 Task: Find a house in Dziadowo, Poland, for 2 adults and 1 pet from June 2 to June 15, with a price range of ₹10,000 to ₹15,000, and enable 'Instant Book'.
Action: Mouse pressed left at (510, 90)
Screenshot: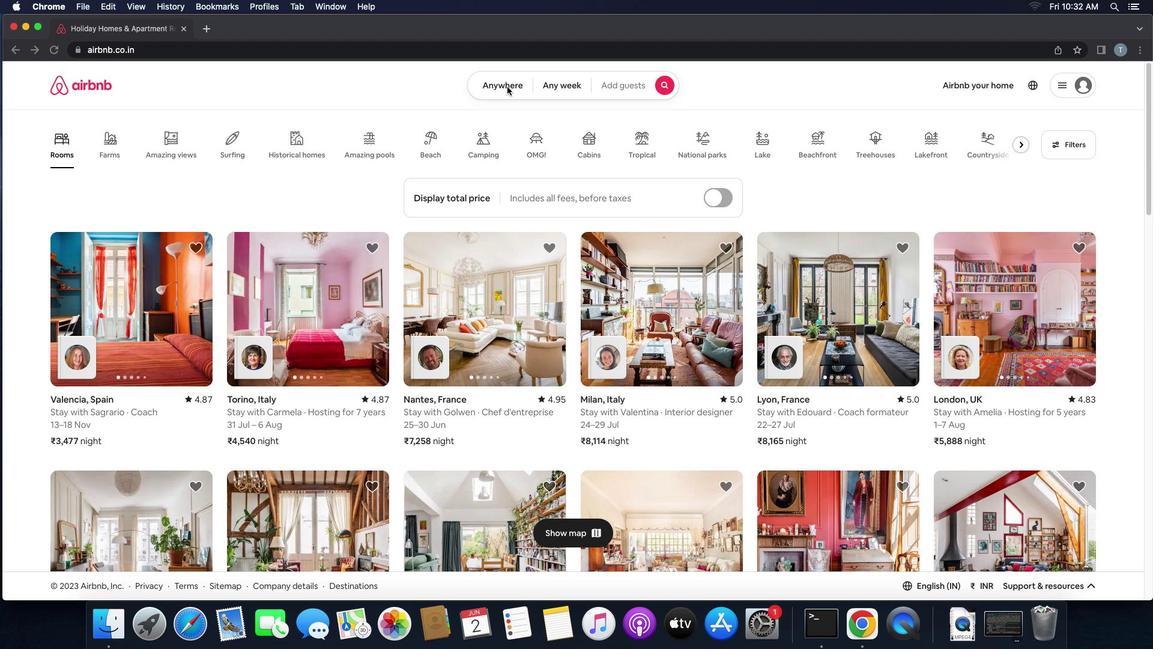 
Action: Mouse pressed left at (510, 90)
Screenshot: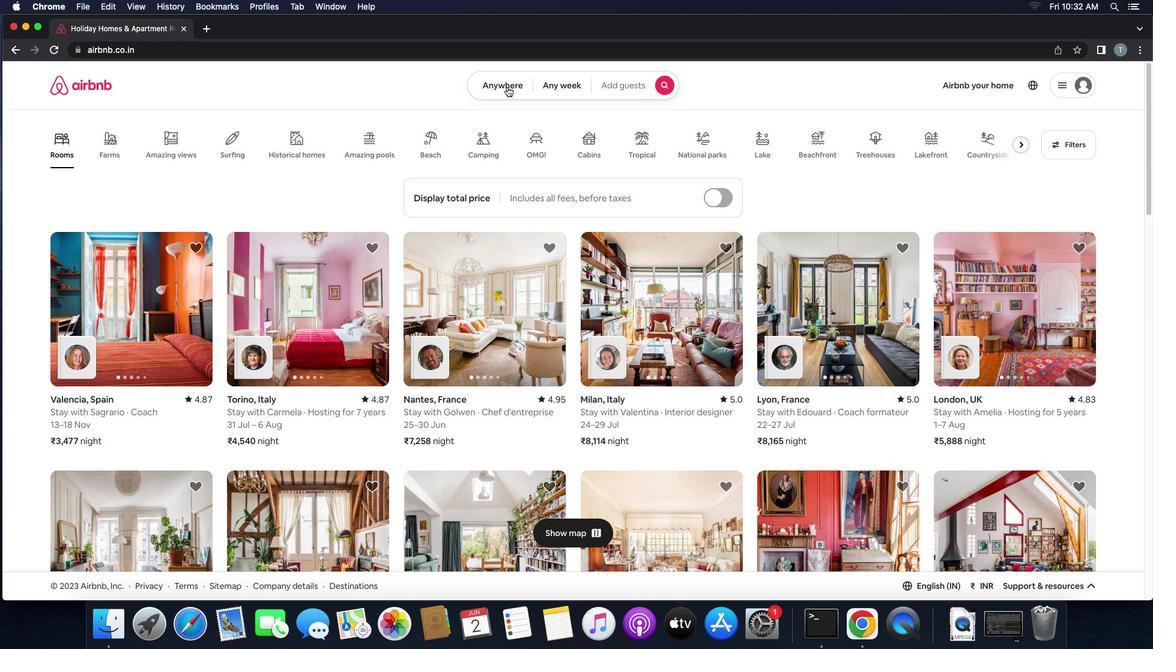 
Action: Mouse moved to (476, 136)
Screenshot: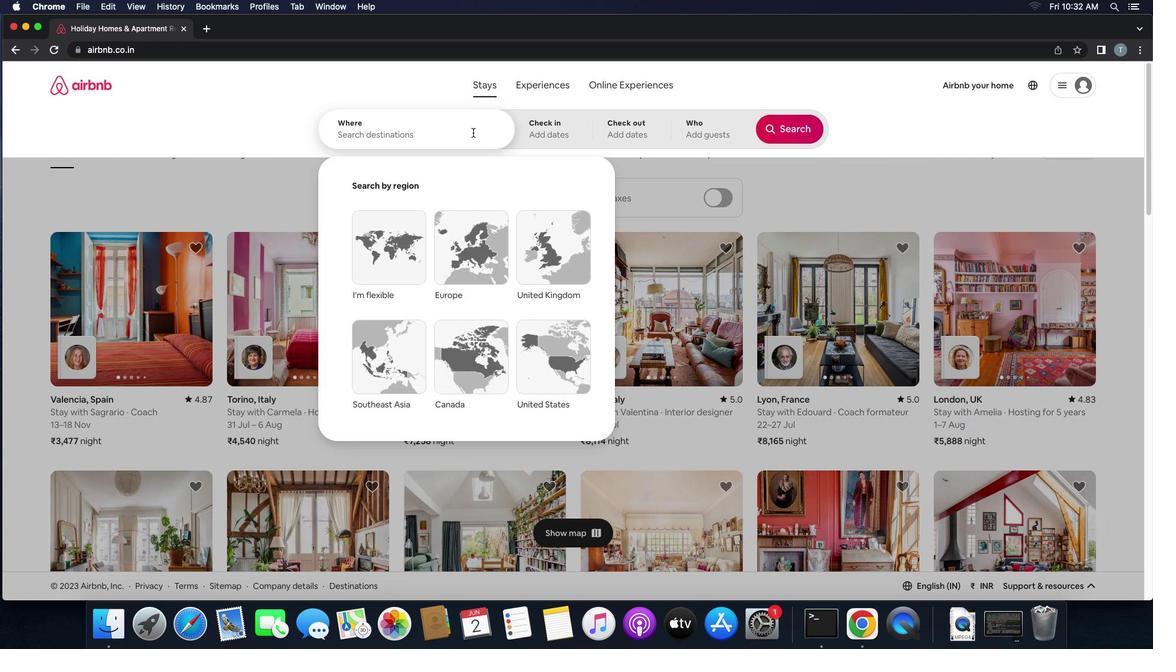 
Action: Mouse pressed left at (476, 136)
Screenshot: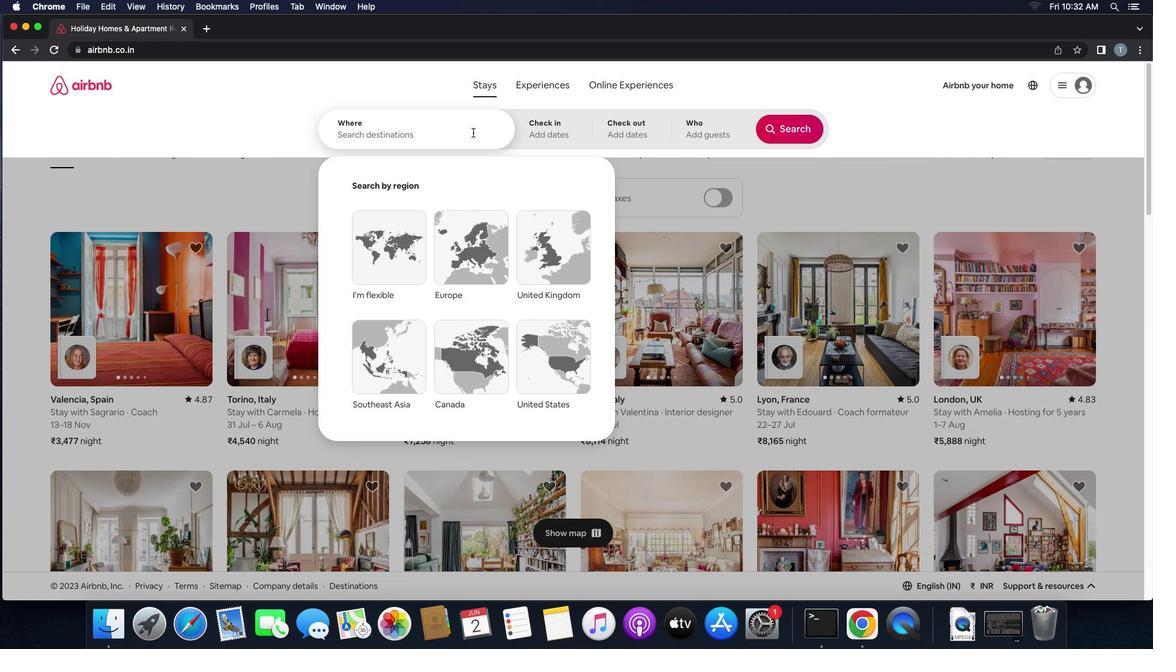 
Action: Key pressed 'd''z''i''a''t''d''o''w''o'',''p''o''l''a''n''d'Key.enter
Screenshot: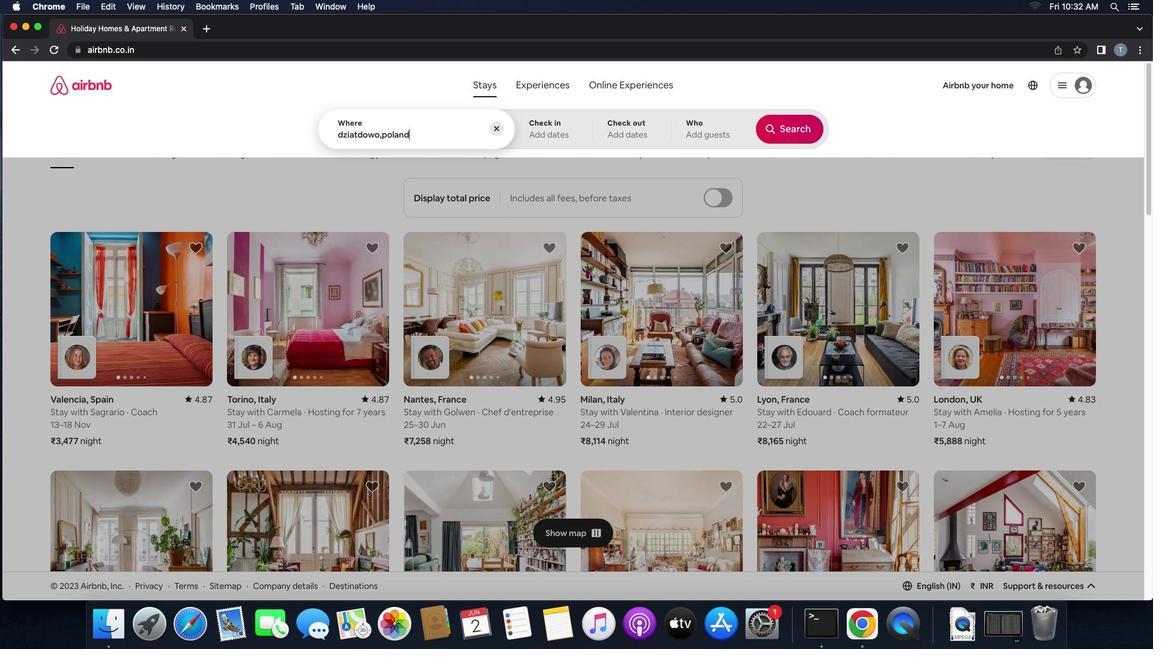 
Action: Mouse moved to (522, 280)
Screenshot: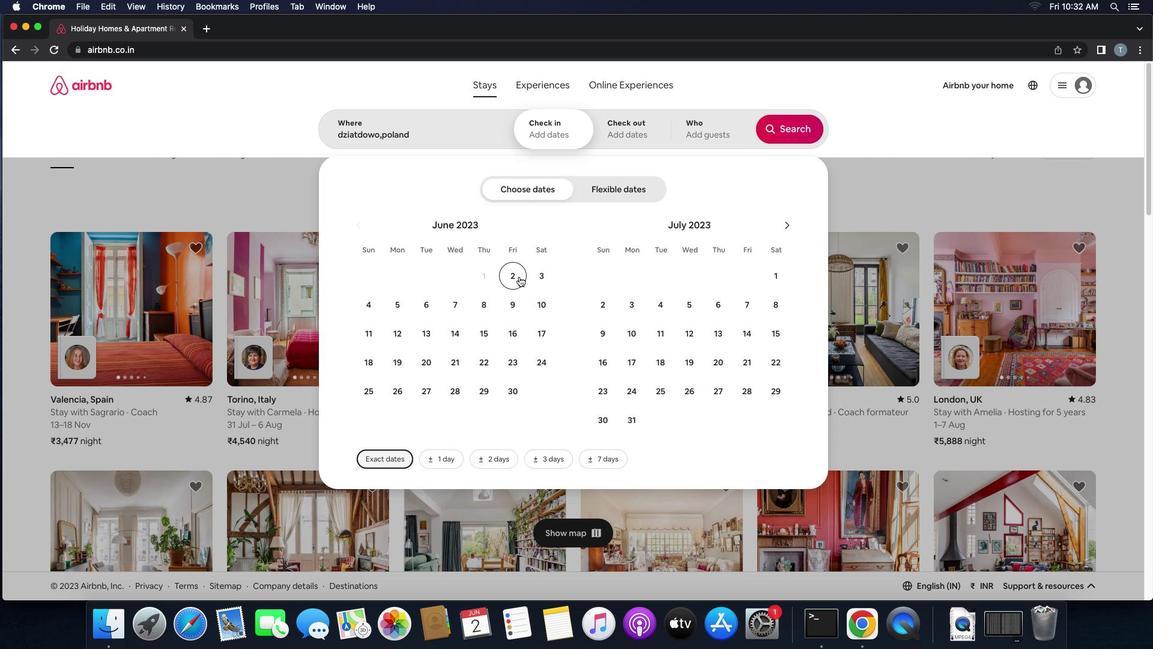 
Action: Mouse pressed left at (522, 280)
Screenshot: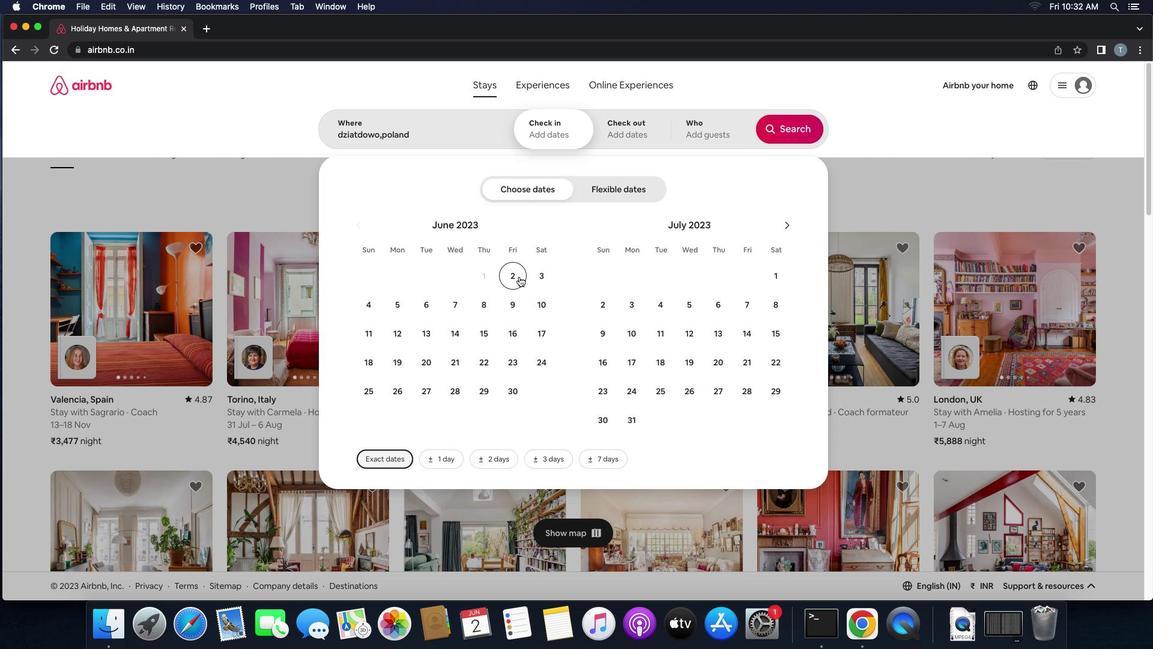 
Action: Mouse moved to (489, 334)
Screenshot: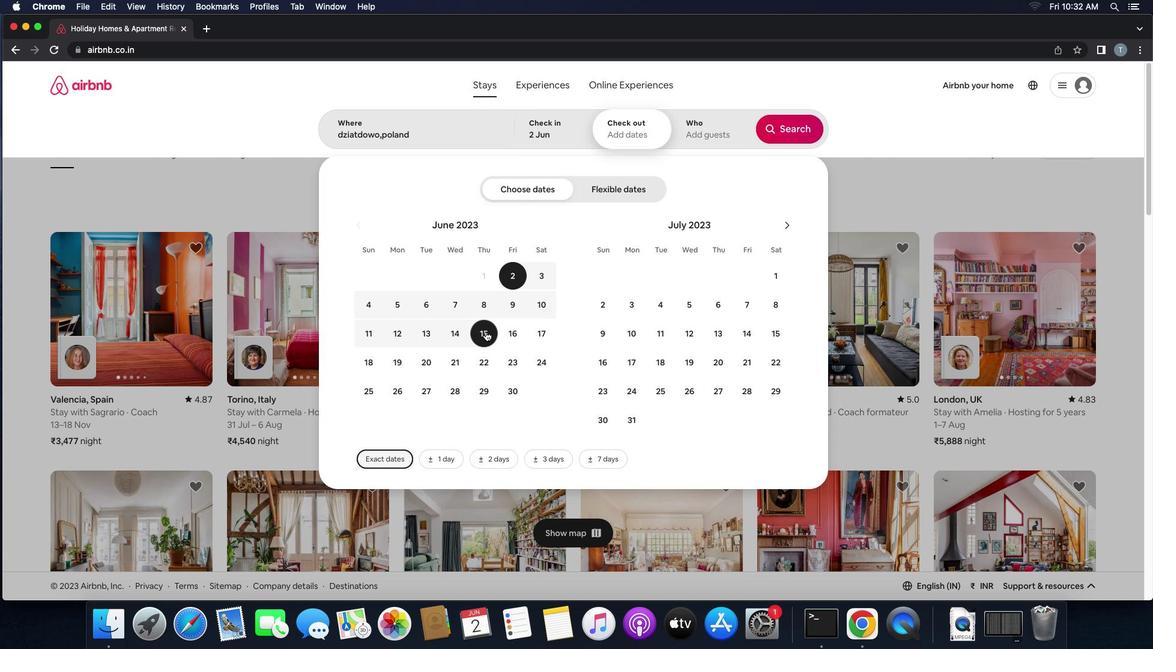 
Action: Mouse pressed left at (489, 334)
Screenshot: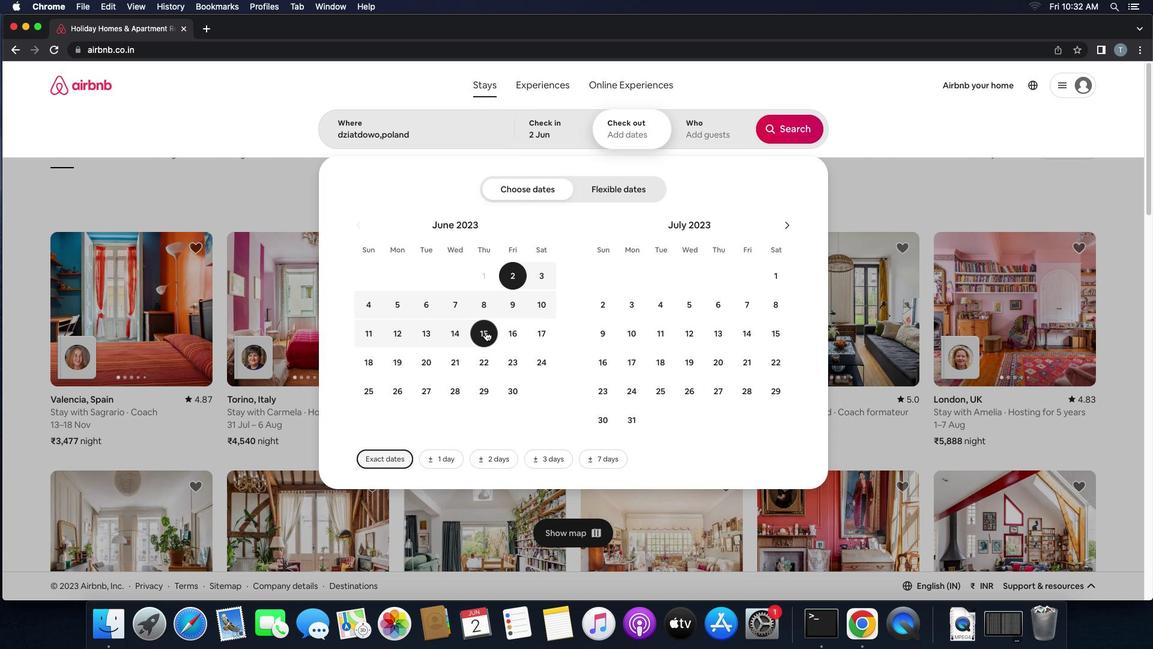 
Action: Mouse moved to (703, 149)
Screenshot: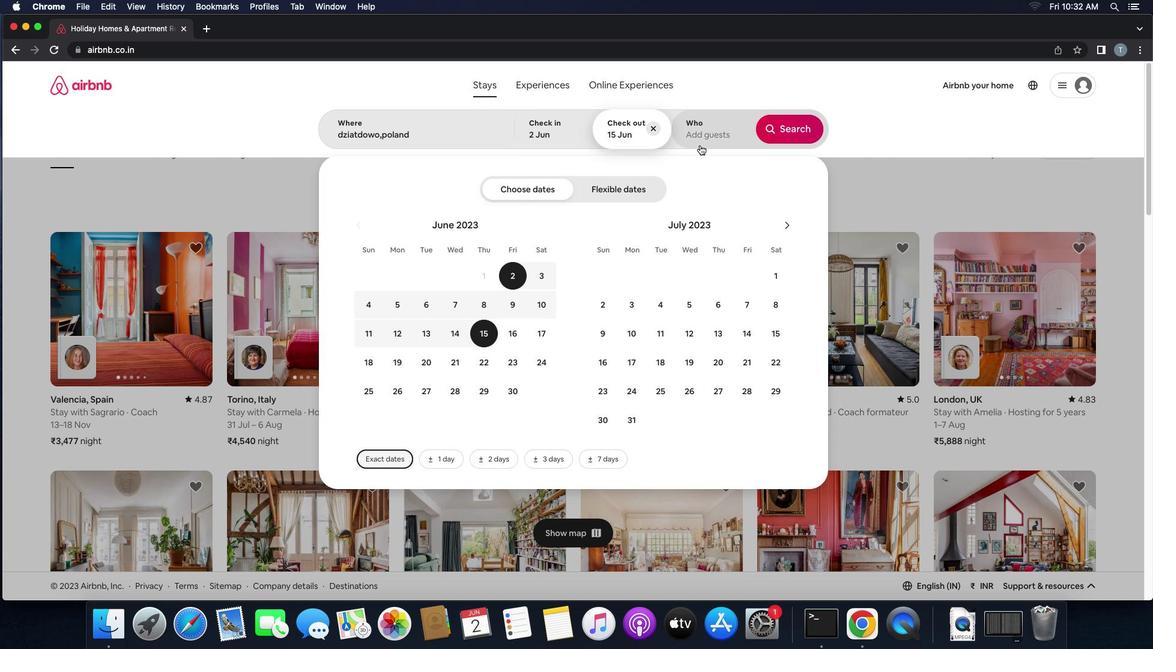 
Action: Mouse pressed left at (703, 149)
Screenshot: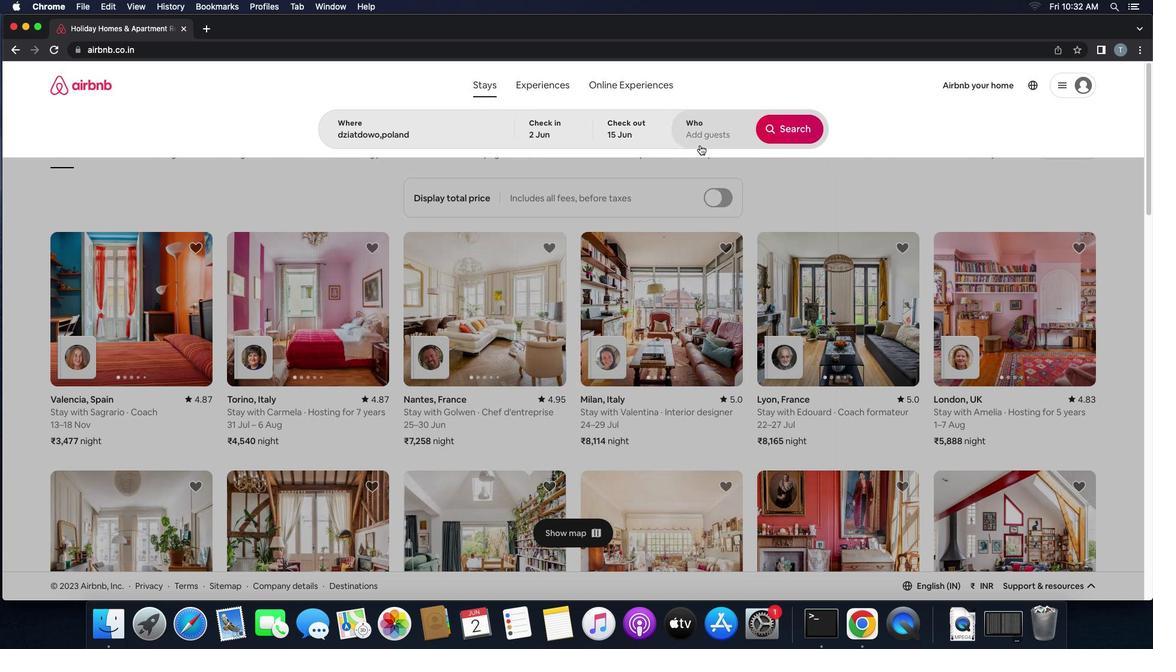 
Action: Mouse moved to (801, 200)
Screenshot: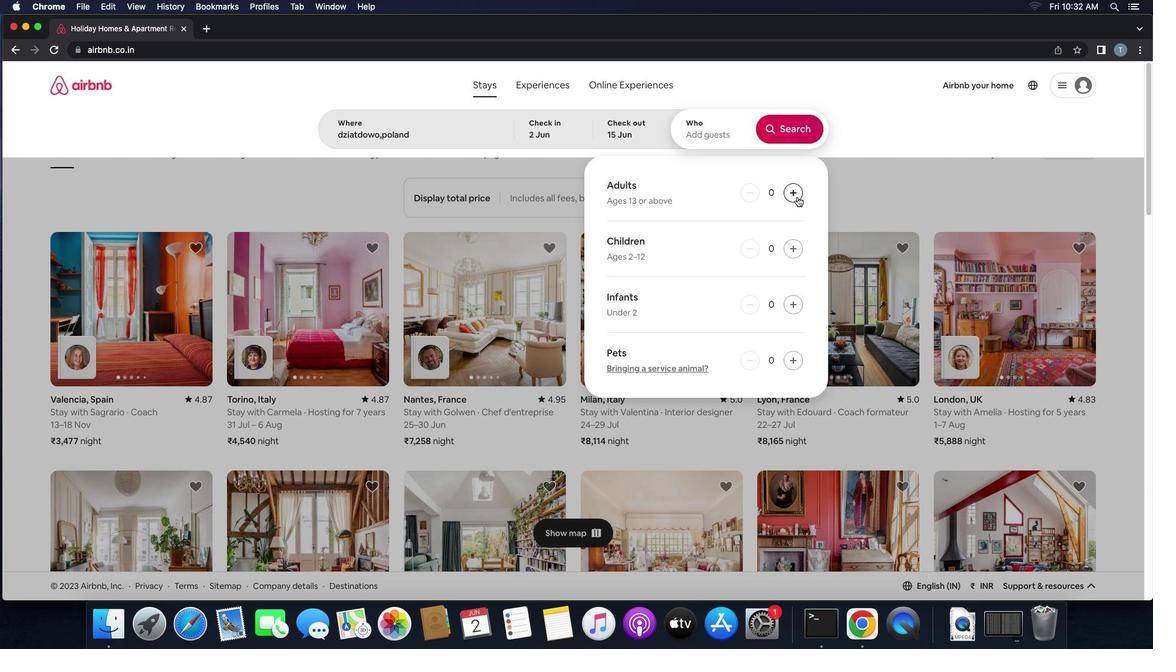 
Action: Mouse pressed left at (801, 200)
Screenshot: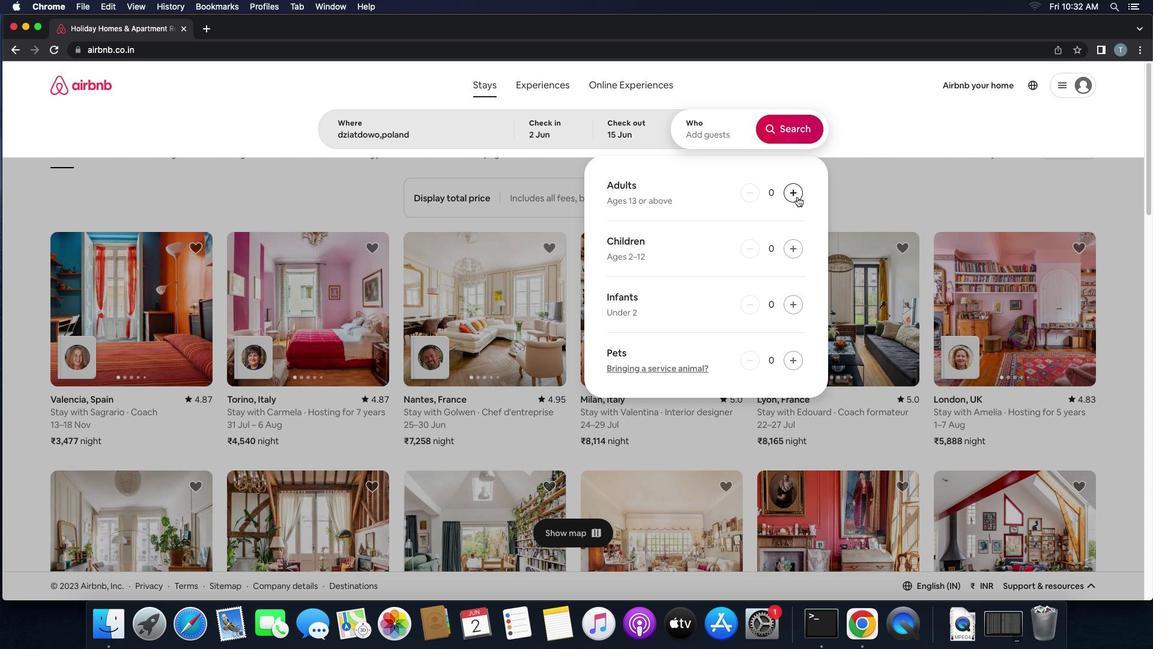 
Action: Mouse moved to (801, 200)
Screenshot: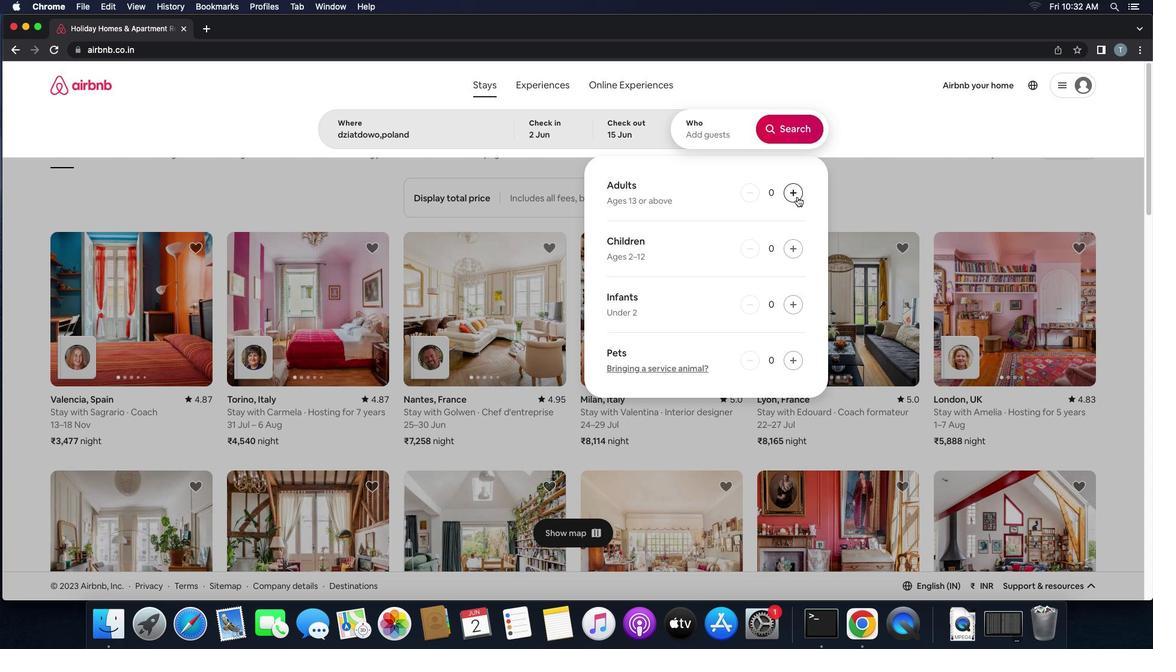 
Action: Mouse pressed left at (801, 200)
Screenshot: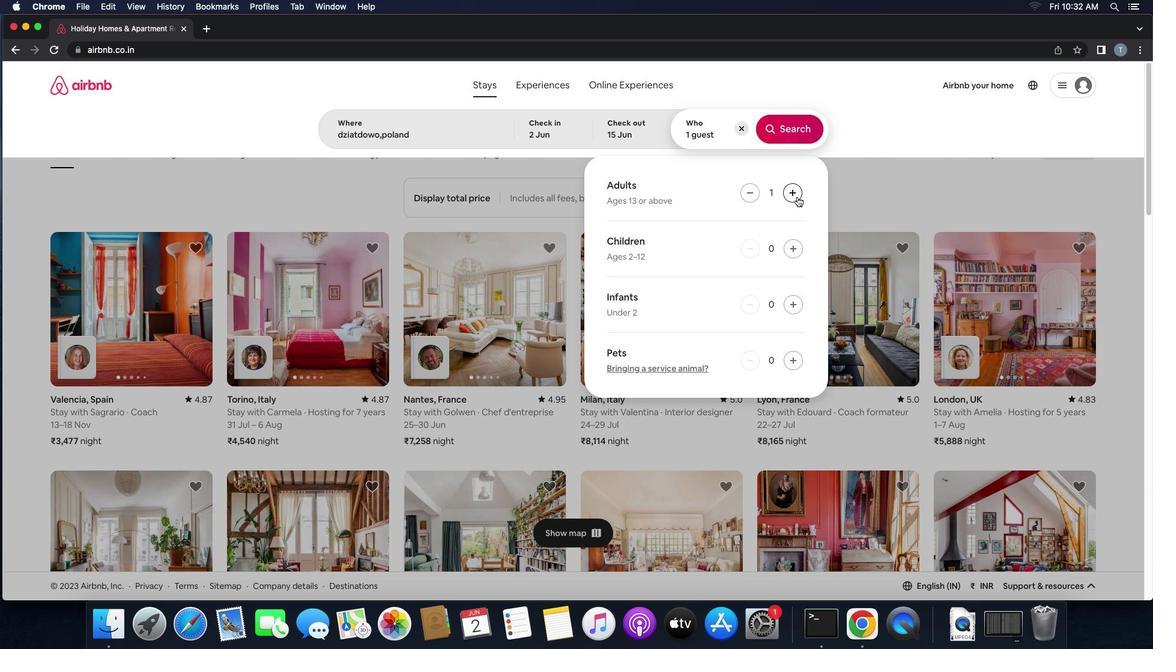 
Action: Mouse moved to (795, 373)
Screenshot: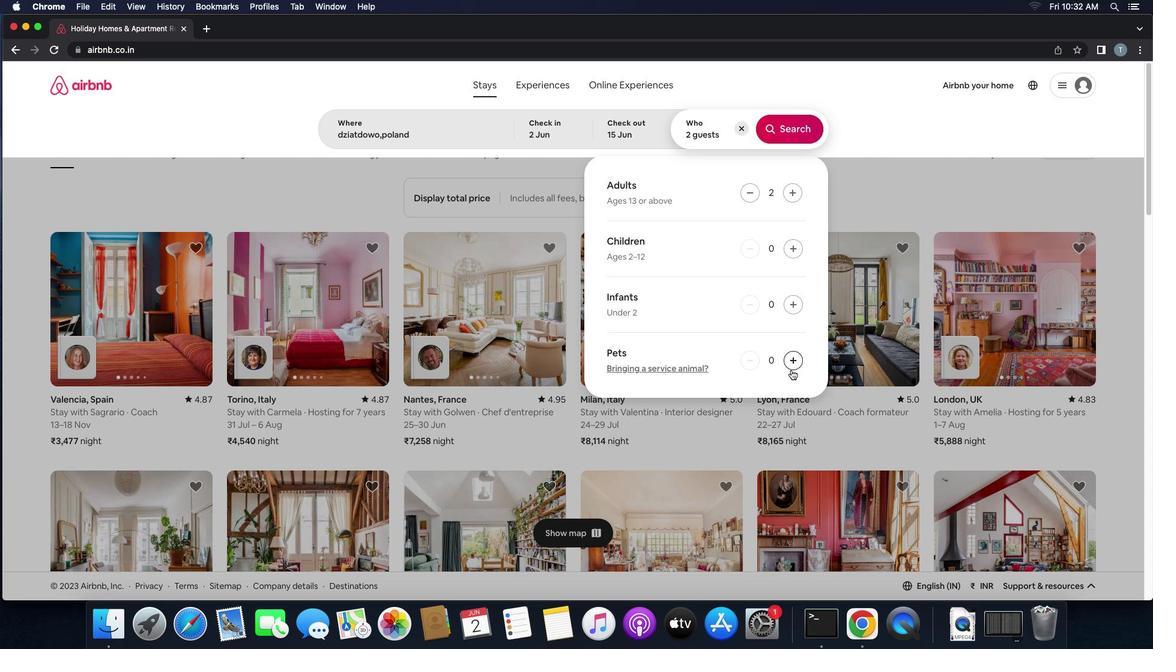 
Action: Mouse pressed left at (795, 373)
Screenshot: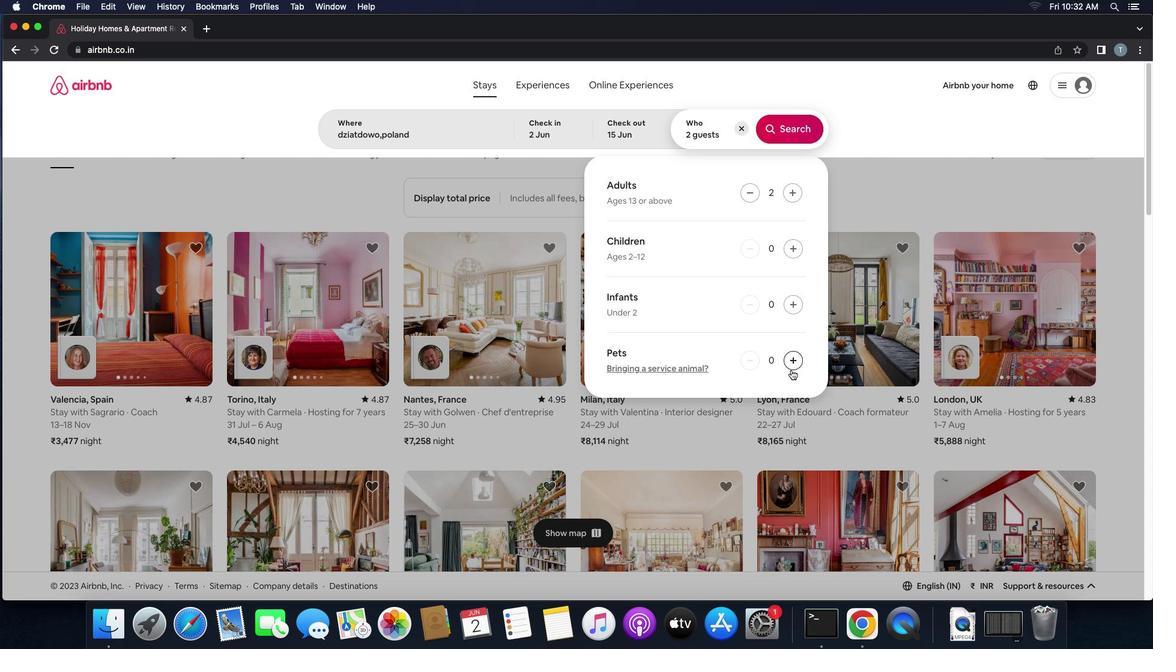
Action: Mouse moved to (802, 135)
Screenshot: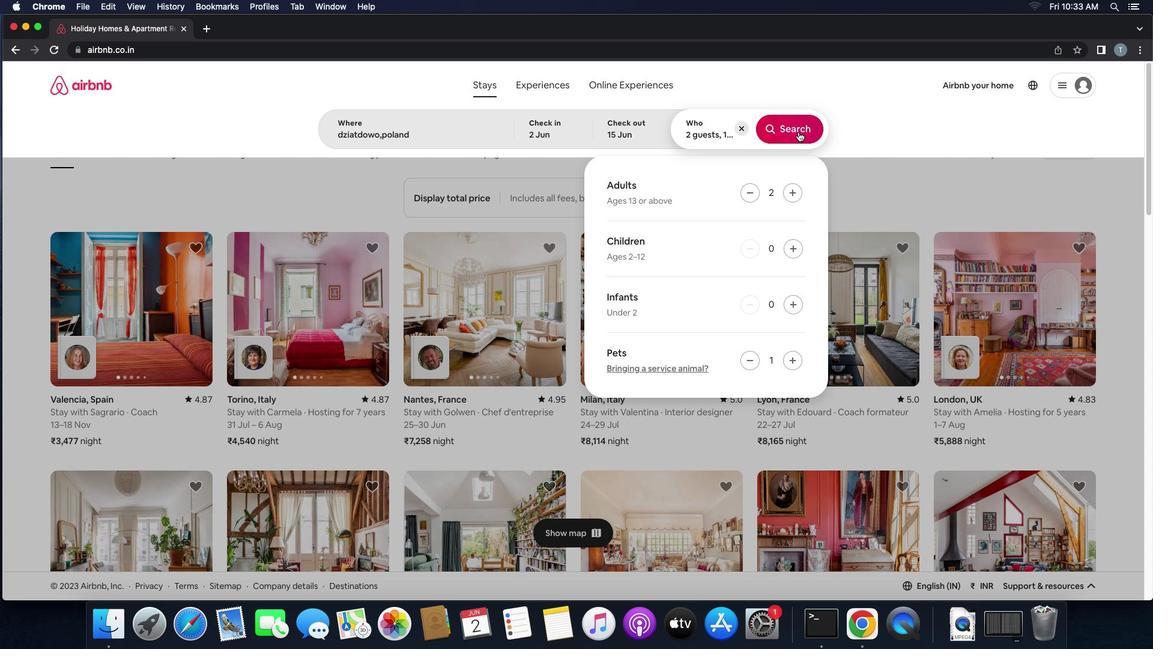 
Action: Mouse pressed left at (802, 135)
Screenshot: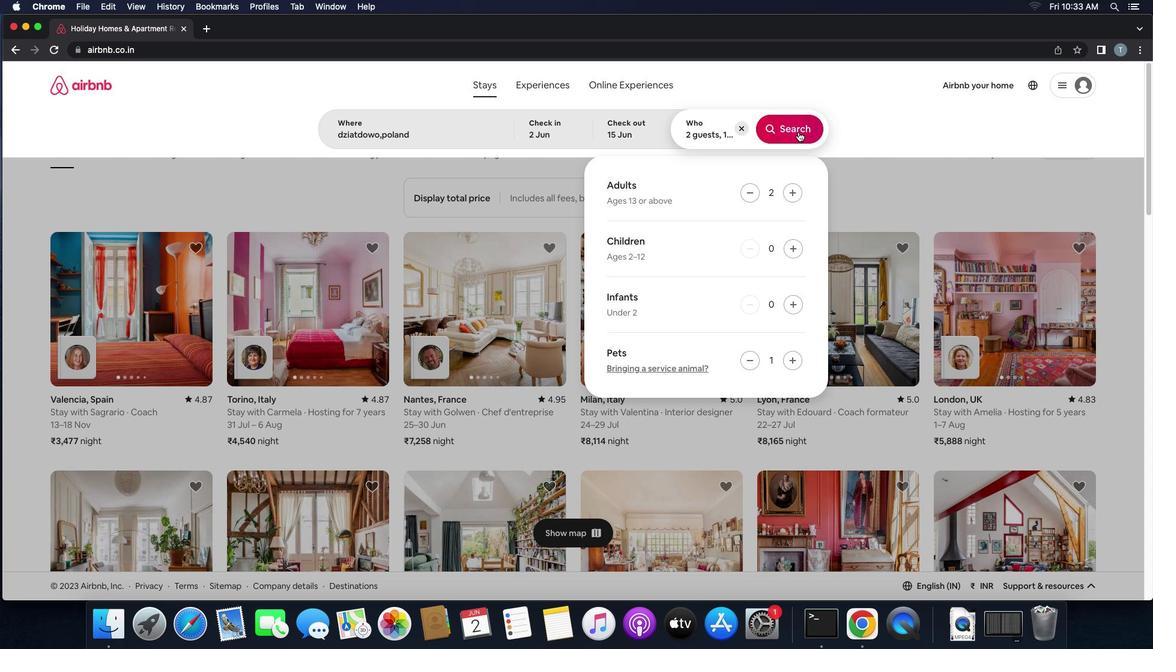 
Action: Mouse moved to (1121, 129)
Screenshot: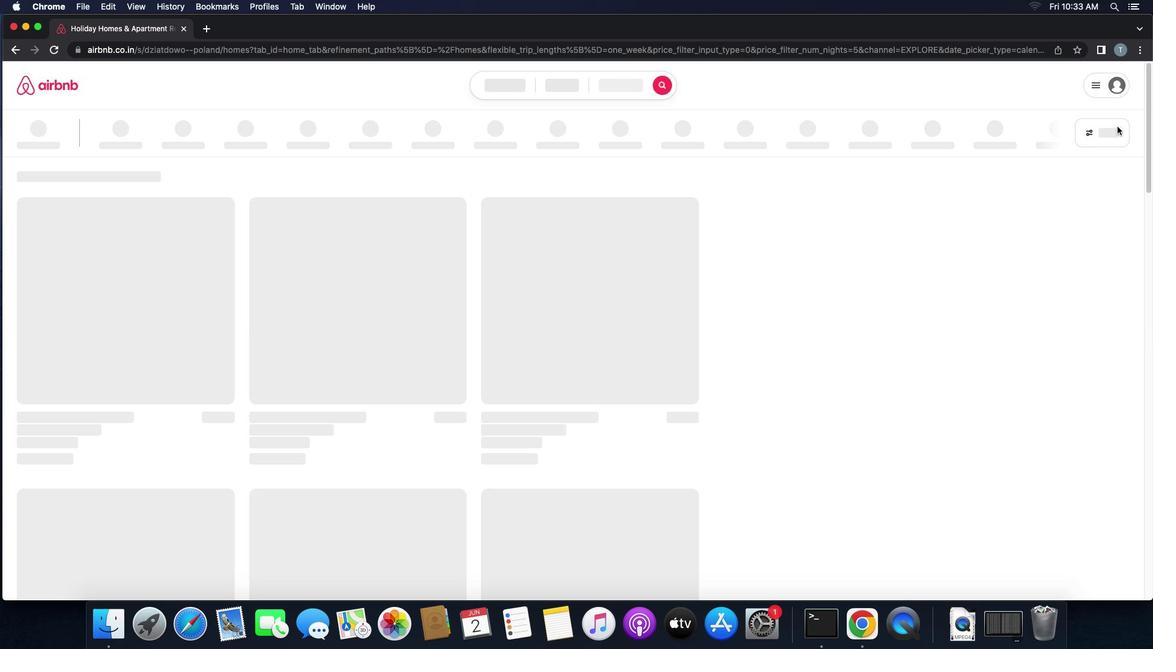
Action: Mouse pressed left at (1121, 129)
Screenshot: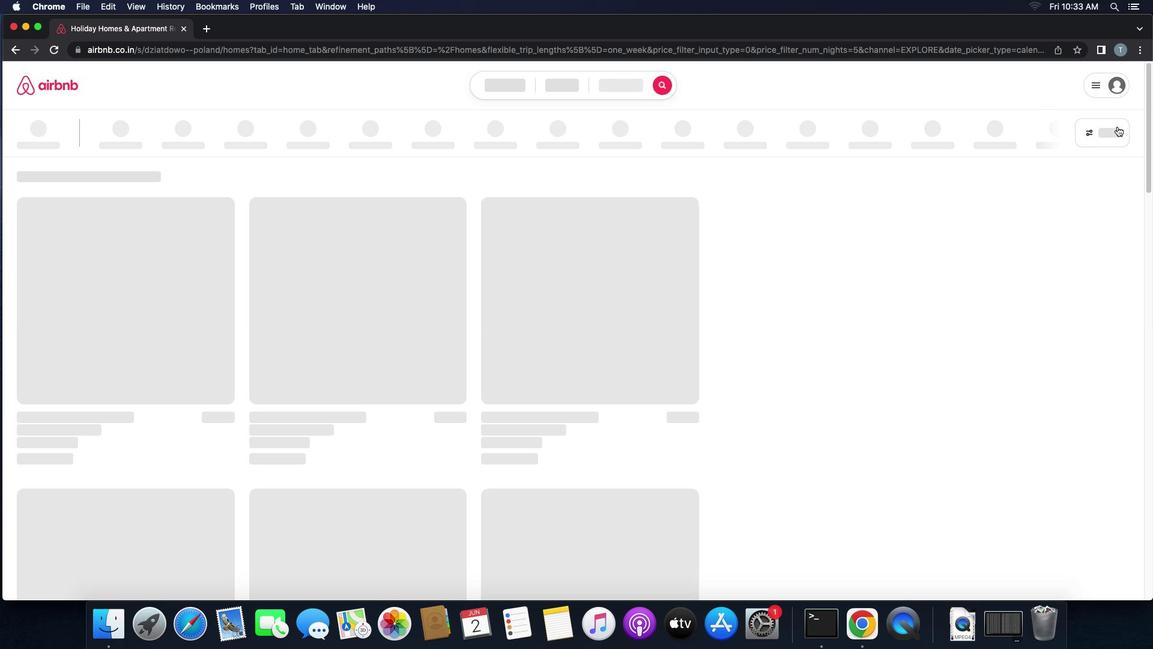 
Action: Mouse moved to (1116, 131)
Screenshot: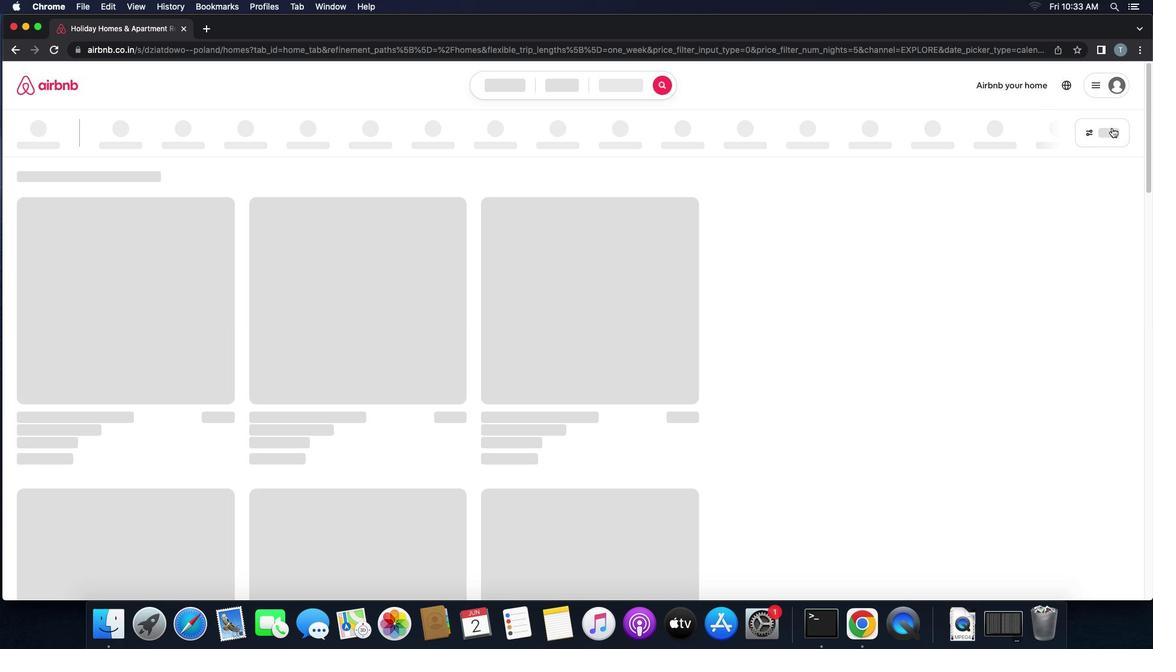 
Action: Mouse pressed left at (1116, 131)
Screenshot: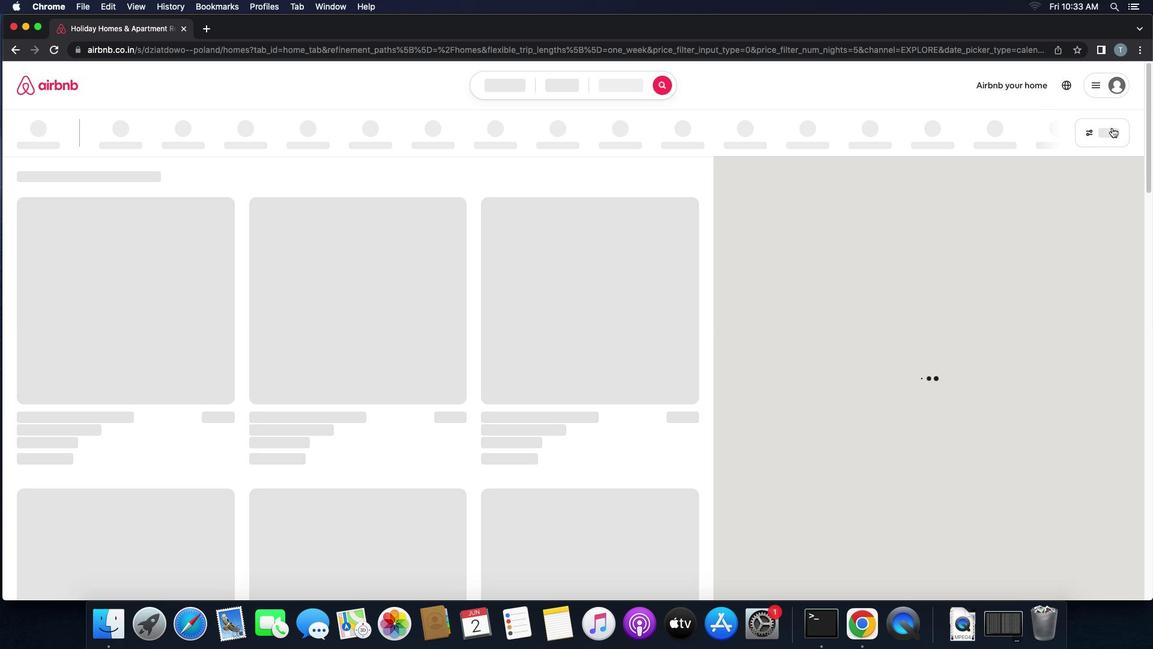 
Action: Mouse pressed left at (1116, 131)
Screenshot: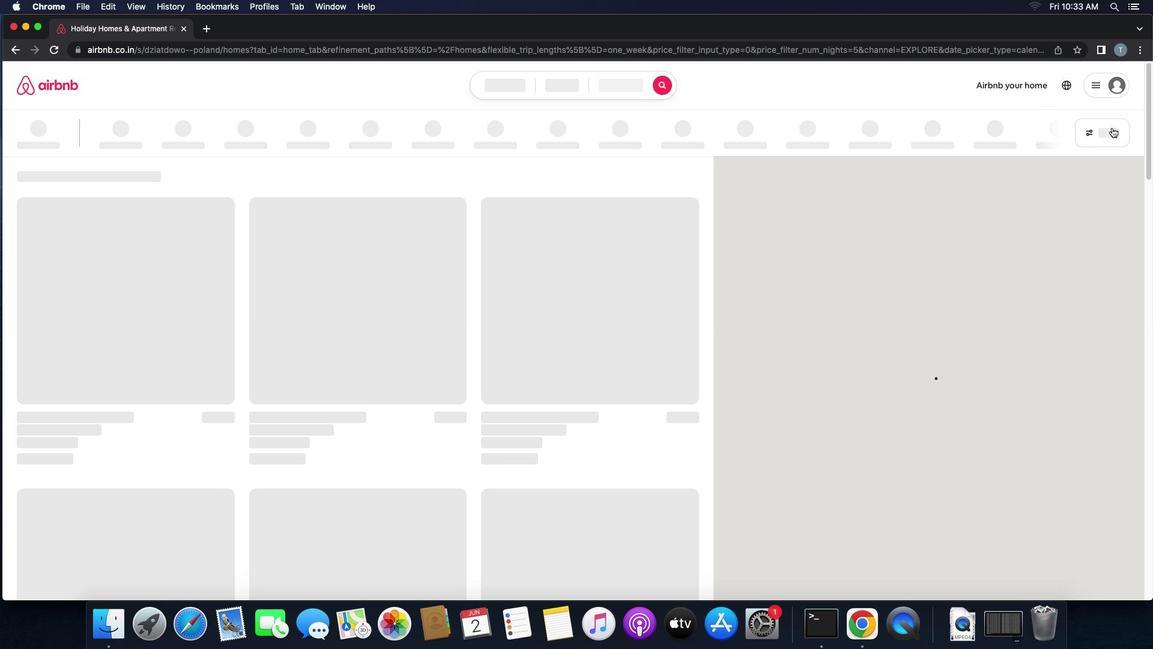 
Action: Mouse moved to (1112, 132)
Screenshot: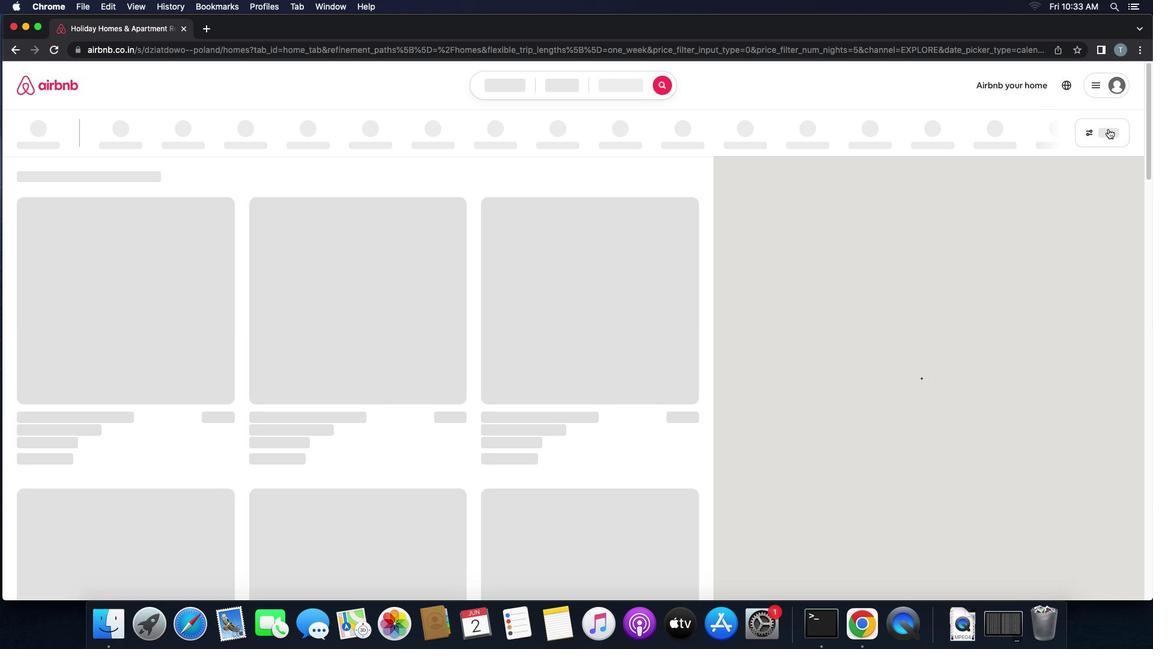 
Action: Mouse pressed left at (1112, 132)
Screenshot: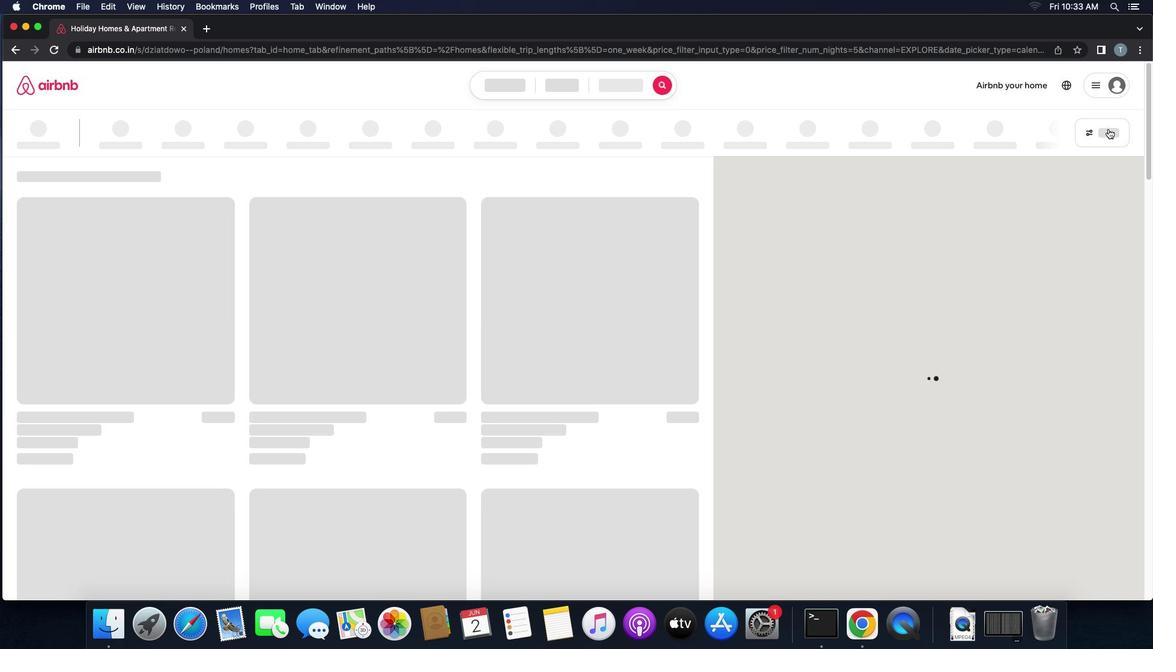 
Action: Mouse pressed left at (1112, 132)
Screenshot: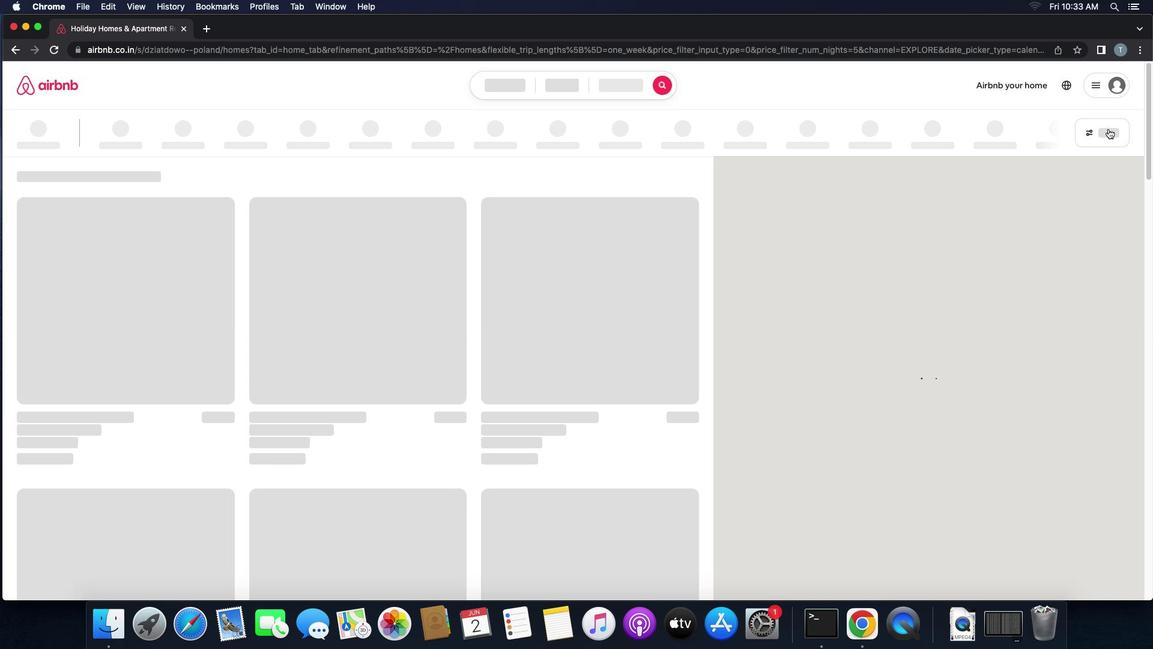 
Action: Mouse moved to (1104, 147)
Screenshot: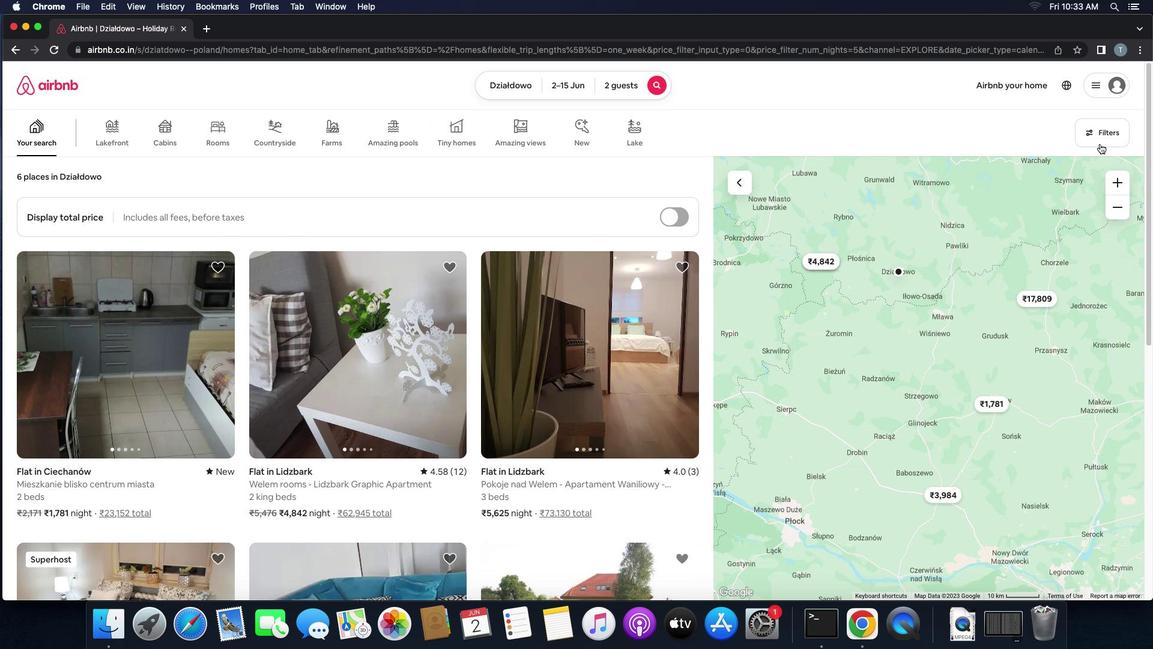 
Action: Mouse pressed left at (1104, 147)
Screenshot: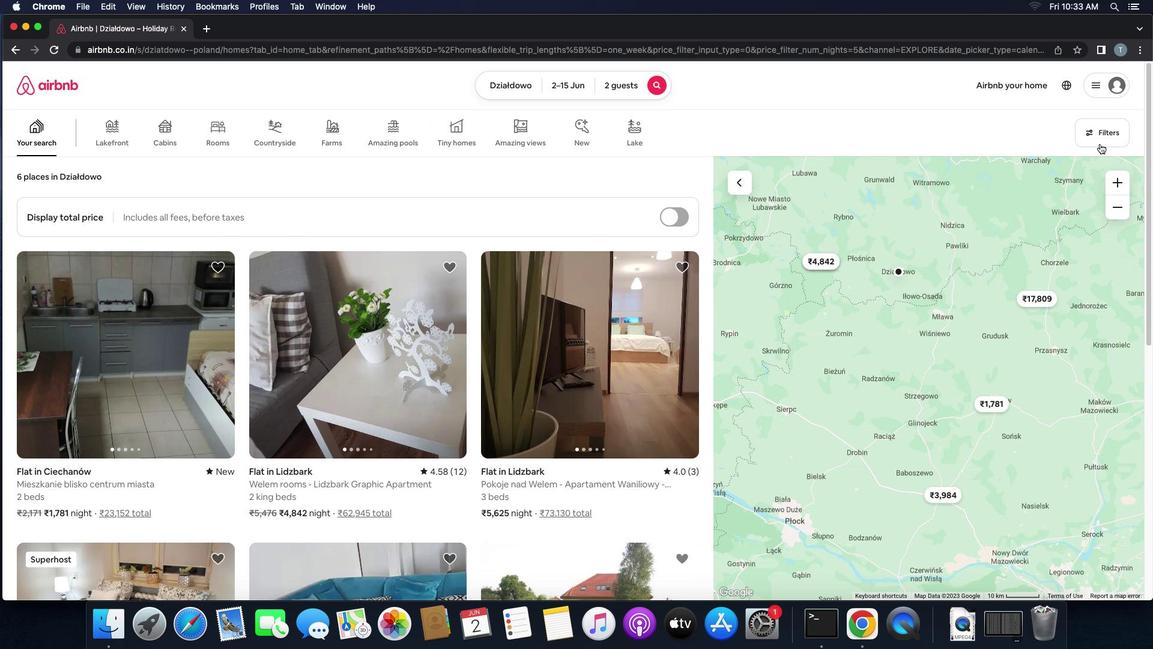 
Action: Mouse moved to (454, 430)
Screenshot: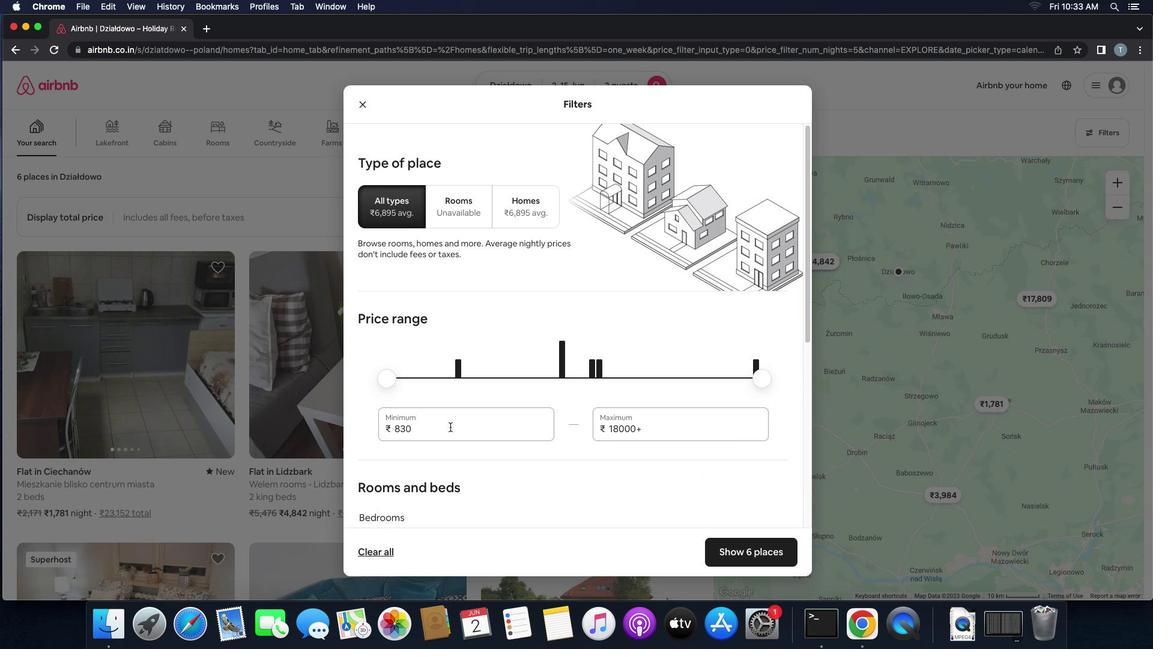 
Action: Mouse pressed left at (454, 430)
Screenshot: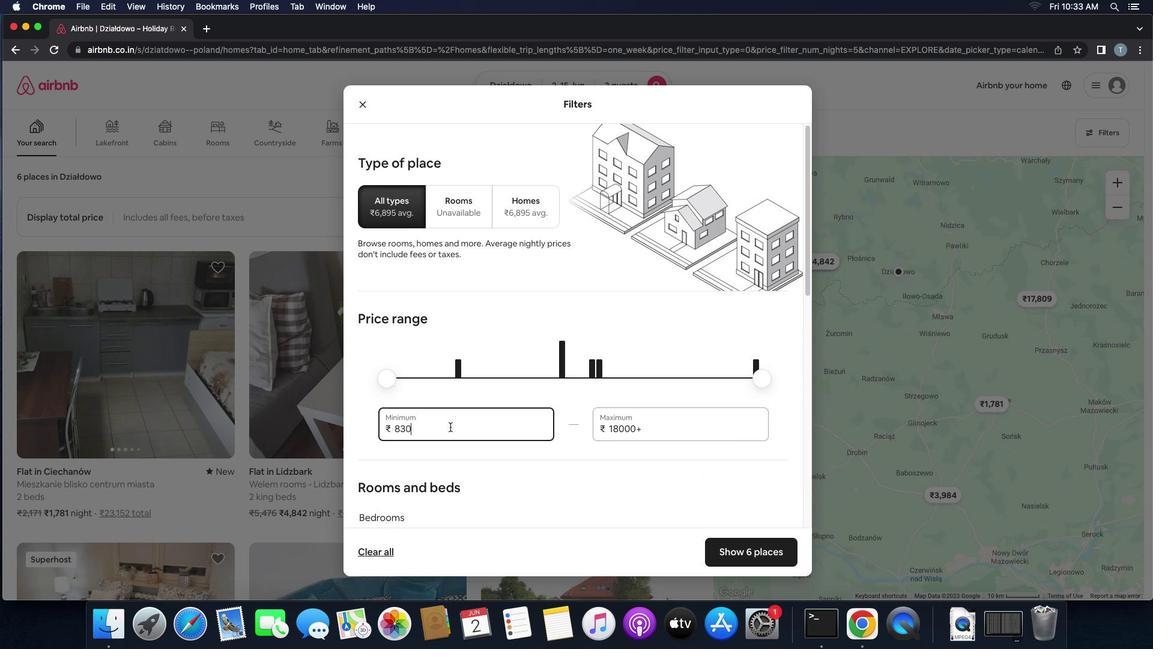 
Action: Key pressed Key.backspaceKey.backspaceKey.backspaceKey.backspaceKey.backspaceKey.backspace'1''0''0''0''0'
Screenshot: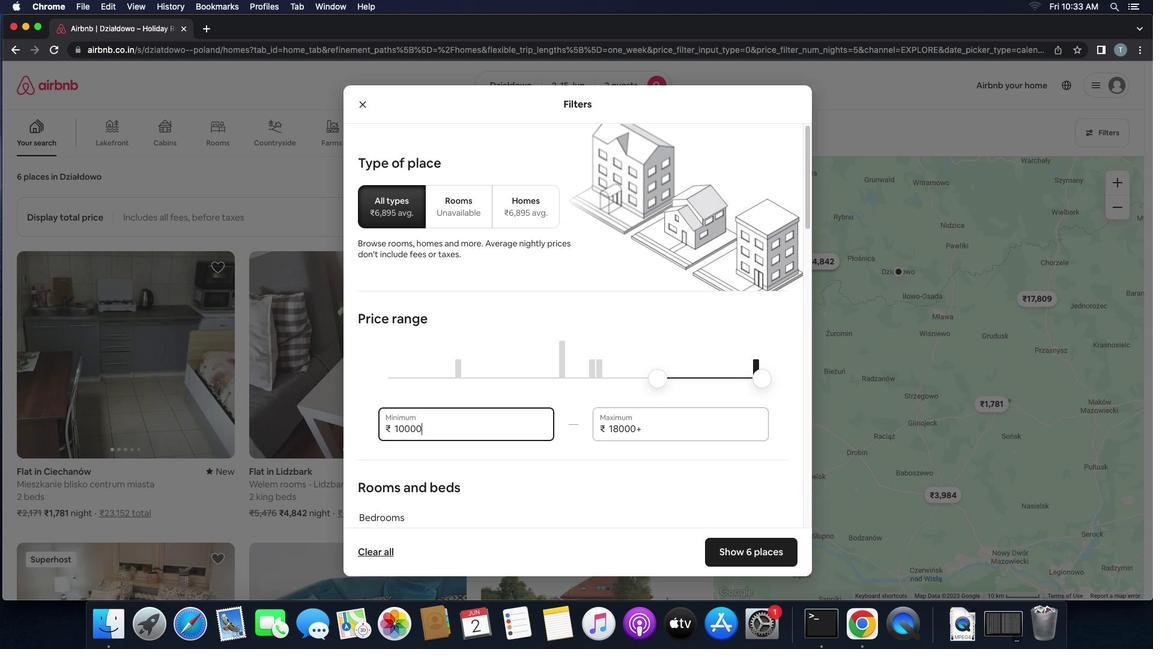 
Action: Mouse moved to (659, 435)
Screenshot: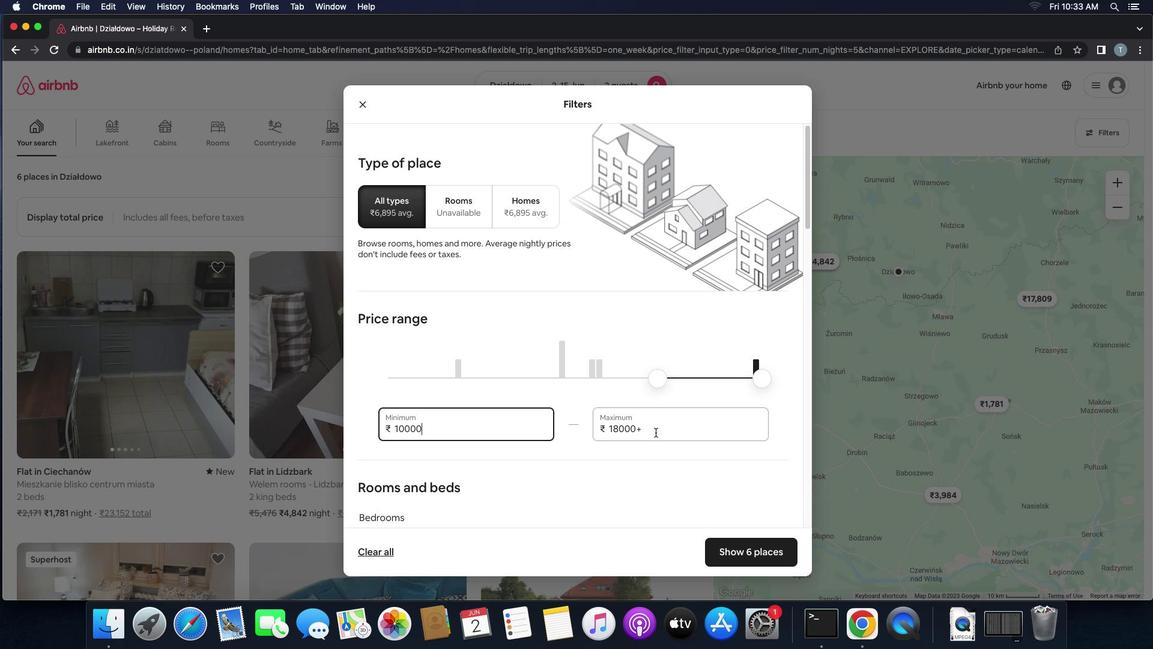 
Action: Mouse pressed left at (659, 435)
Screenshot: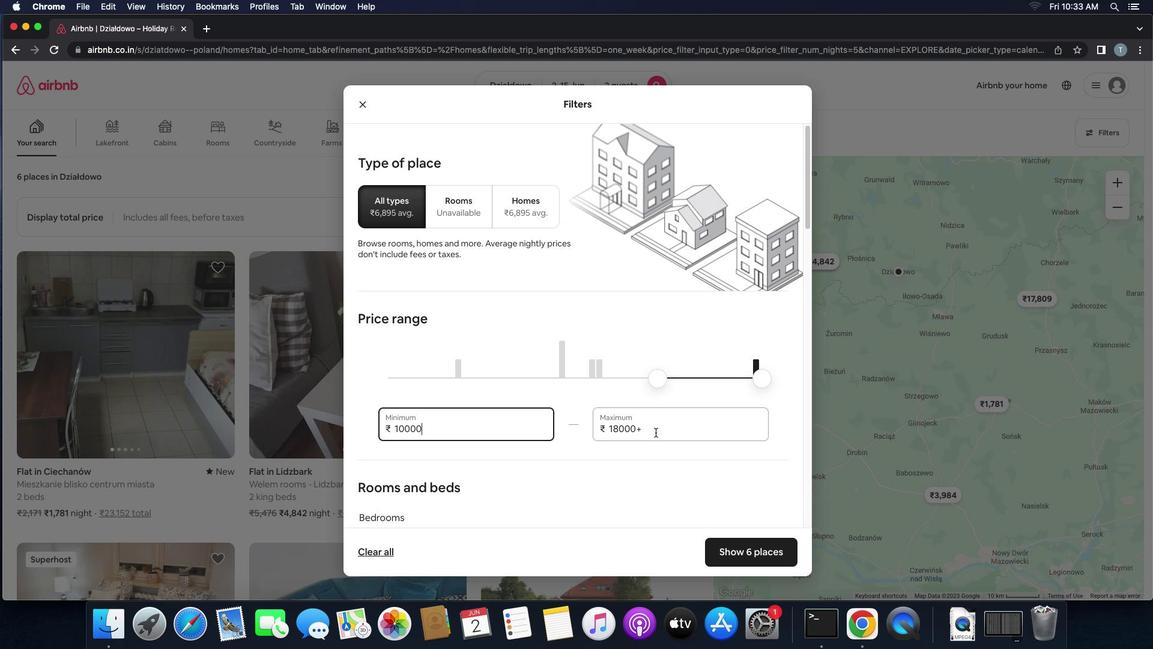 
Action: Mouse moved to (658, 436)
Screenshot: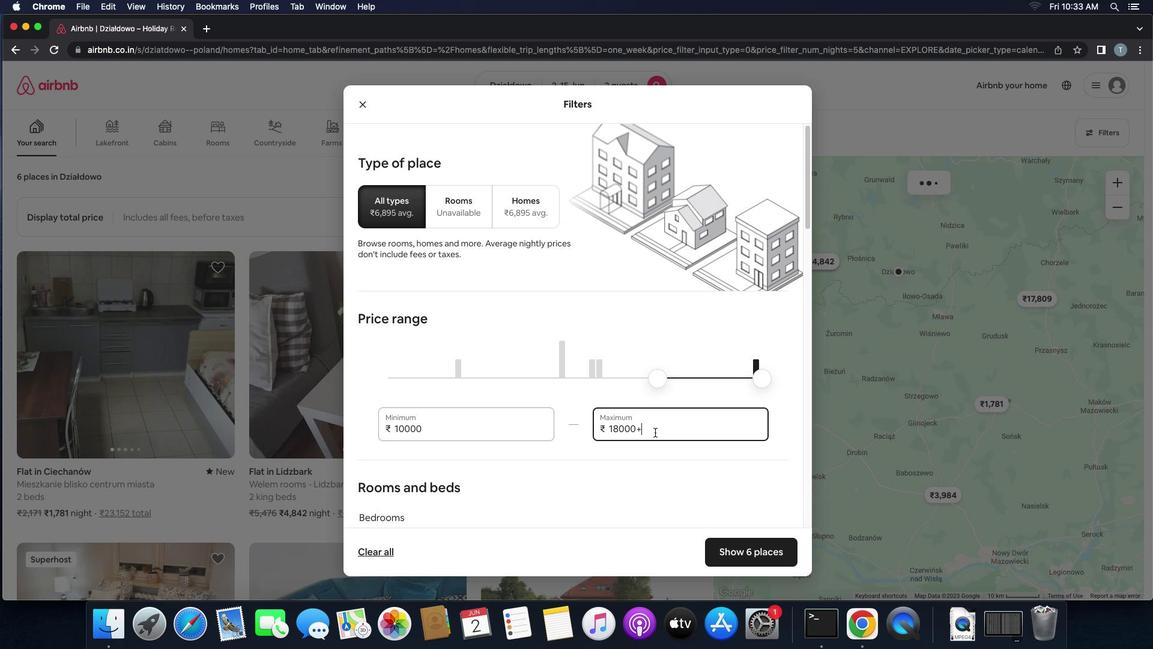 
Action: Key pressed Key.backspaceKey.backspaceKey.backspaceKey.backspaceKey.backspaceKey.backspace'1''5''0''0''0'
Screenshot: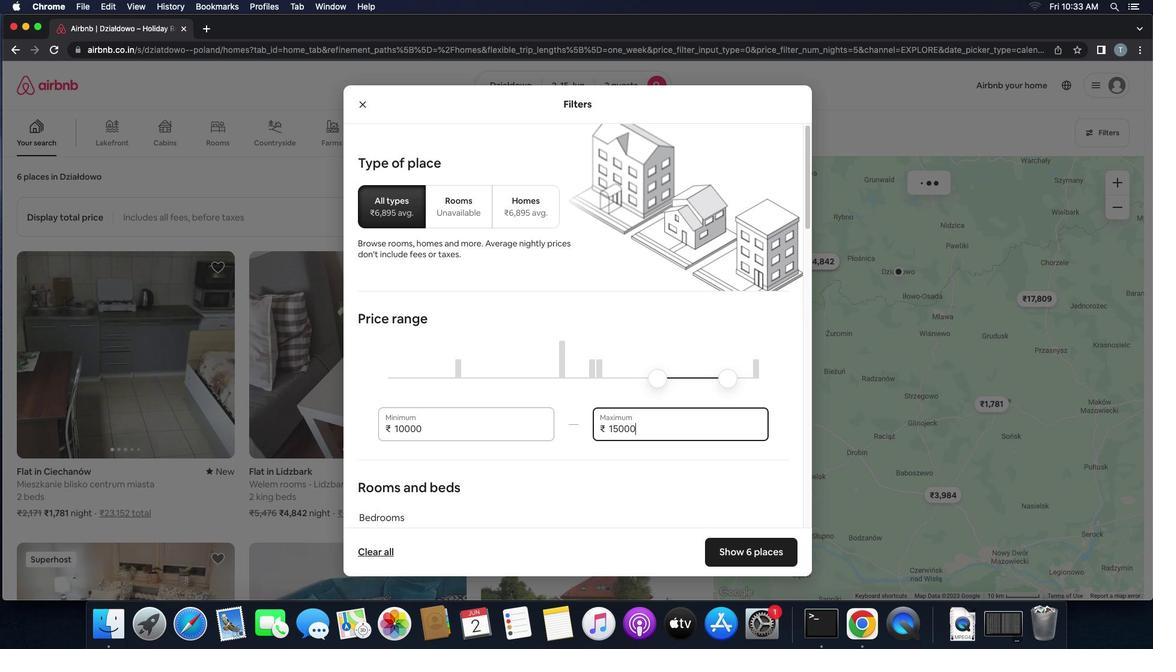 
Action: Mouse moved to (655, 477)
Screenshot: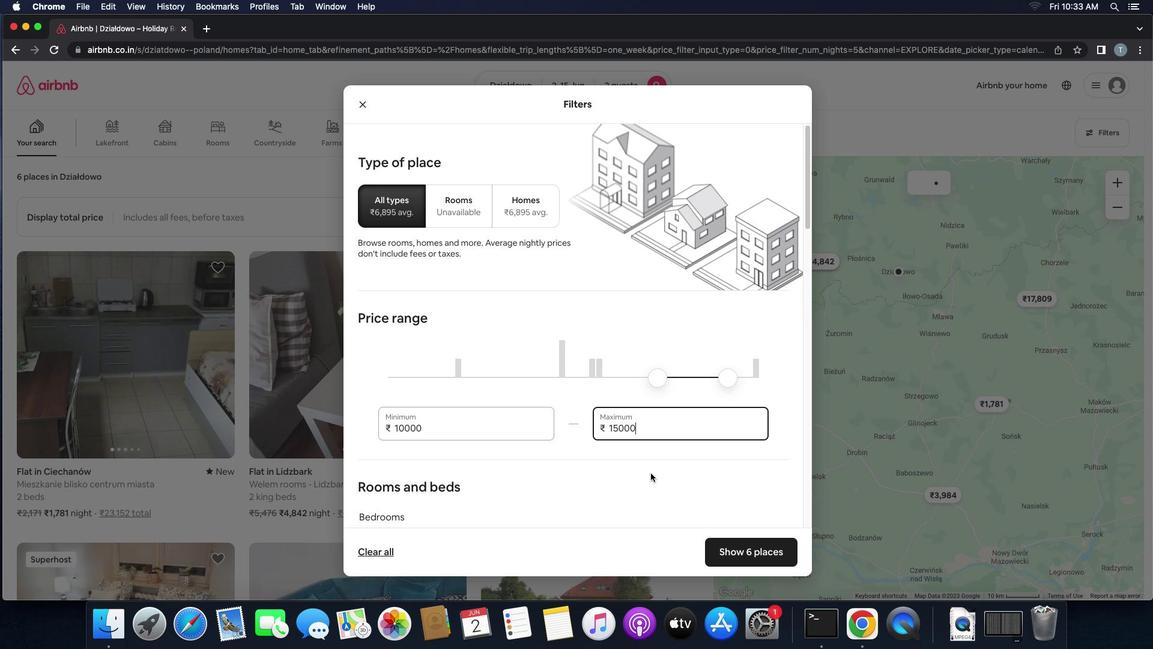 
Action: Mouse scrolled (655, 477) with delta (3, 3)
Screenshot: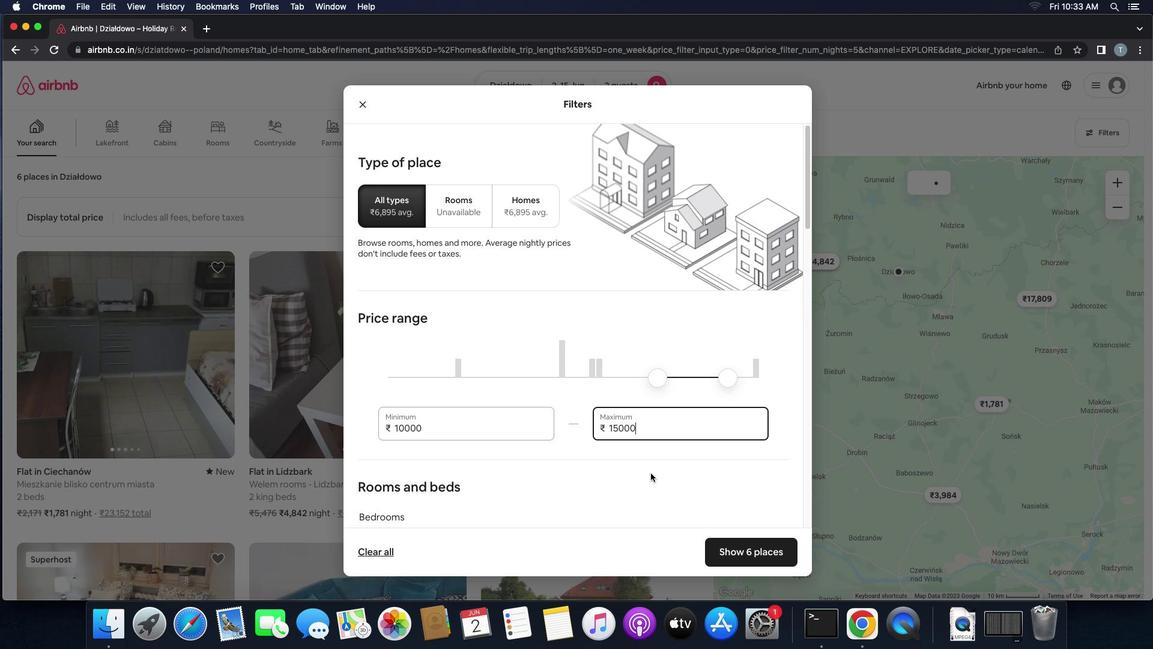 
Action: Mouse scrolled (655, 477) with delta (3, 3)
Screenshot: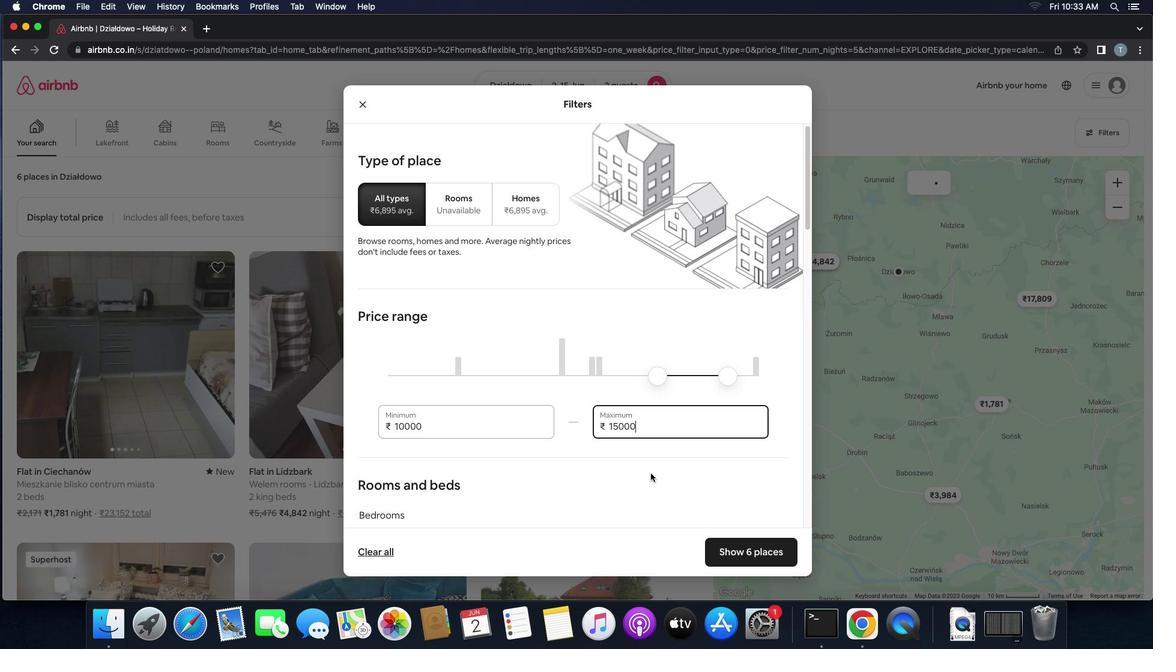 
Action: Mouse scrolled (655, 477) with delta (3, 2)
Screenshot: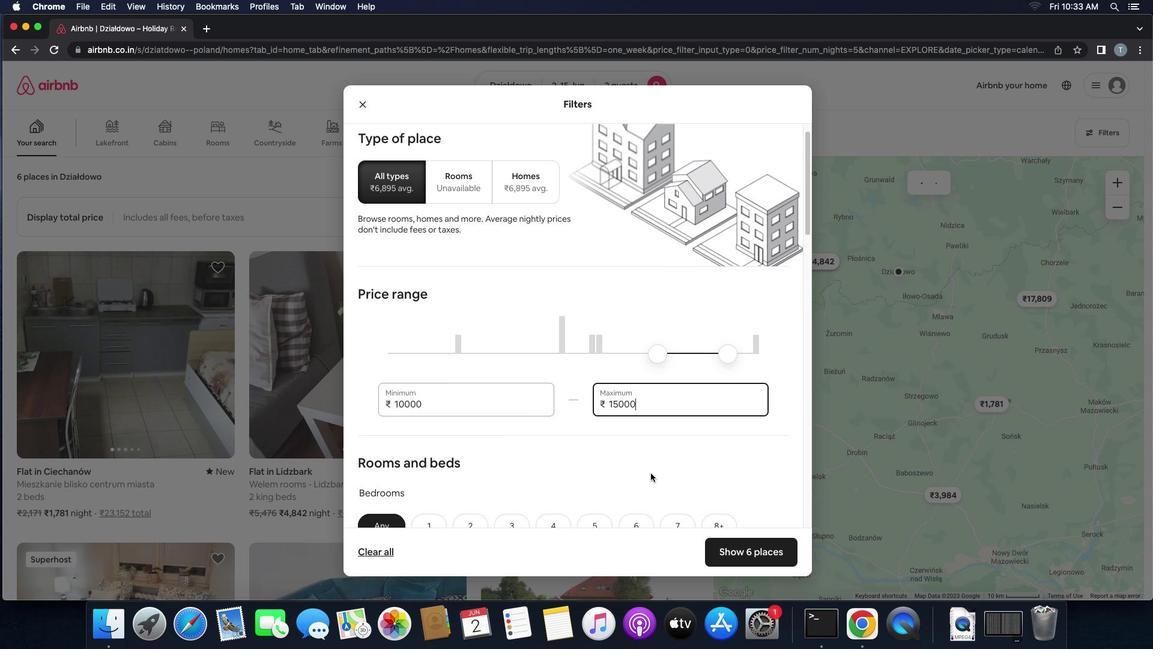 
Action: Mouse moved to (655, 476)
Screenshot: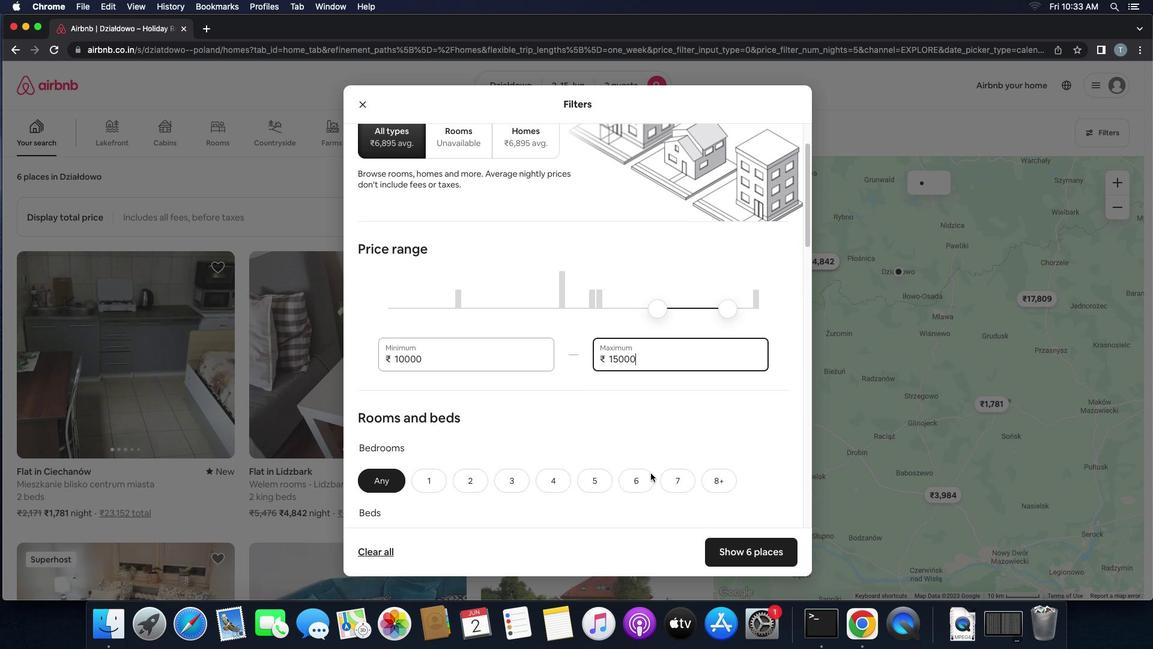 
Action: Mouse scrolled (655, 476) with delta (3, 3)
Screenshot: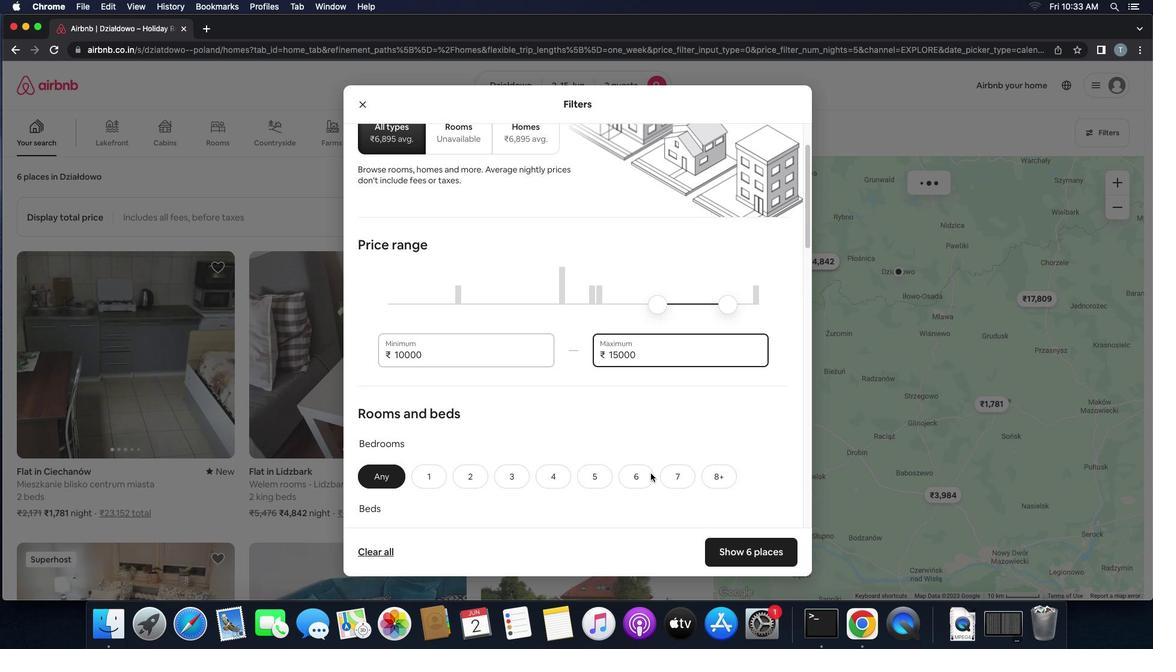 
Action: Mouse scrolled (655, 476) with delta (3, 3)
Screenshot: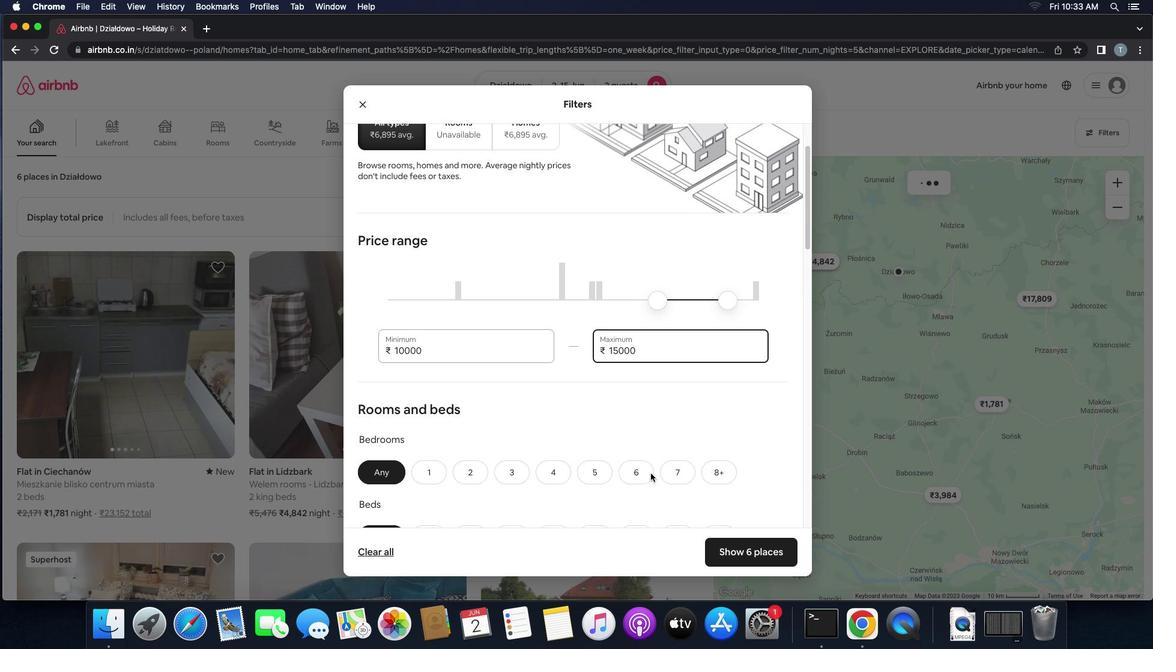 
Action: Mouse scrolled (655, 476) with delta (3, 3)
Screenshot: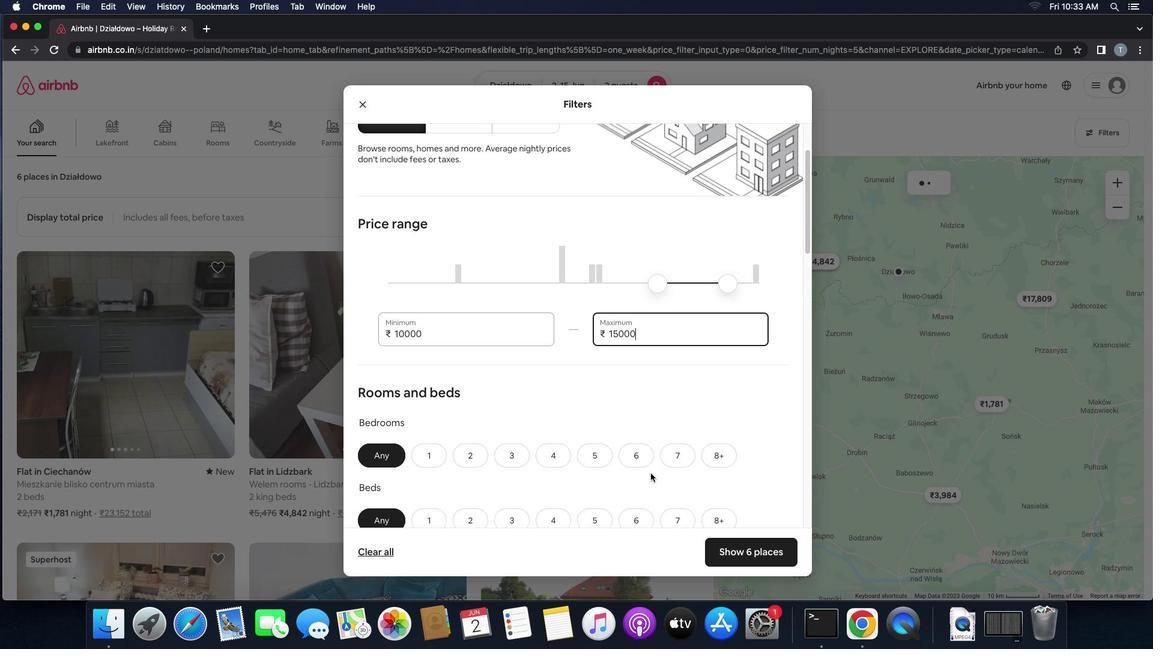 
Action: Mouse scrolled (655, 476) with delta (3, 3)
Screenshot: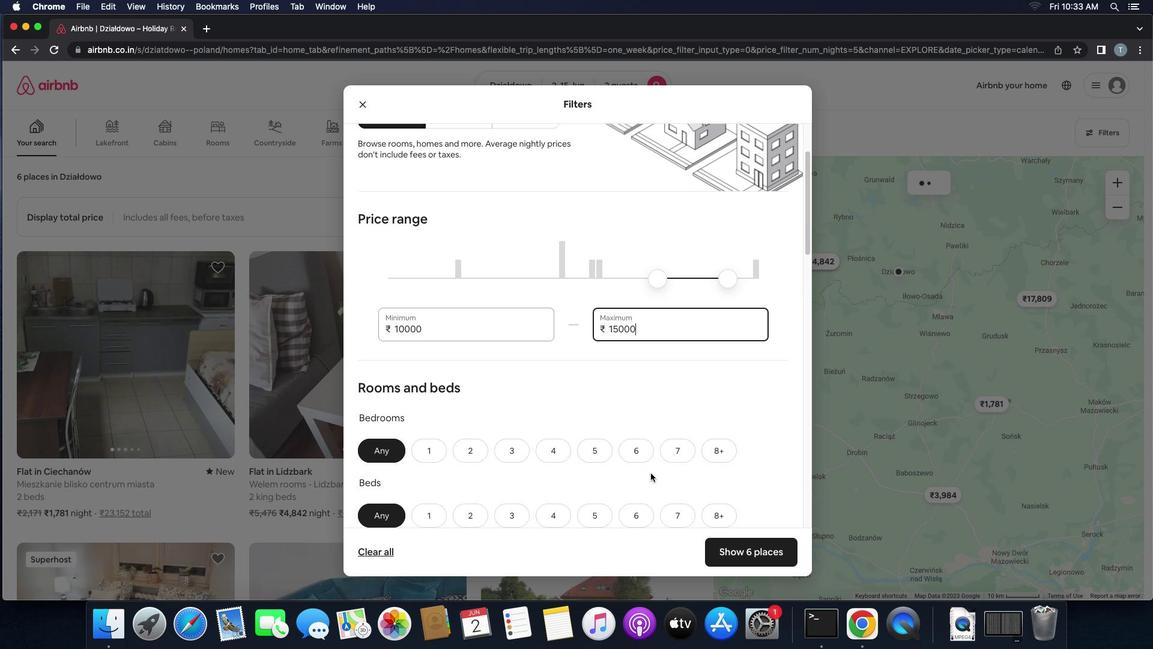 
Action: Mouse scrolled (655, 476) with delta (3, 3)
Screenshot: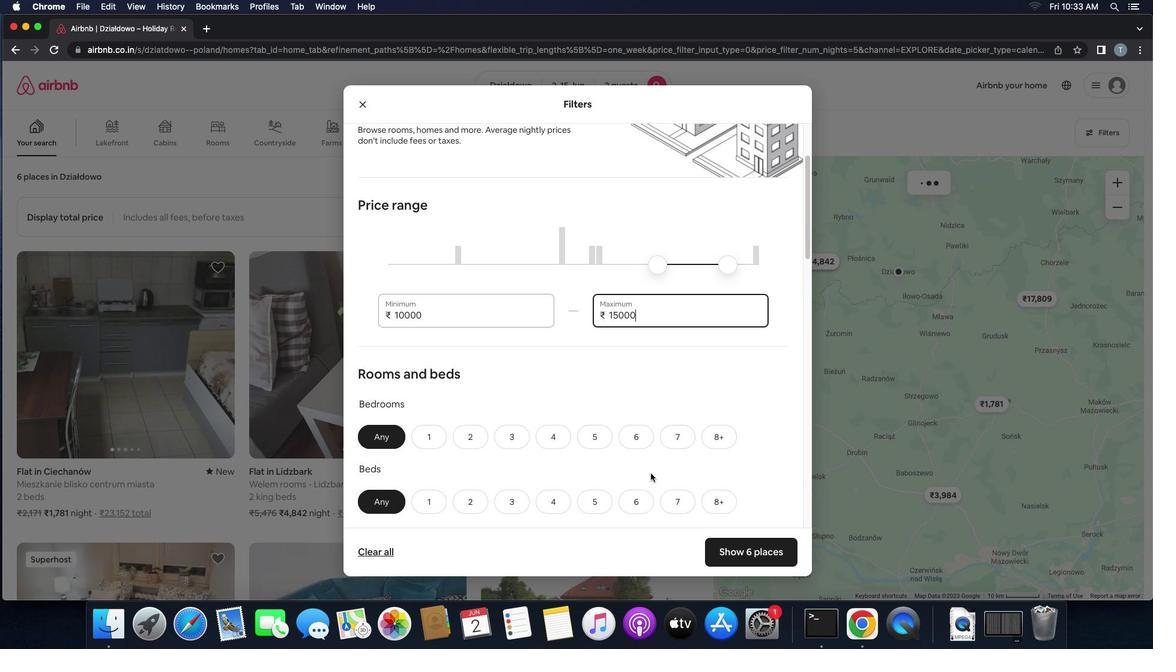 
Action: Mouse scrolled (655, 476) with delta (3, 3)
Screenshot: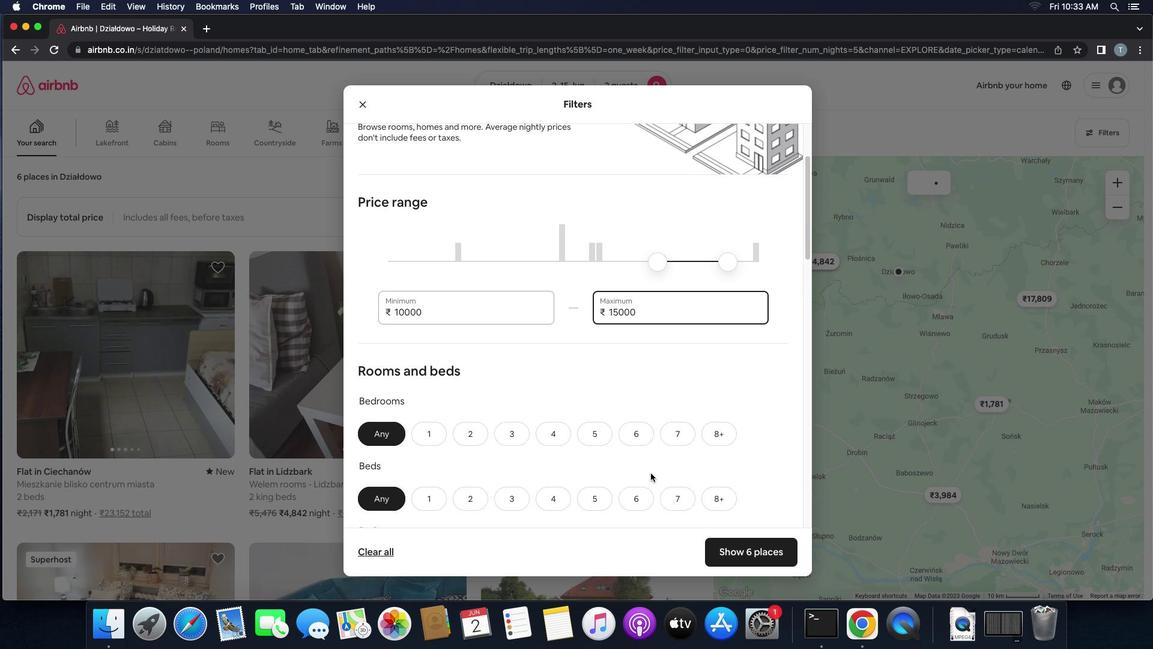 
Action: Mouse moved to (427, 432)
Screenshot: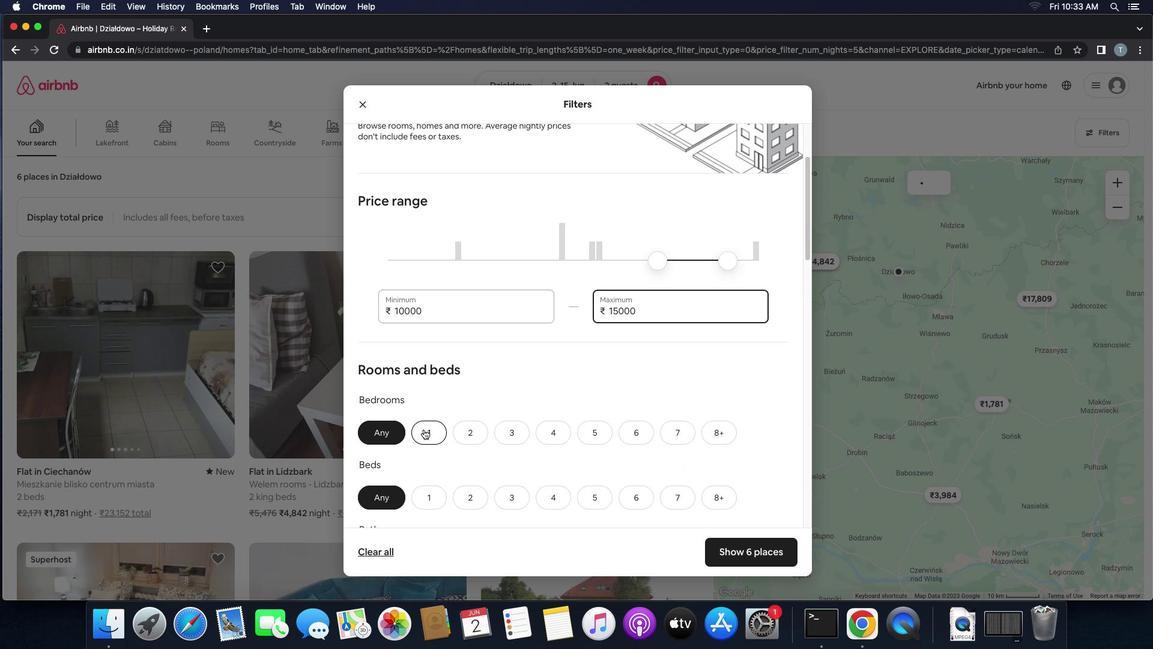 
Action: Mouse pressed left at (427, 432)
Screenshot: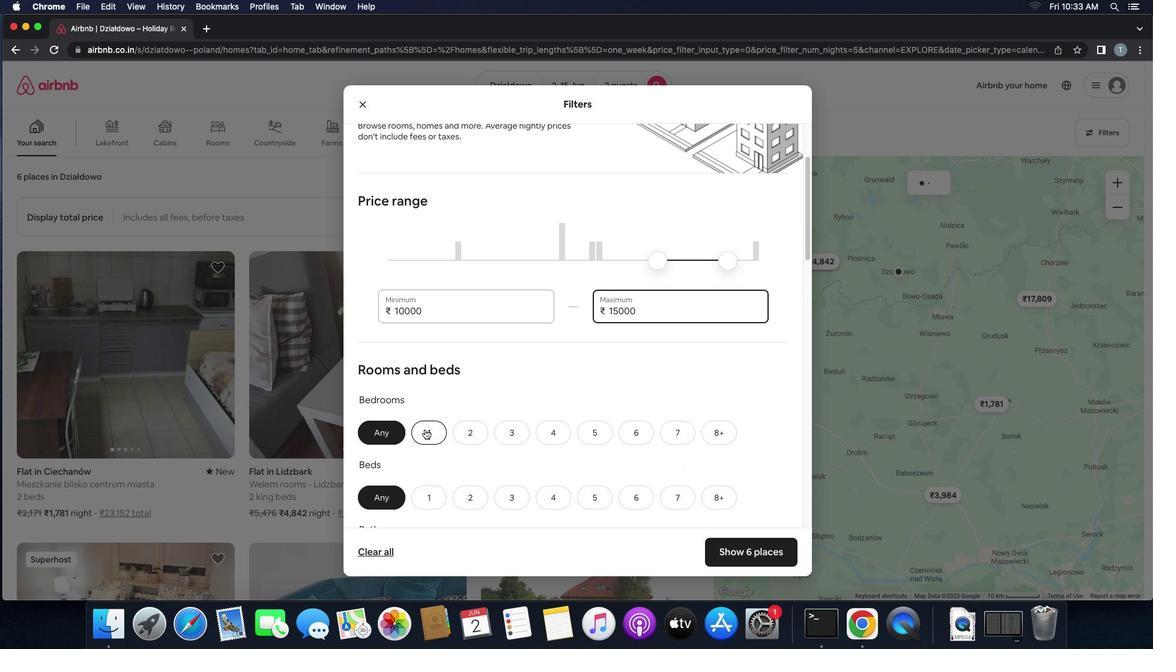 
Action: Mouse moved to (542, 444)
Screenshot: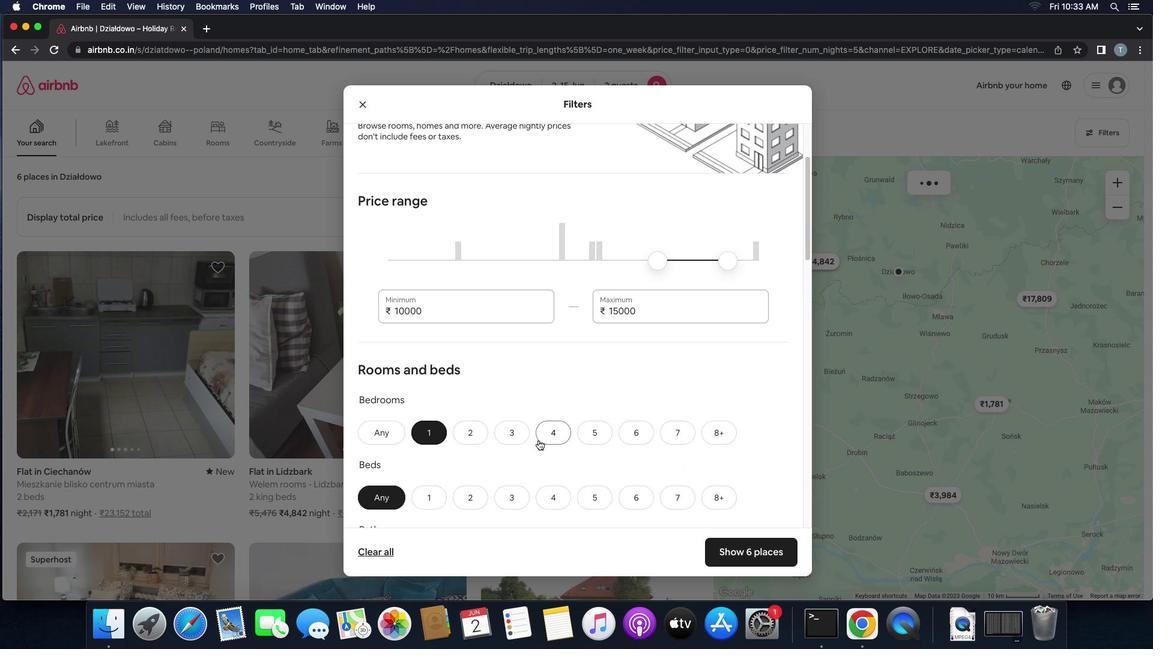 
Action: Mouse scrolled (542, 444) with delta (3, 3)
Screenshot: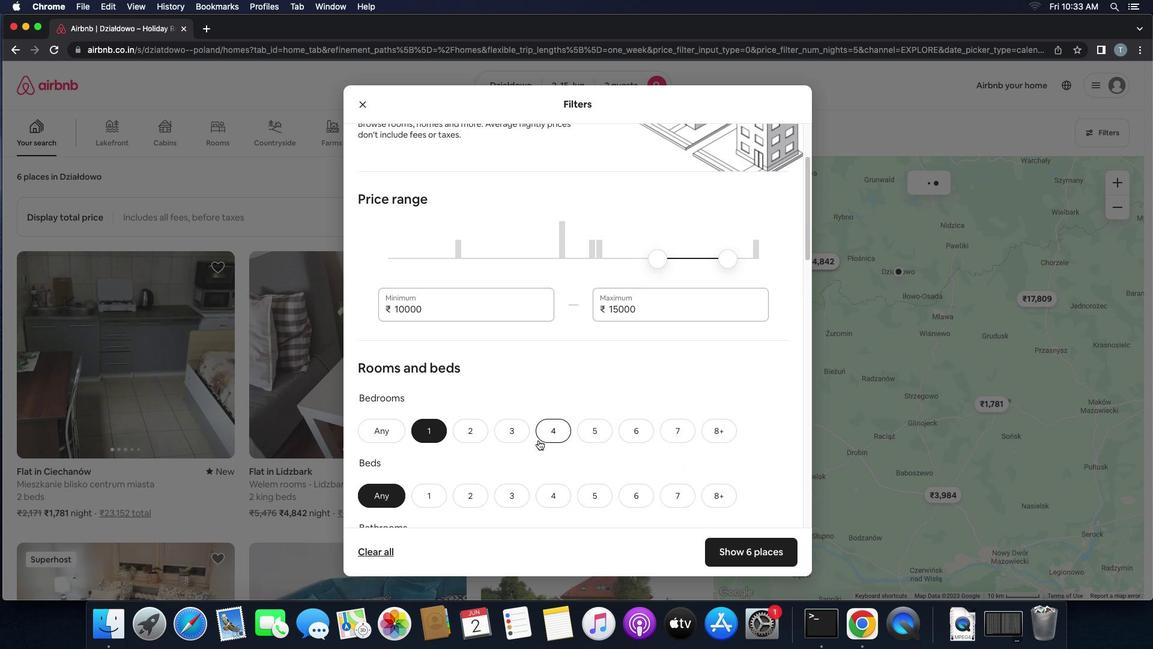 
Action: Mouse scrolled (542, 444) with delta (3, 3)
Screenshot: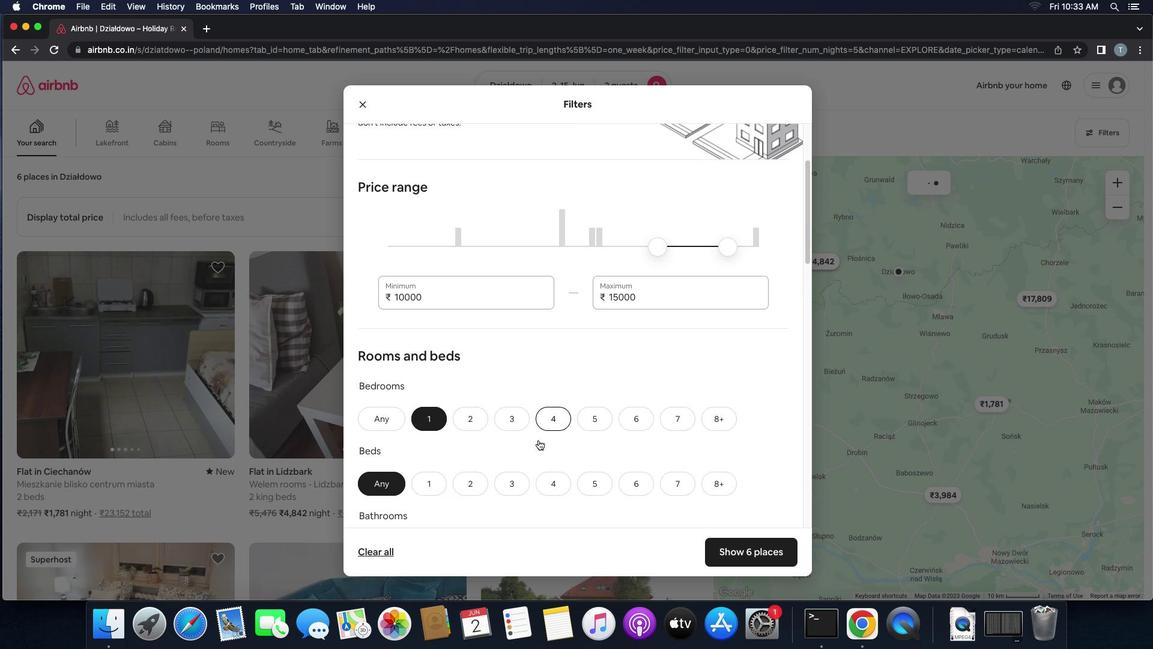 
Action: Mouse scrolled (542, 444) with delta (3, 2)
Screenshot: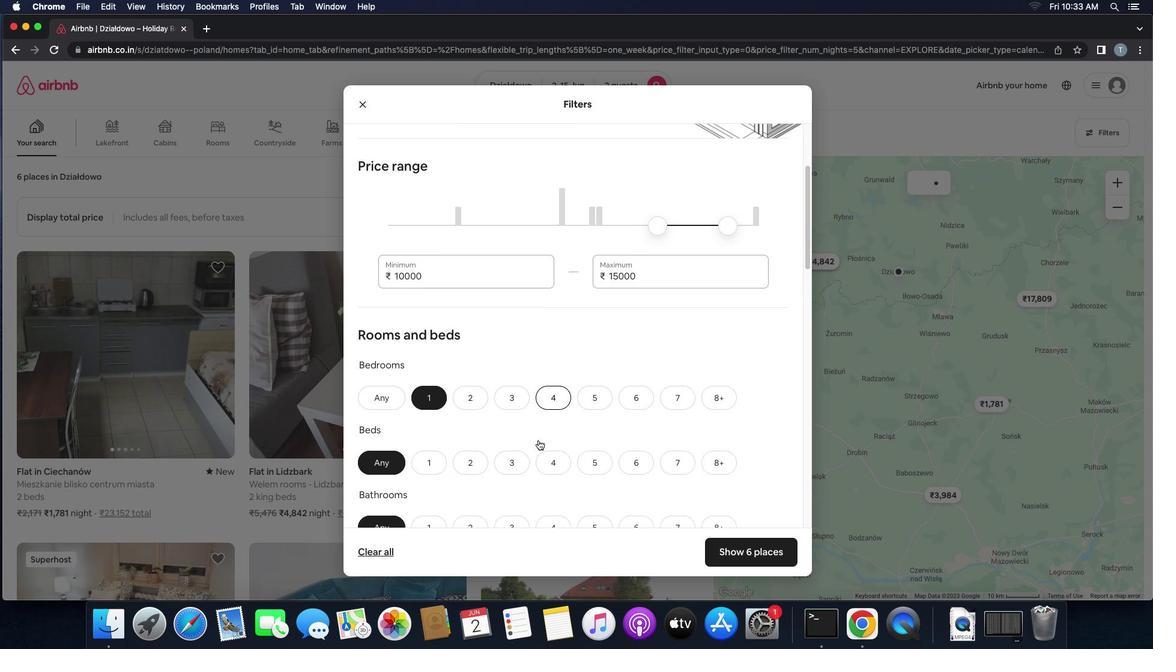 
Action: Mouse scrolled (542, 444) with delta (3, 3)
Screenshot: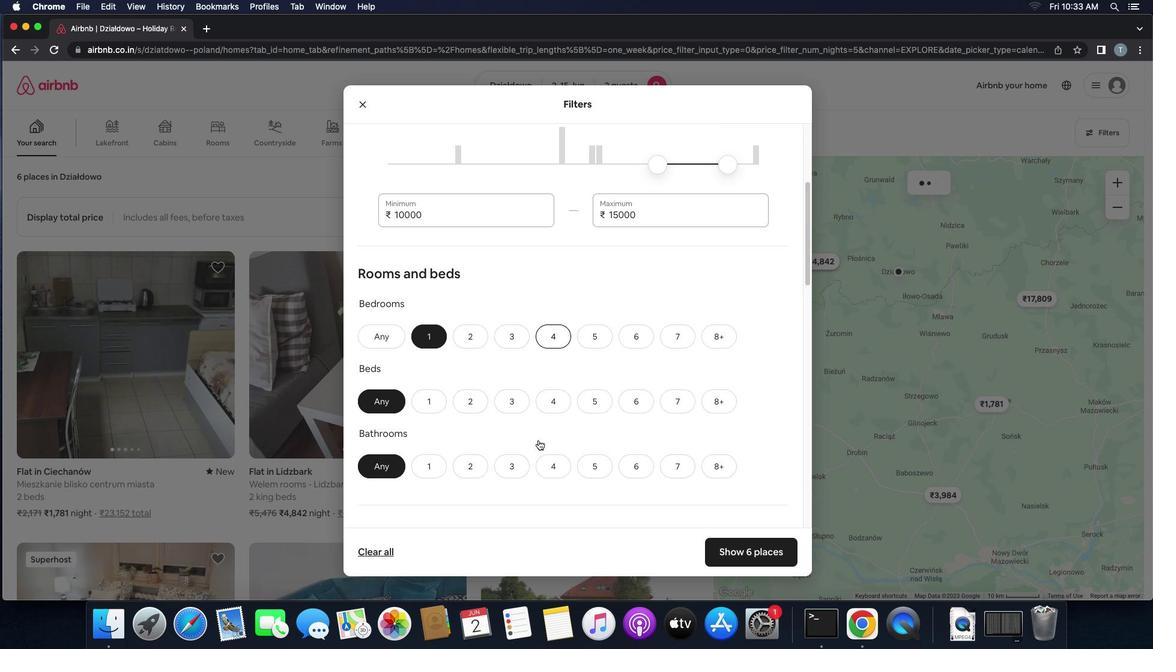 
Action: Mouse scrolled (542, 444) with delta (3, 3)
Screenshot: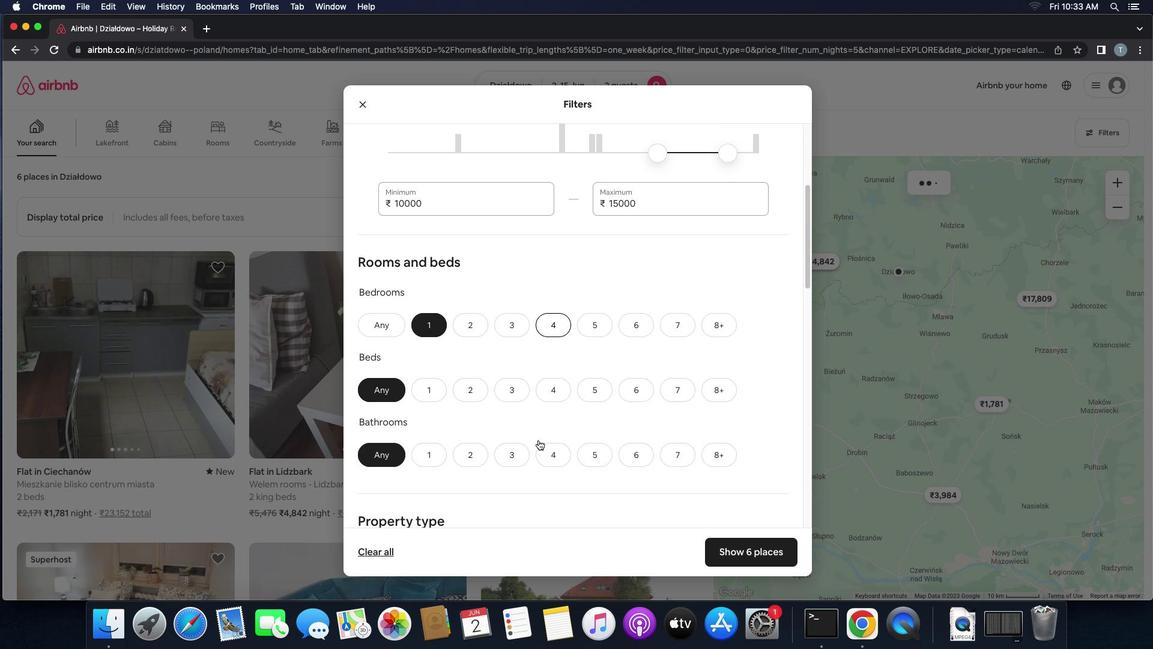 
Action: Mouse scrolled (542, 444) with delta (3, 2)
Screenshot: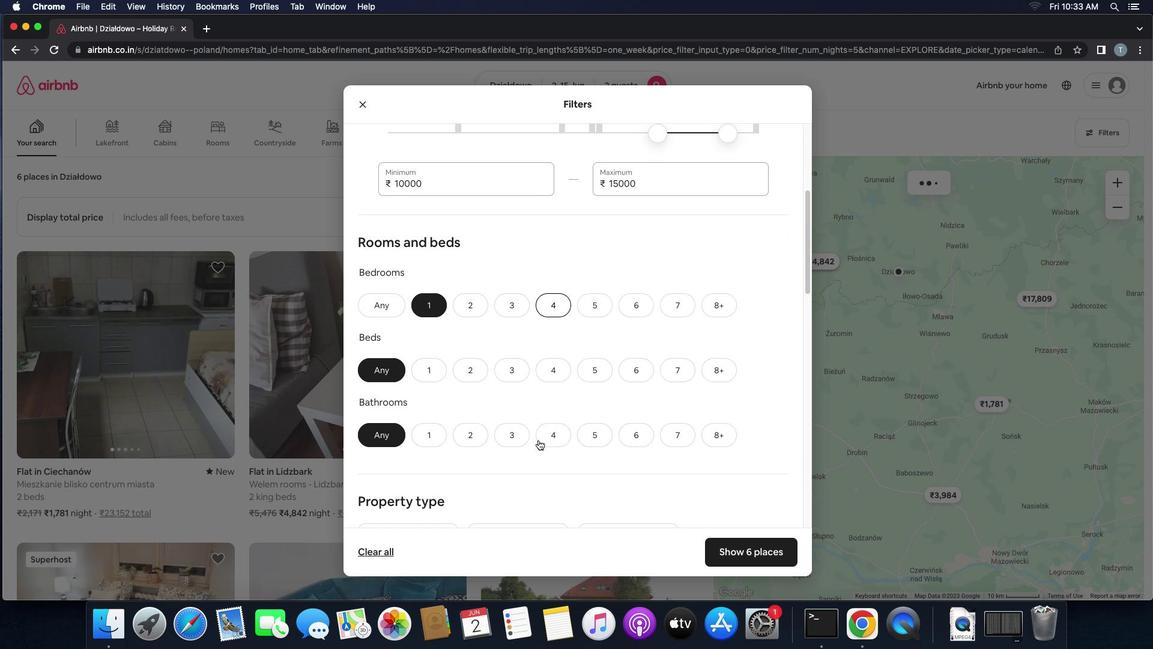 
Action: Mouse moved to (429, 301)
Screenshot: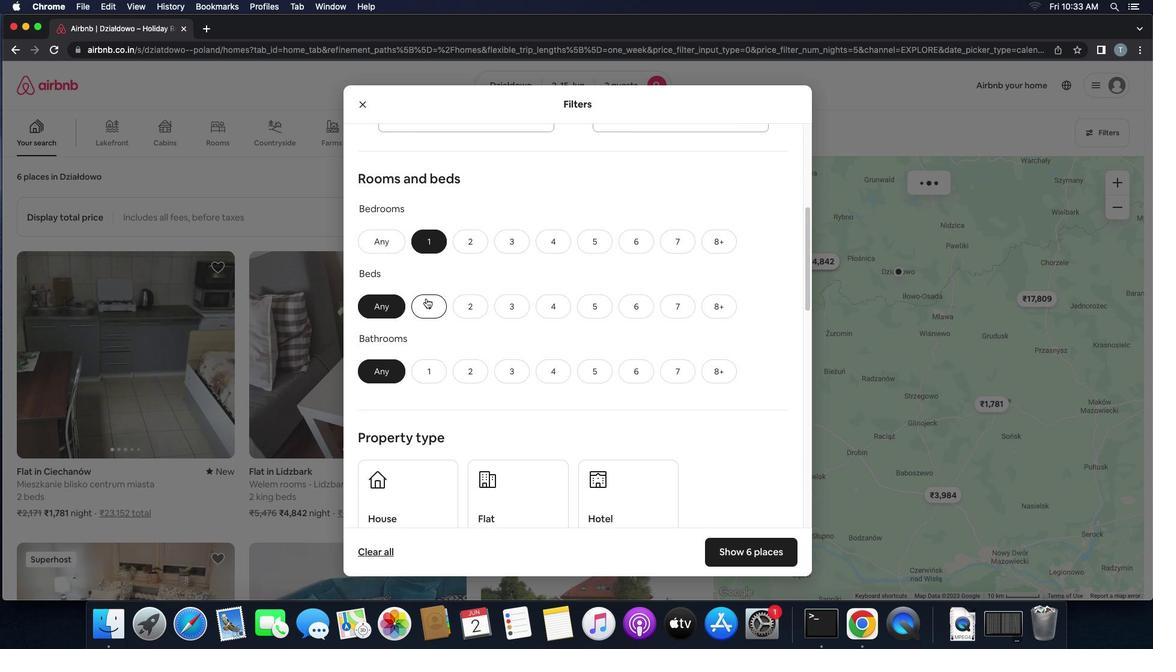 
Action: Mouse pressed left at (429, 301)
Screenshot: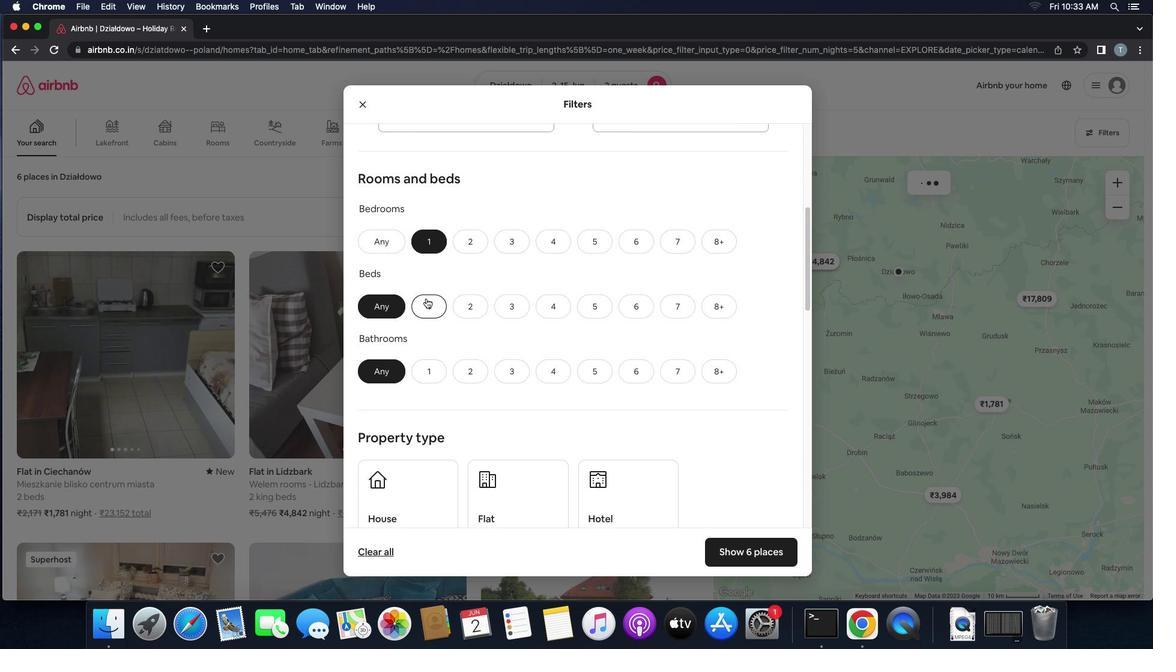 
Action: Mouse moved to (495, 322)
Screenshot: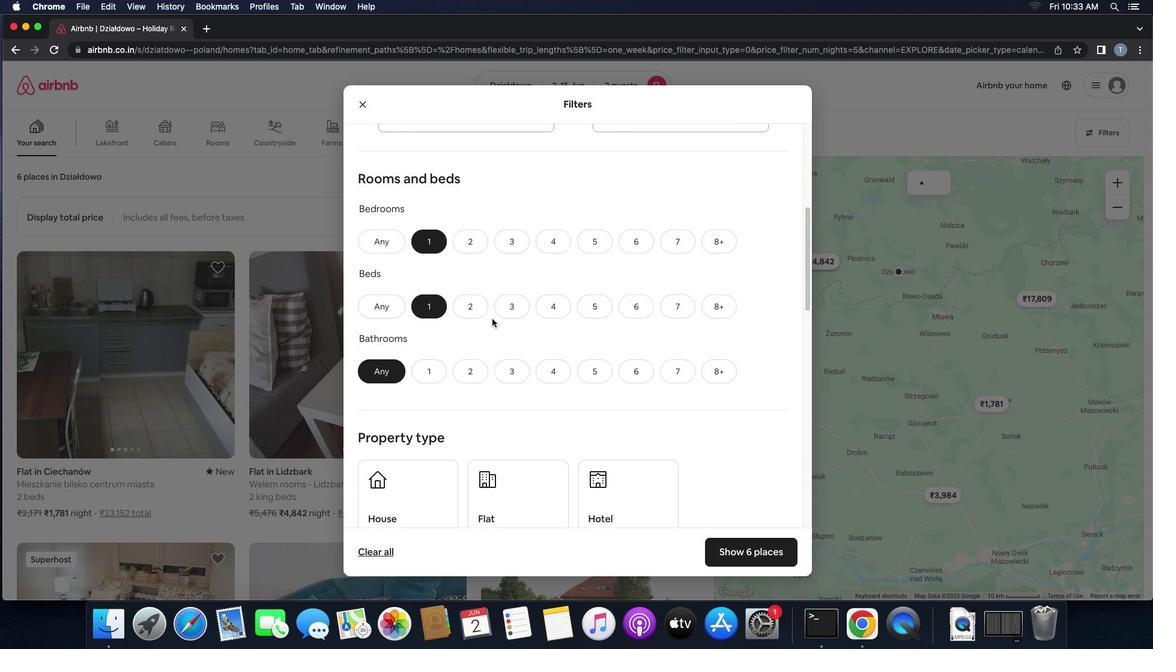 
Action: Mouse scrolled (495, 322) with delta (3, 3)
Screenshot: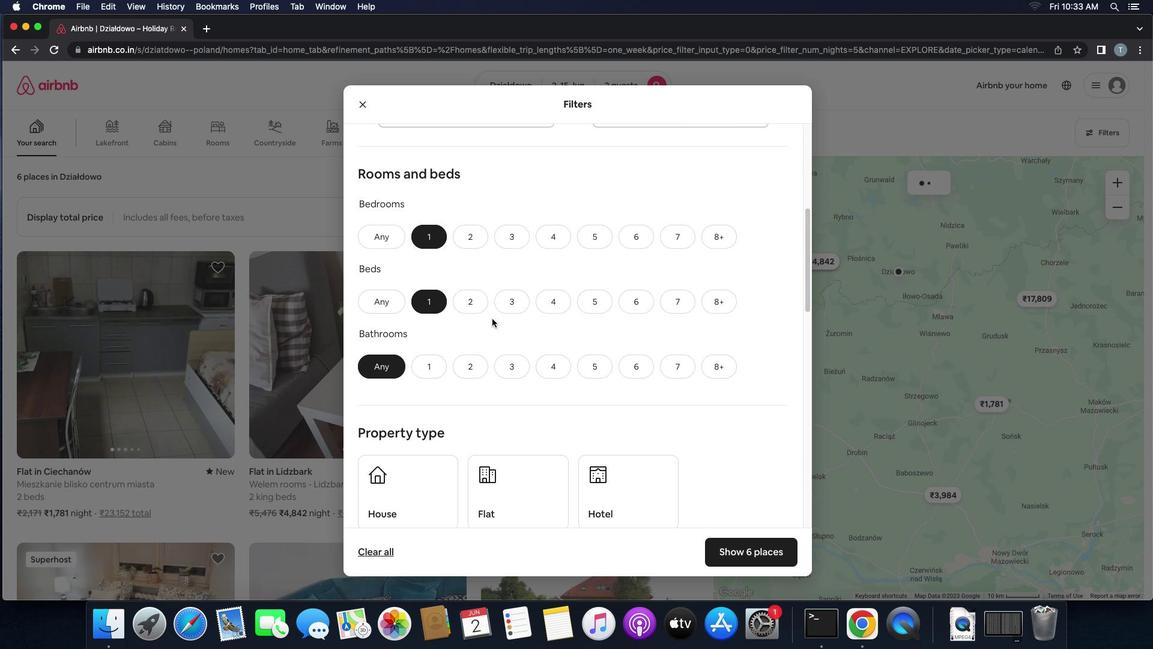 
Action: Mouse scrolled (495, 322) with delta (3, 3)
Screenshot: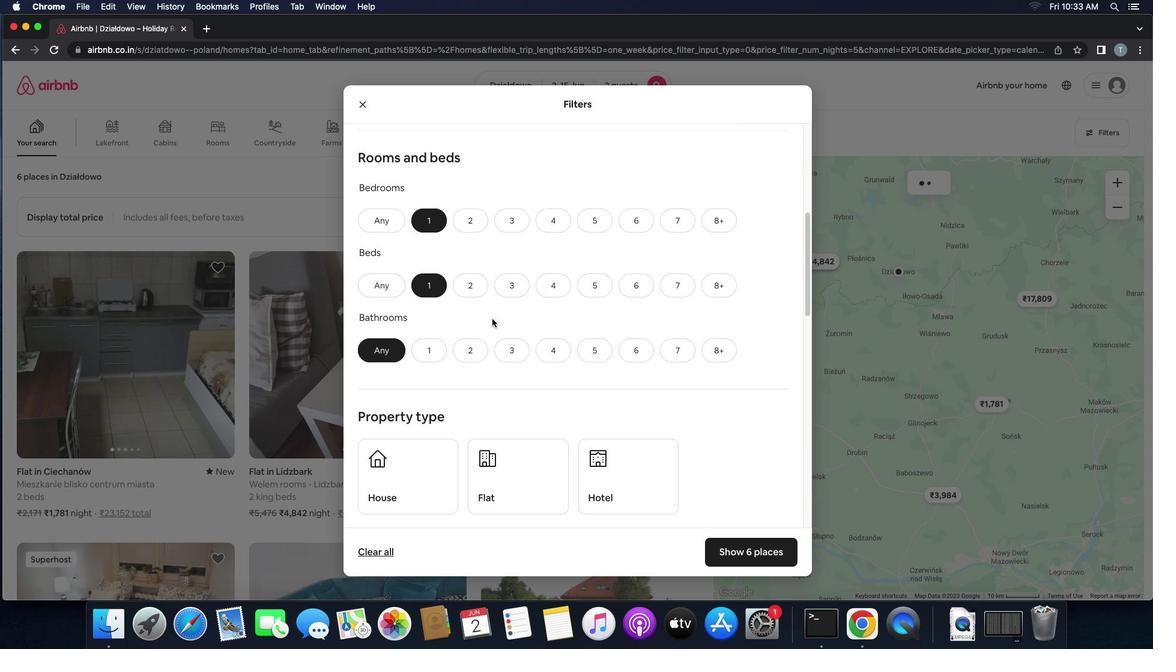 
Action: Mouse scrolled (495, 322) with delta (3, 1)
Screenshot: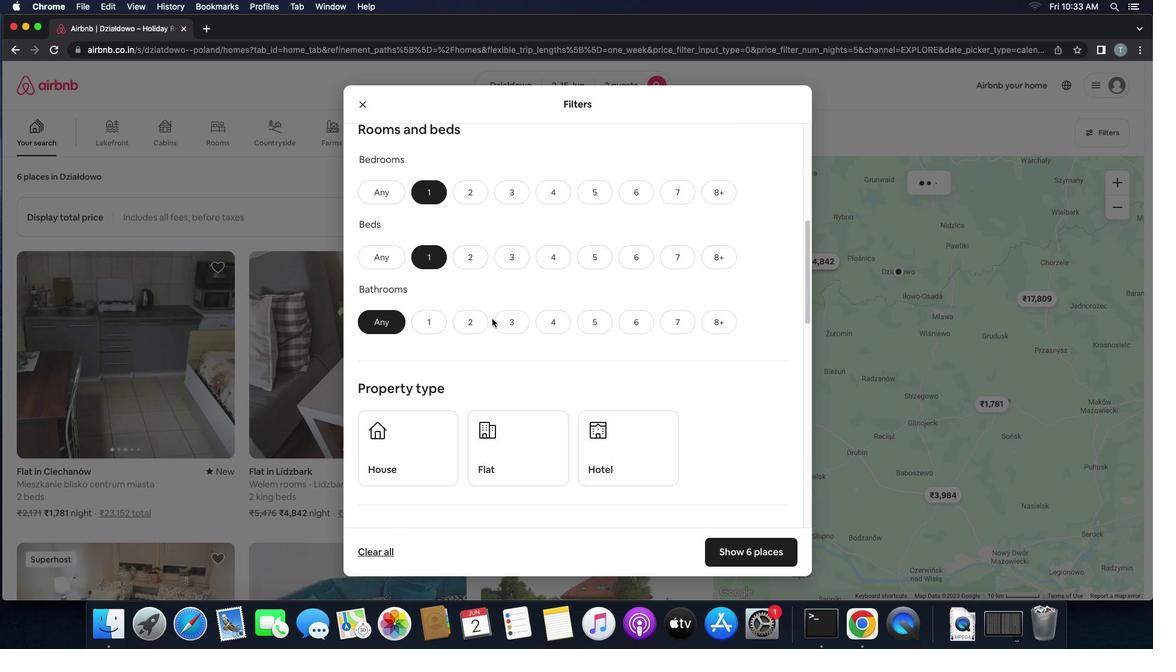 
Action: Mouse scrolled (495, 322) with delta (3, 3)
Screenshot: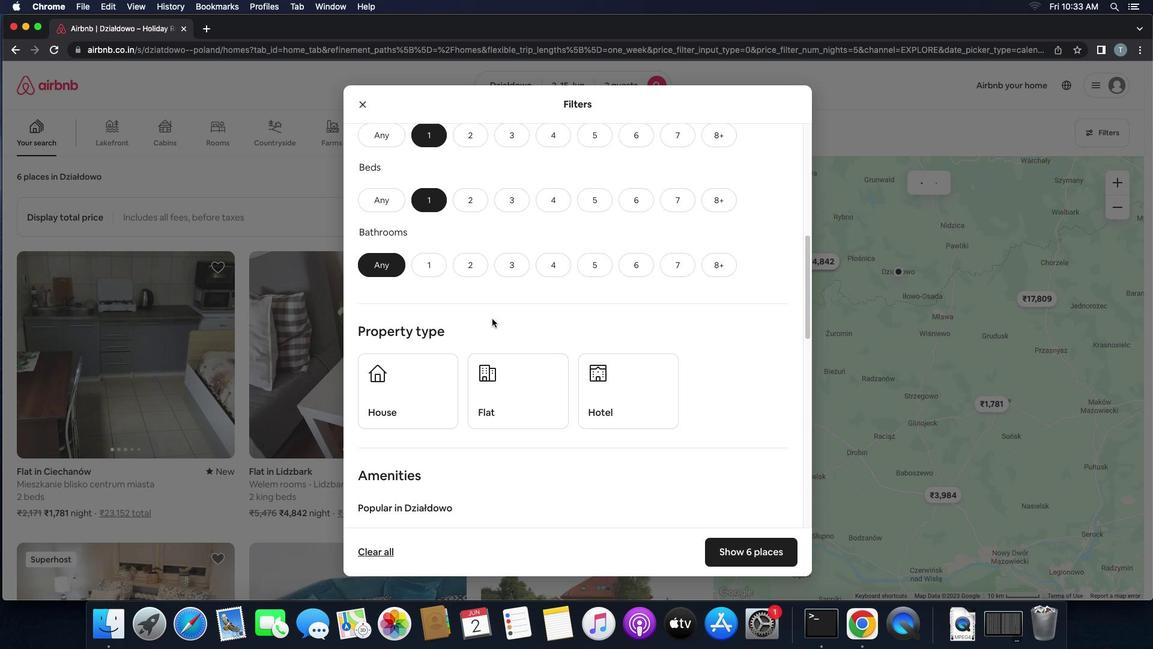 
Action: Mouse scrolled (495, 322) with delta (3, 3)
Screenshot: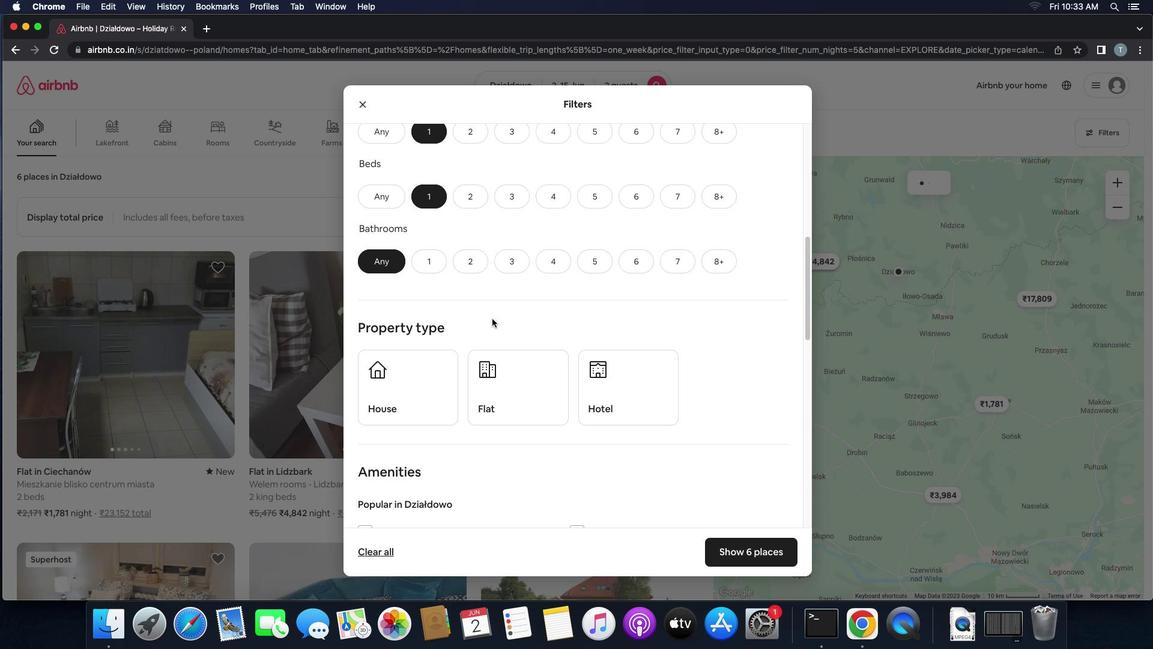 
Action: Mouse moved to (443, 257)
Screenshot: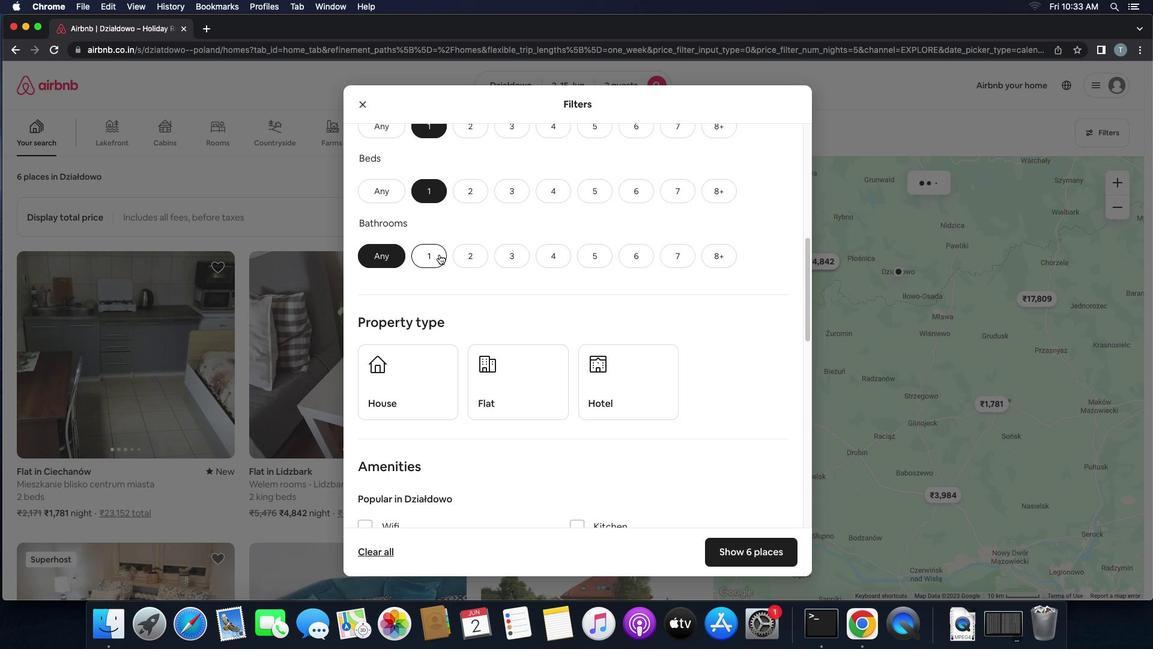 
Action: Mouse pressed left at (443, 257)
Screenshot: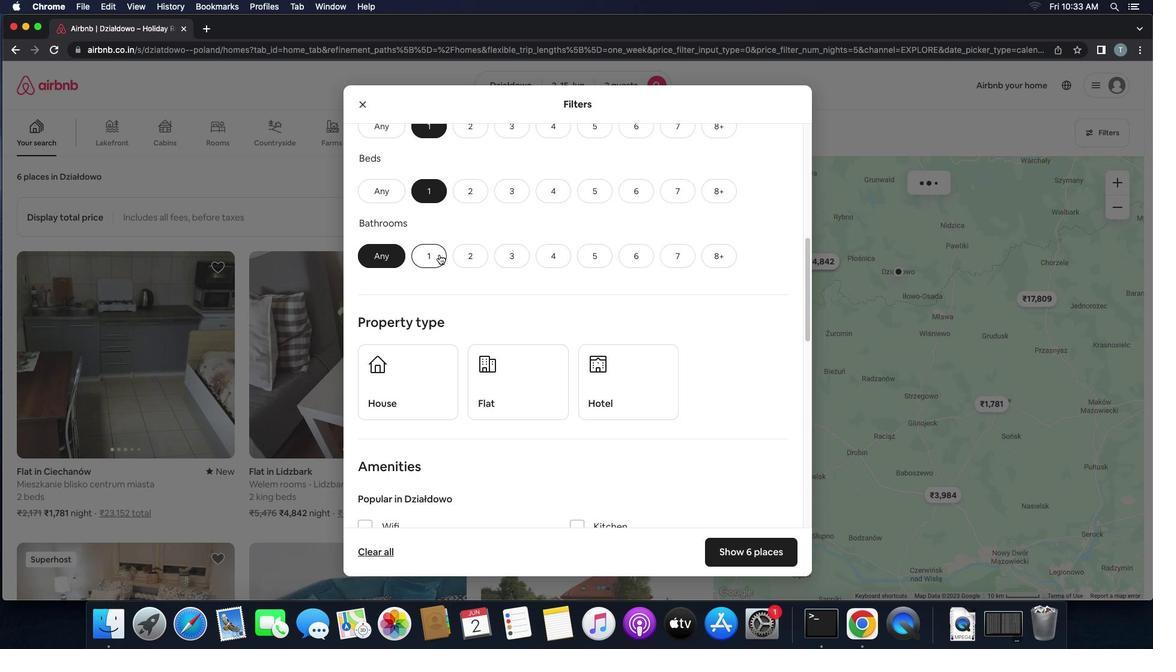 
Action: Mouse moved to (502, 287)
Screenshot: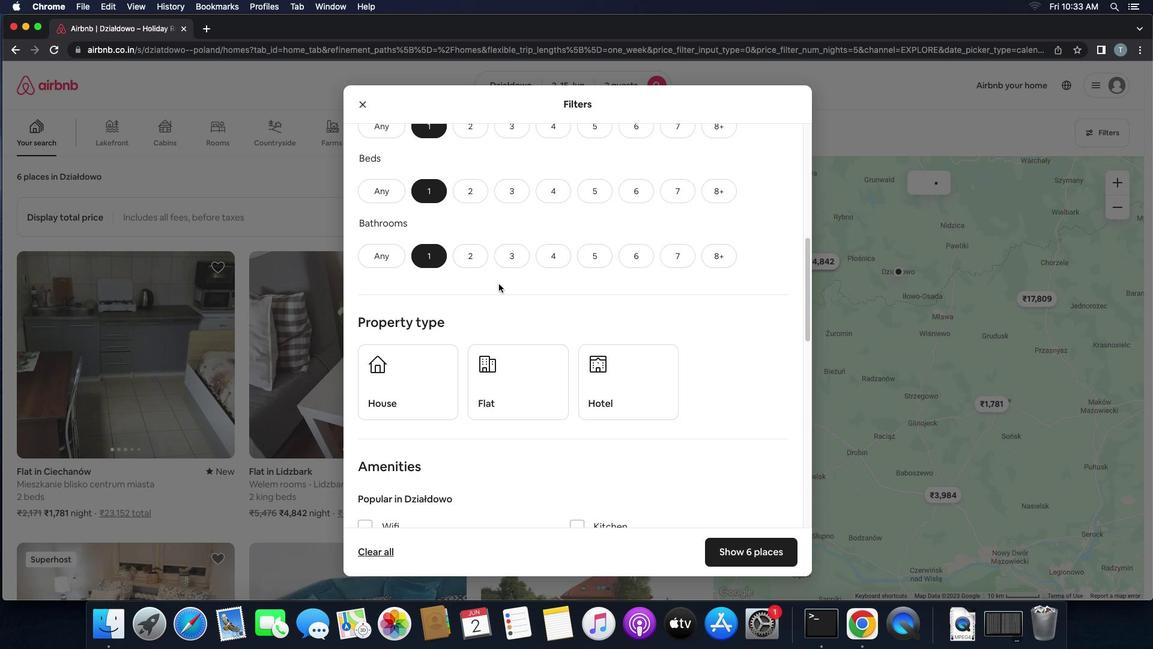 
Action: Mouse scrolled (502, 287) with delta (3, 3)
Screenshot: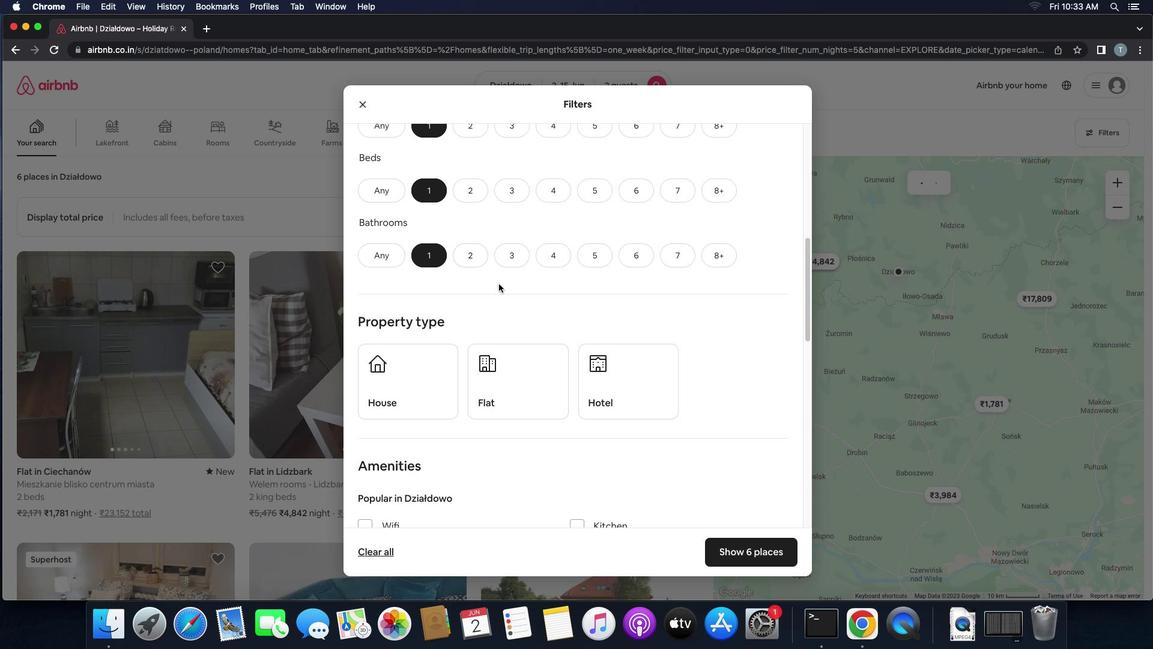 
Action: Mouse scrolled (502, 287) with delta (3, 3)
Screenshot: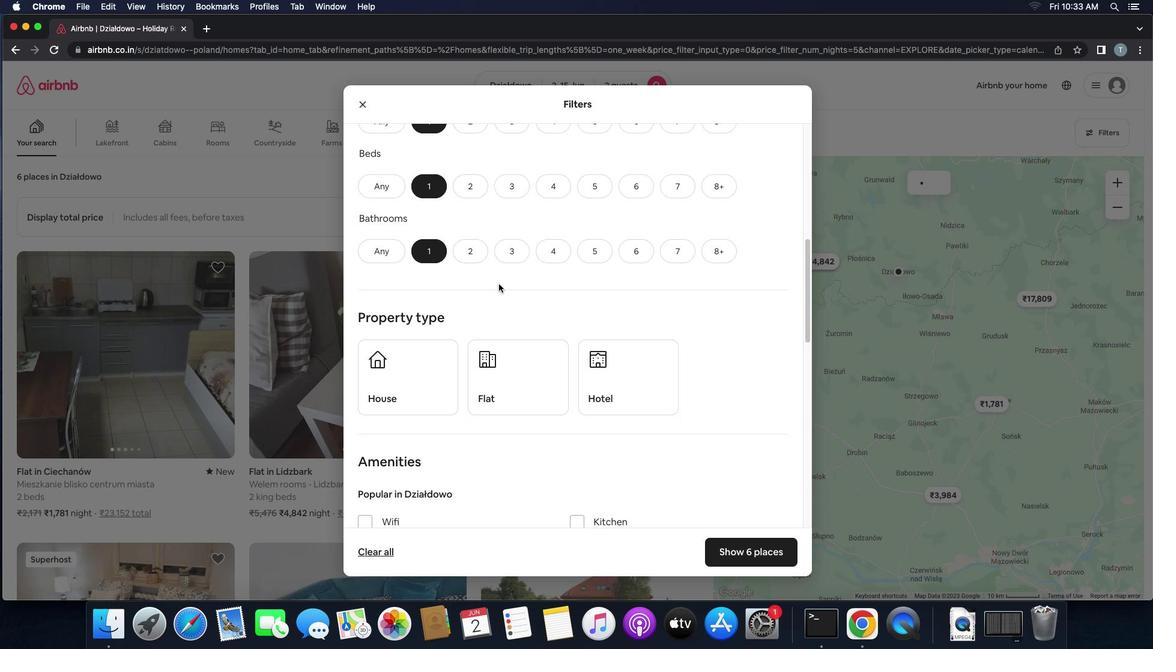 
Action: Mouse scrolled (502, 287) with delta (3, 3)
Screenshot: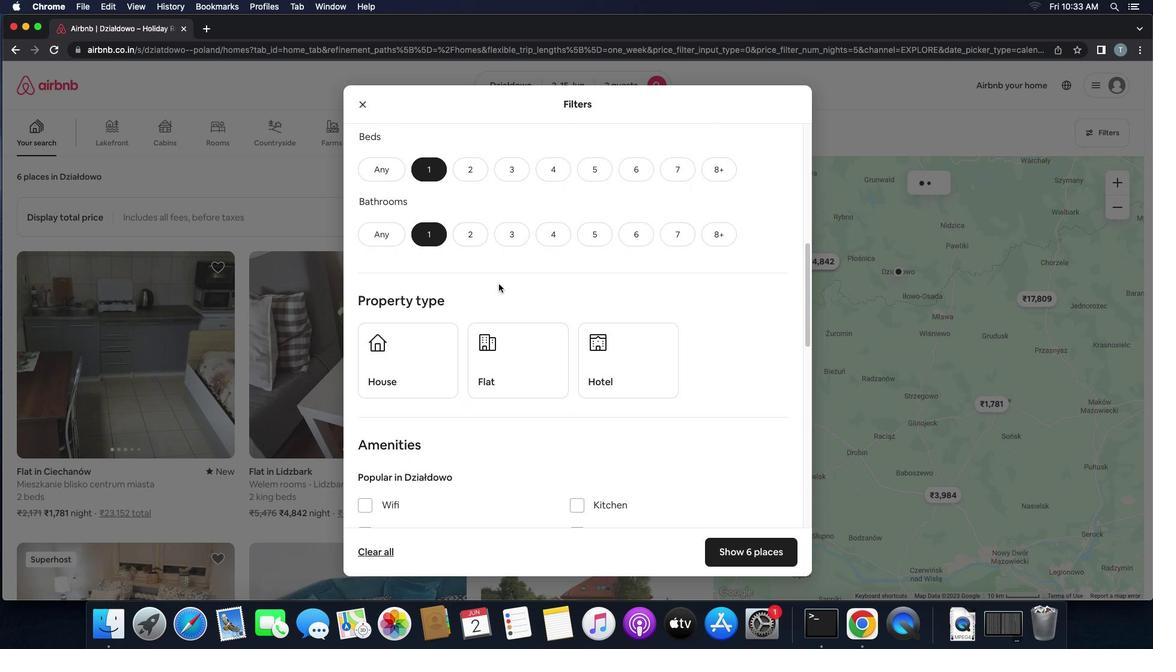 
Action: Mouse scrolled (502, 287) with delta (3, 3)
Screenshot: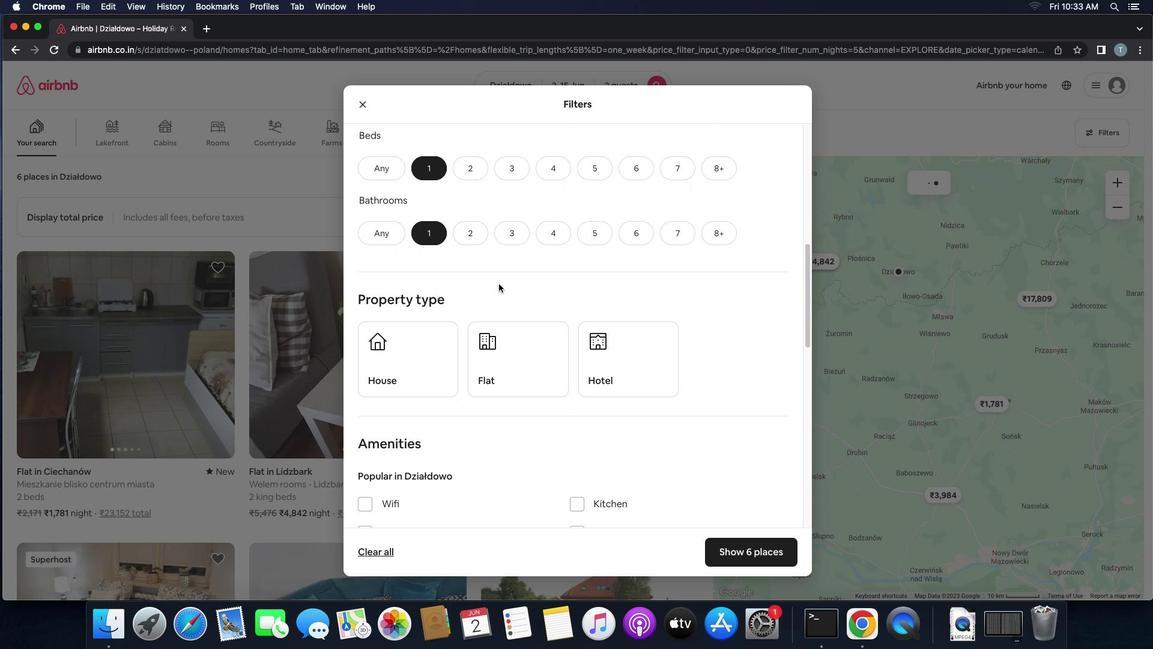 
Action: Mouse scrolled (502, 287) with delta (3, 3)
Screenshot: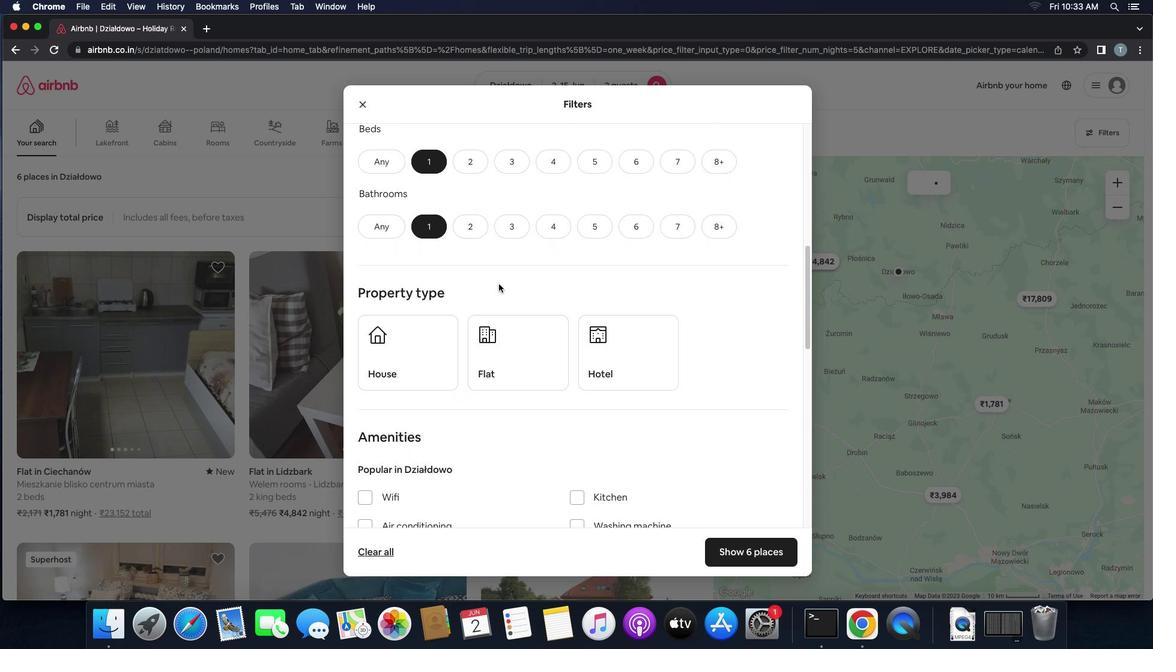 
Action: Mouse scrolled (502, 287) with delta (3, 3)
Screenshot: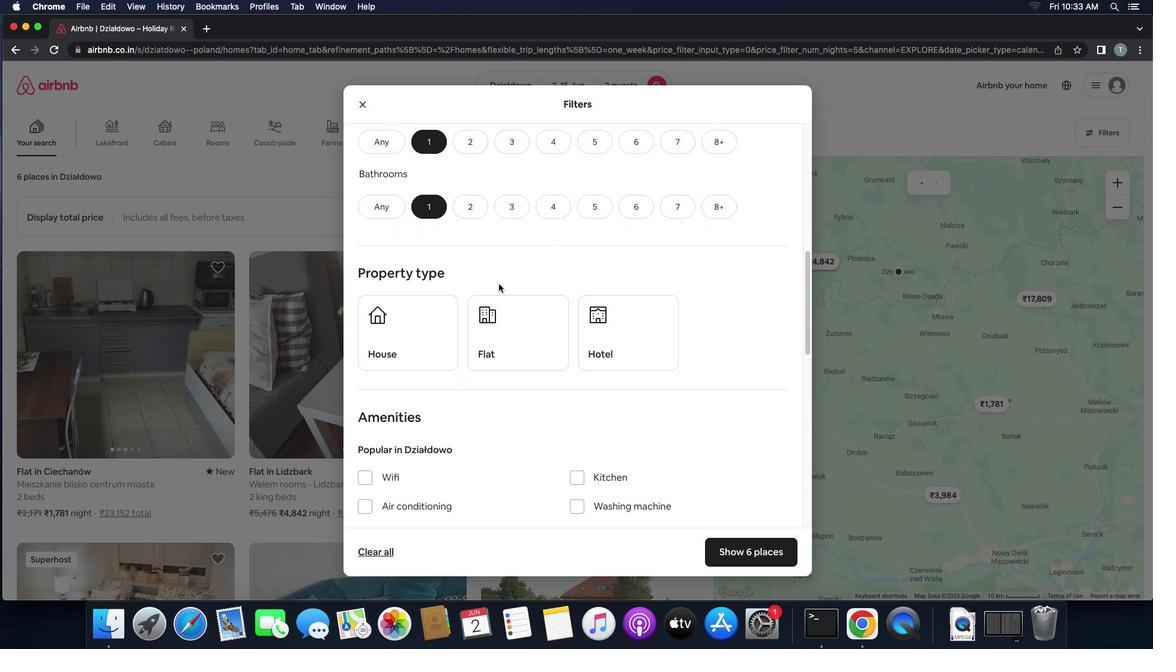
Action: Mouse scrolled (502, 287) with delta (3, 3)
Screenshot: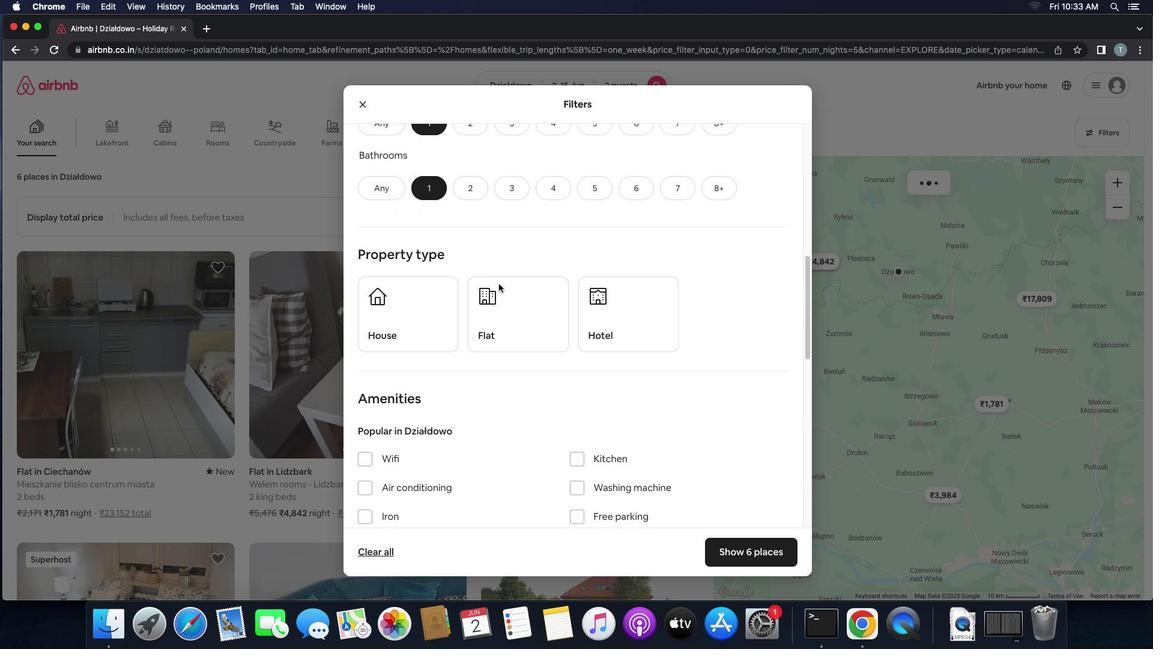 
Action: Mouse scrolled (502, 287) with delta (3, 3)
Screenshot: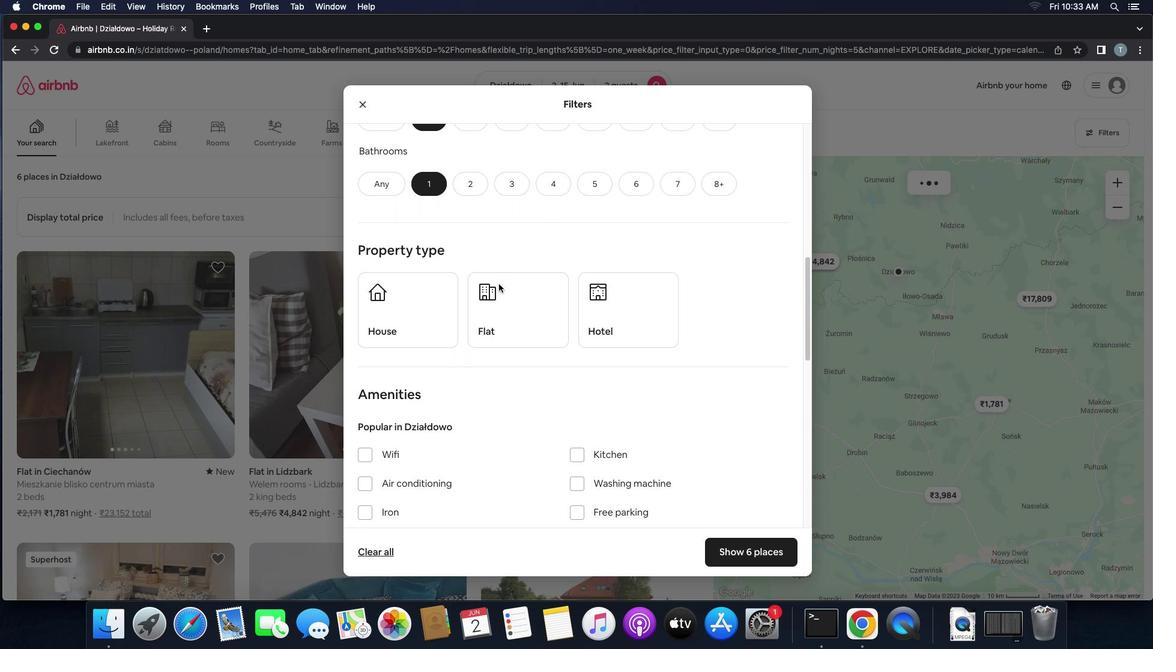 
Action: Mouse scrolled (502, 287) with delta (3, 3)
Screenshot: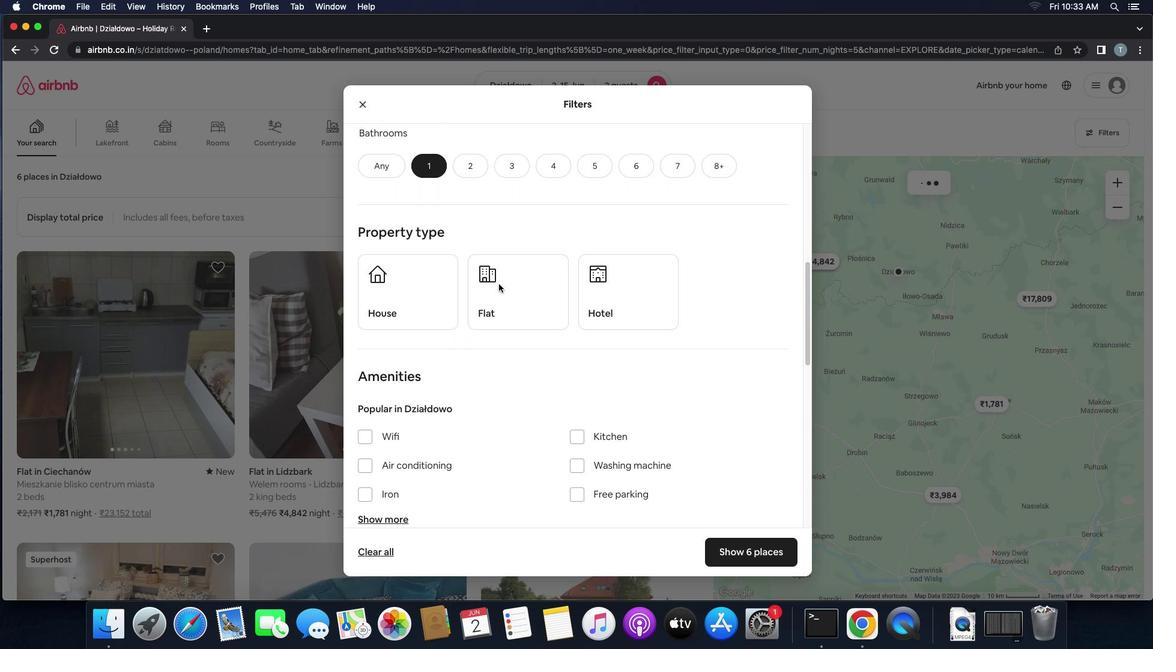 
Action: Mouse moved to (408, 261)
Screenshot: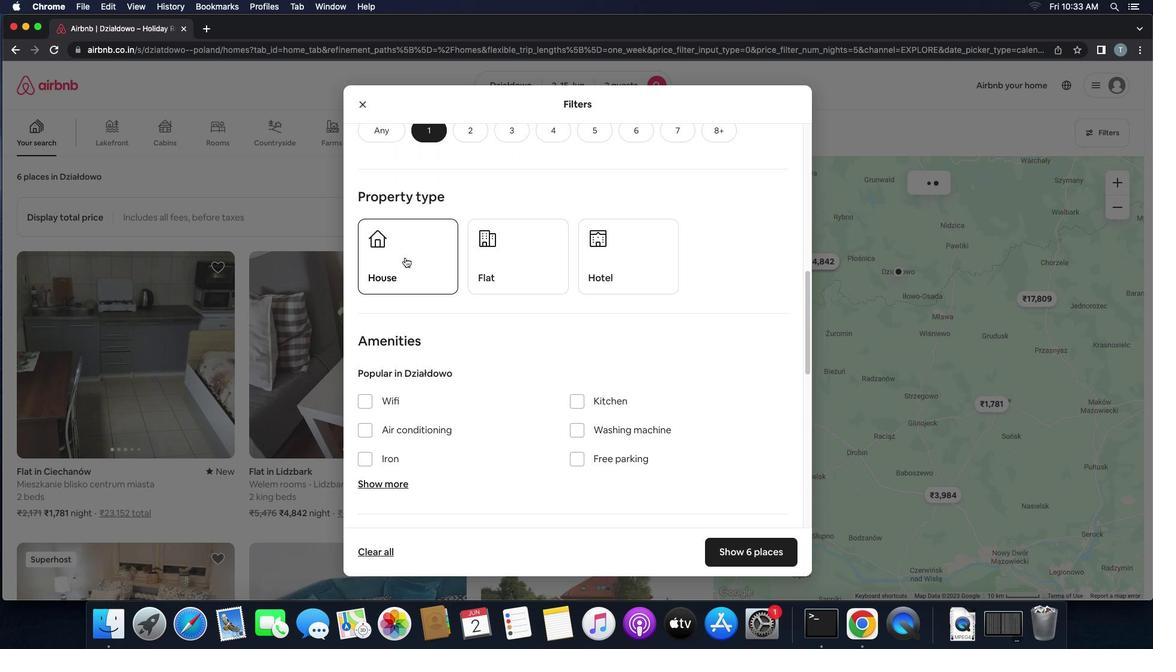 
Action: Mouse pressed left at (408, 261)
Screenshot: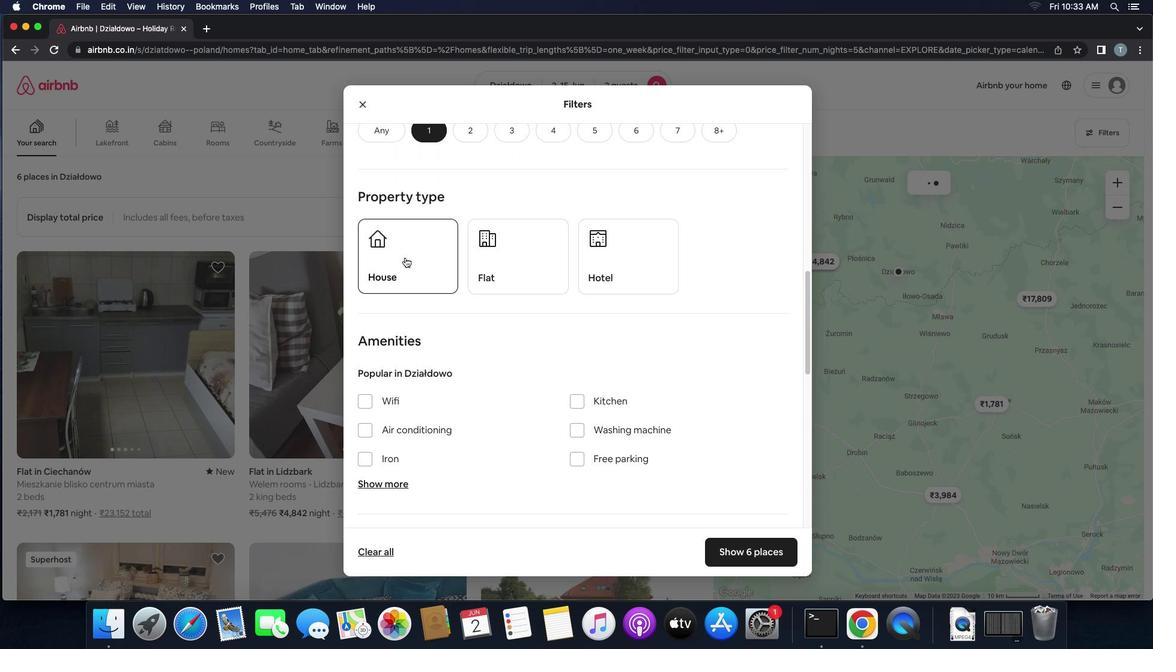 
Action: Mouse moved to (523, 260)
Screenshot: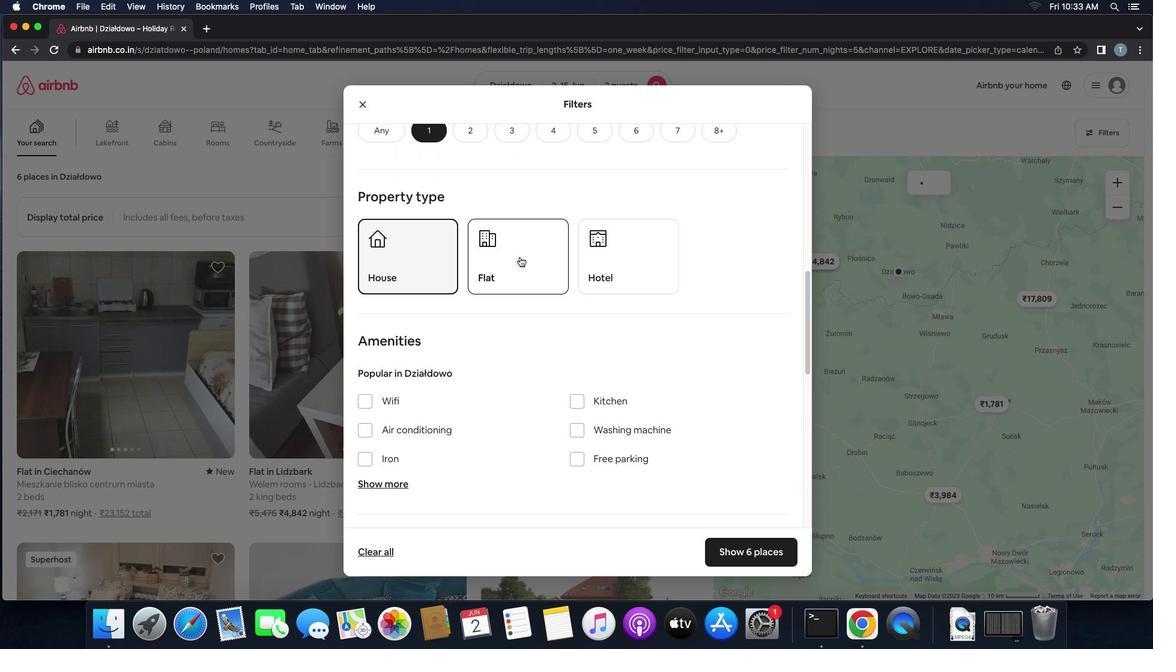 
Action: Mouse pressed left at (523, 260)
Screenshot: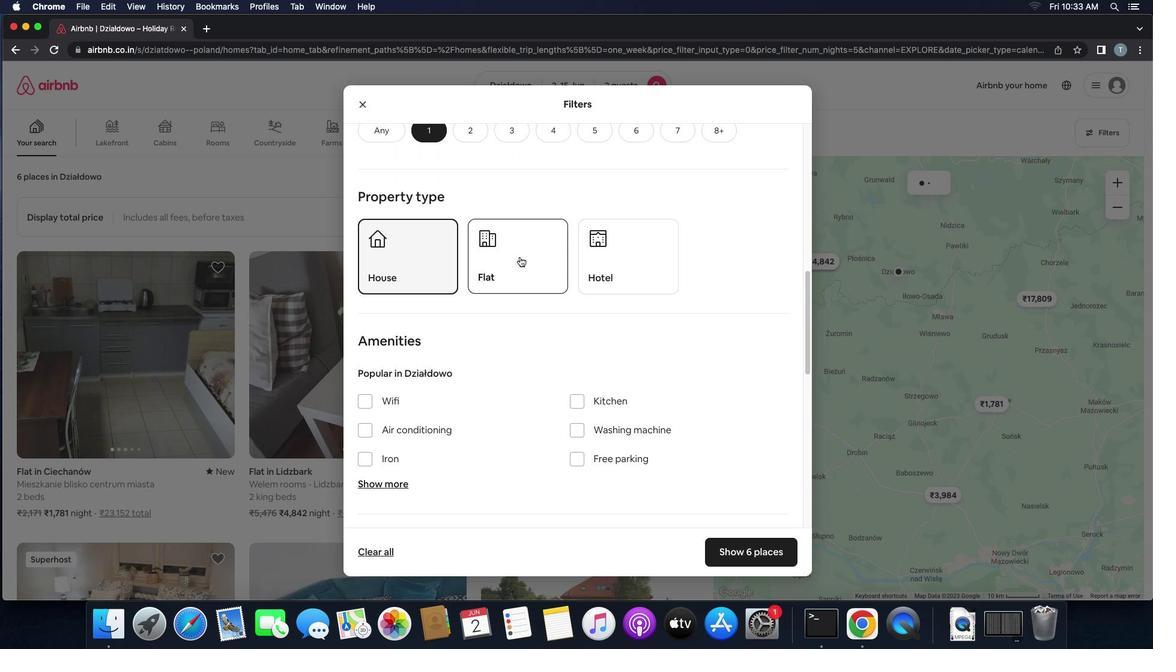 
Action: Mouse moved to (512, 288)
Screenshot: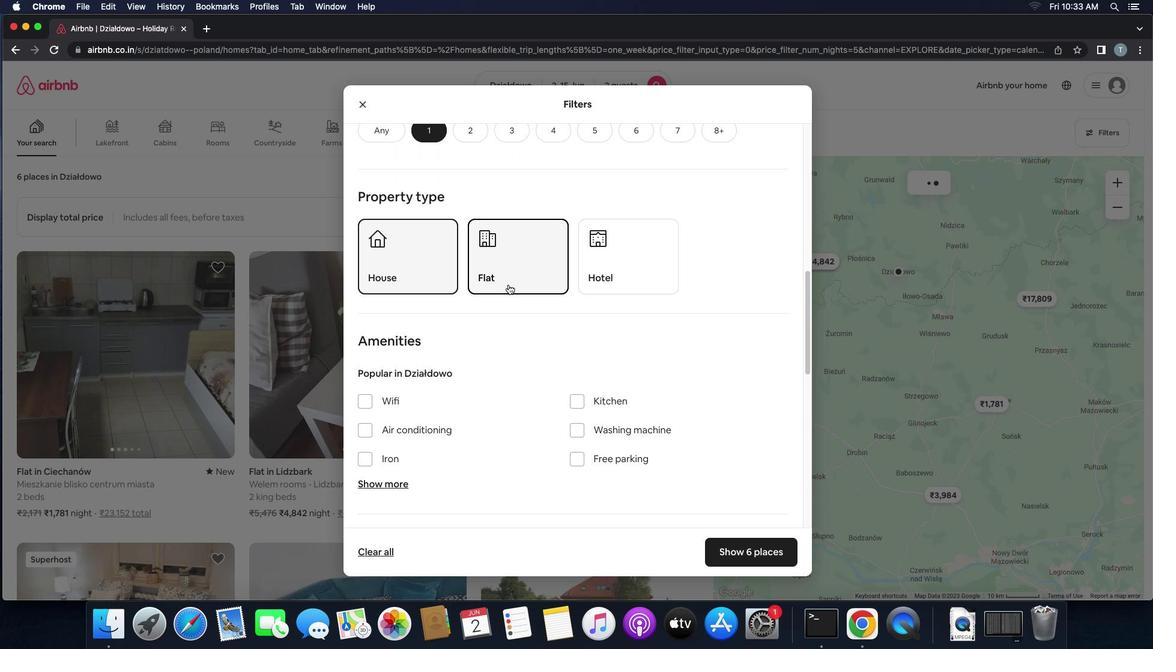 
Action: Mouse scrolled (512, 288) with delta (3, 3)
Screenshot: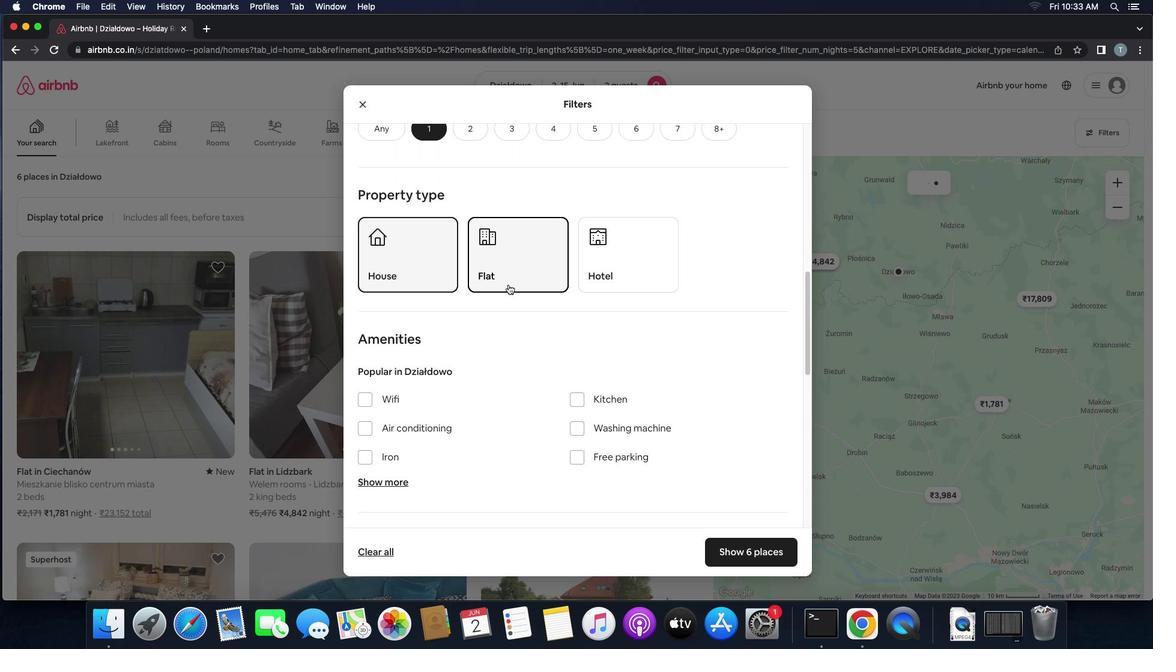 
Action: Mouse scrolled (512, 288) with delta (3, 3)
Screenshot: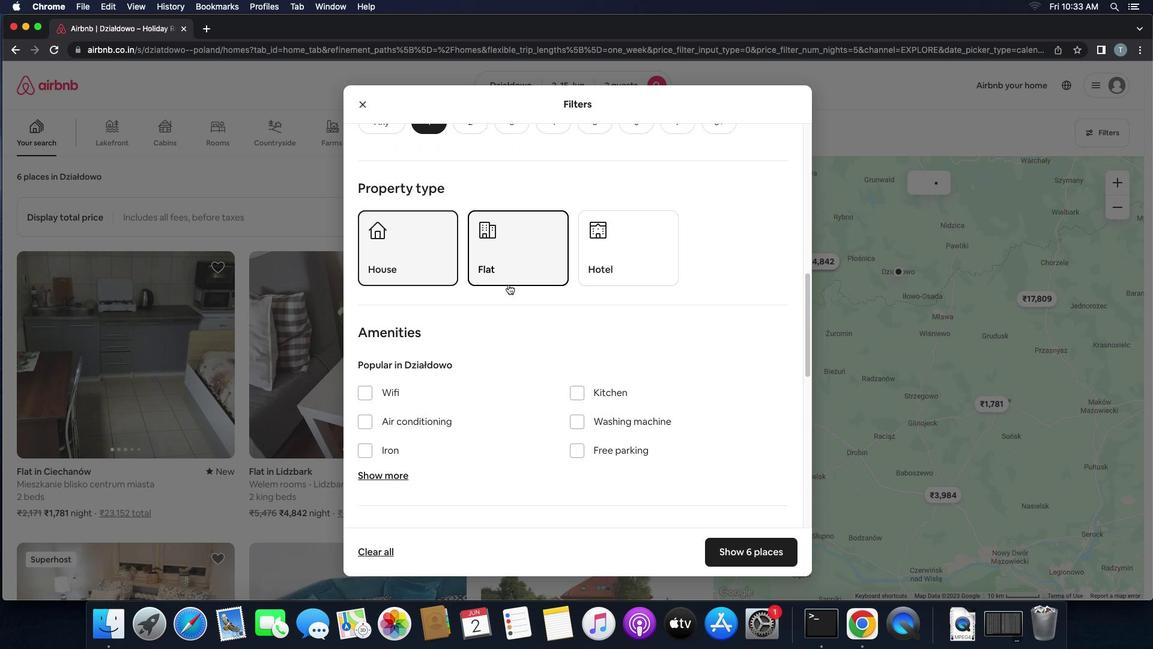 
Action: Mouse scrolled (512, 288) with delta (3, 3)
Screenshot: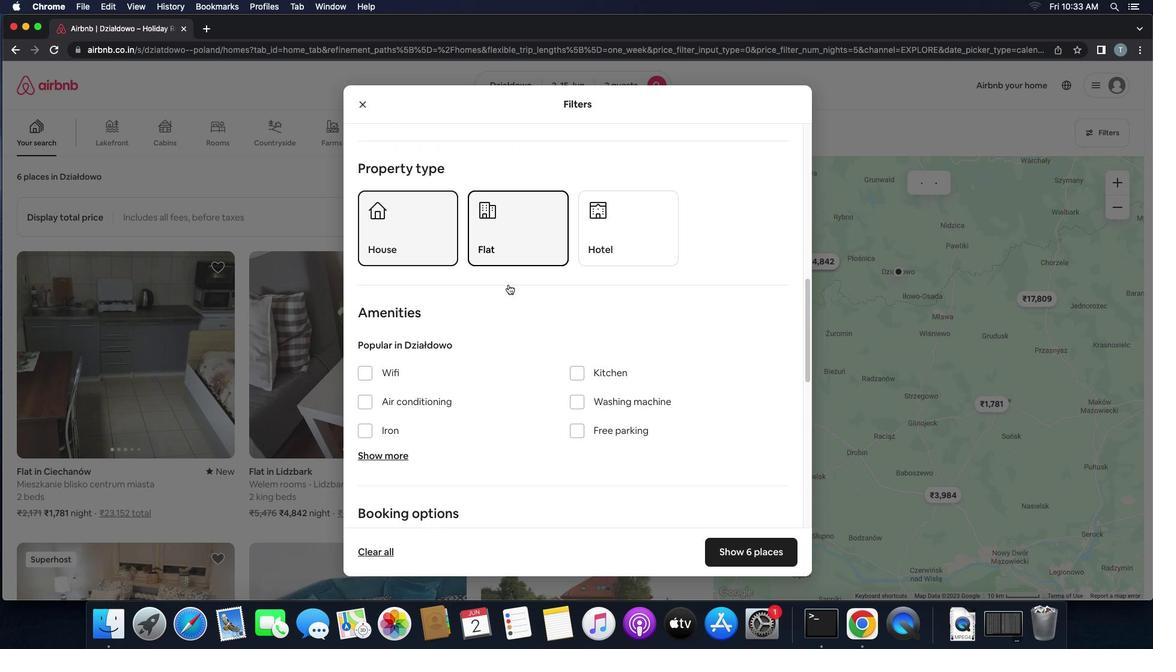 
Action: Mouse moved to (611, 211)
Screenshot: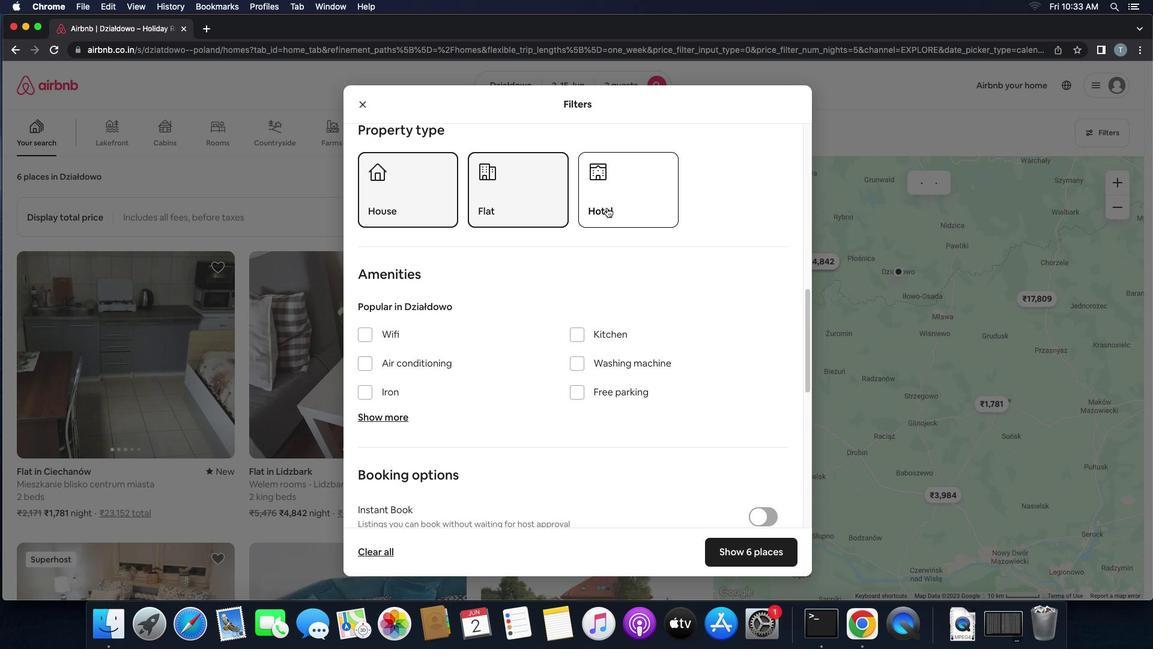 
Action: Mouse pressed left at (611, 211)
Screenshot: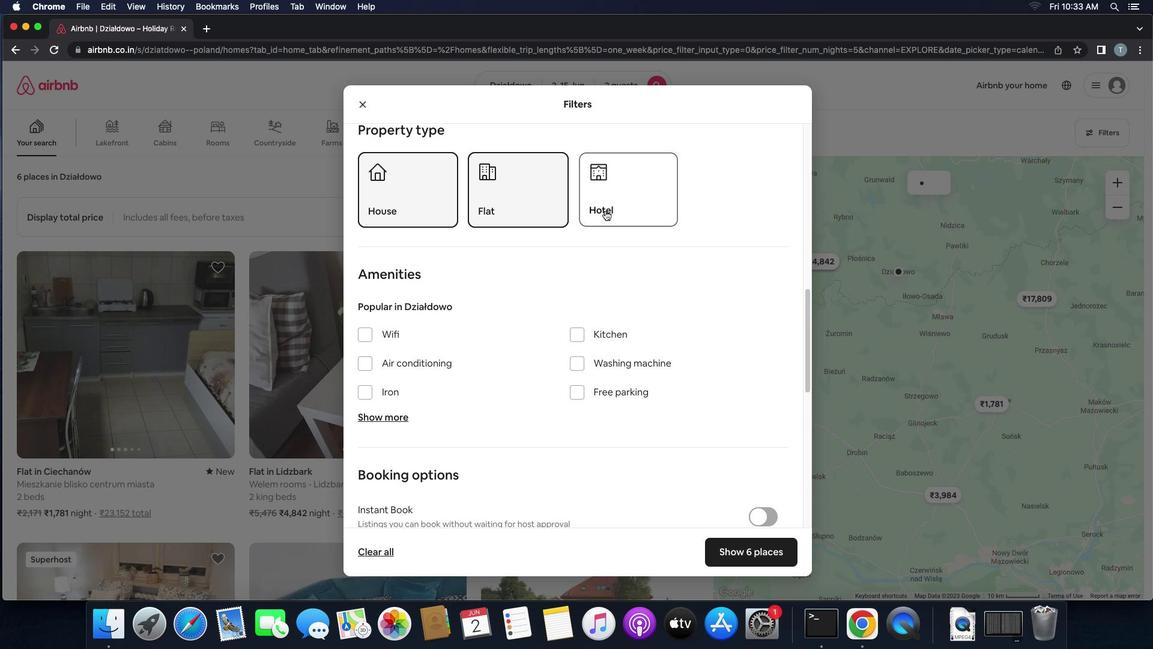 
Action: Mouse moved to (586, 306)
Screenshot: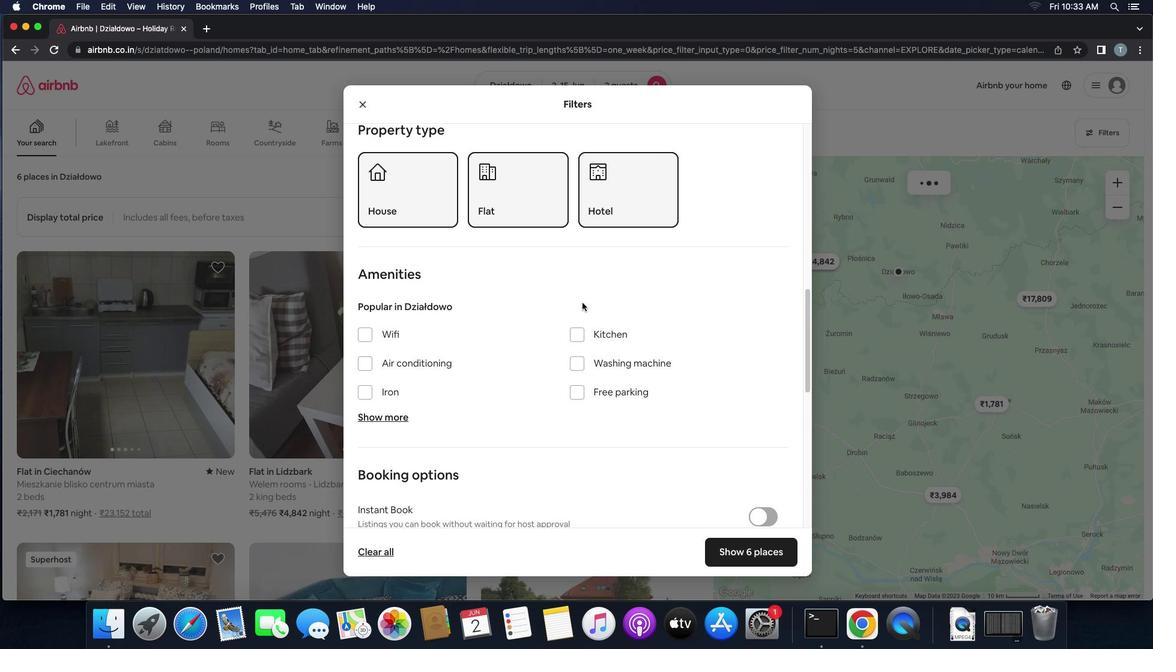 
Action: Mouse scrolled (586, 306) with delta (3, 3)
Screenshot: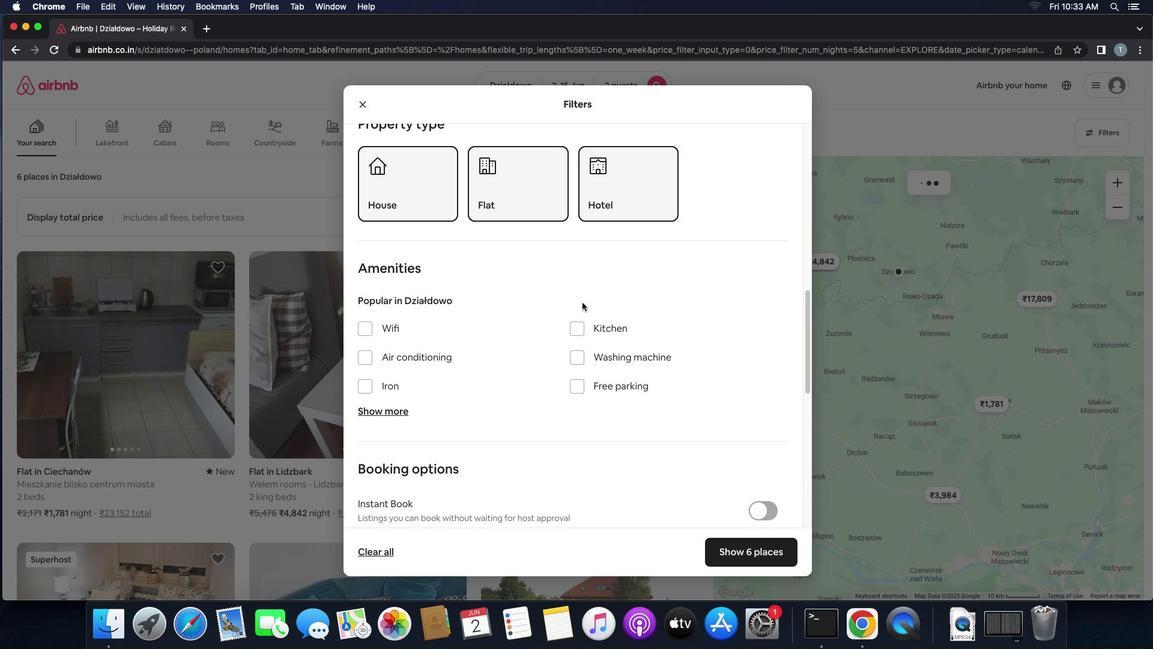 
Action: Mouse moved to (585, 306)
Screenshot: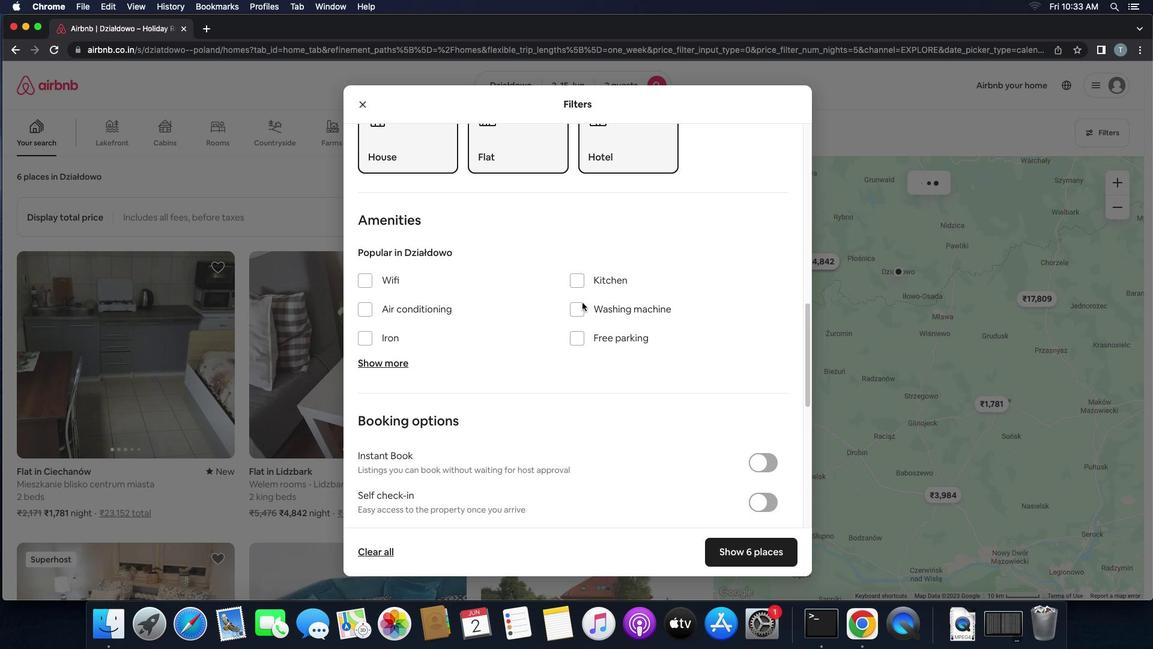 
Action: Mouse scrolled (585, 306) with delta (3, 3)
Screenshot: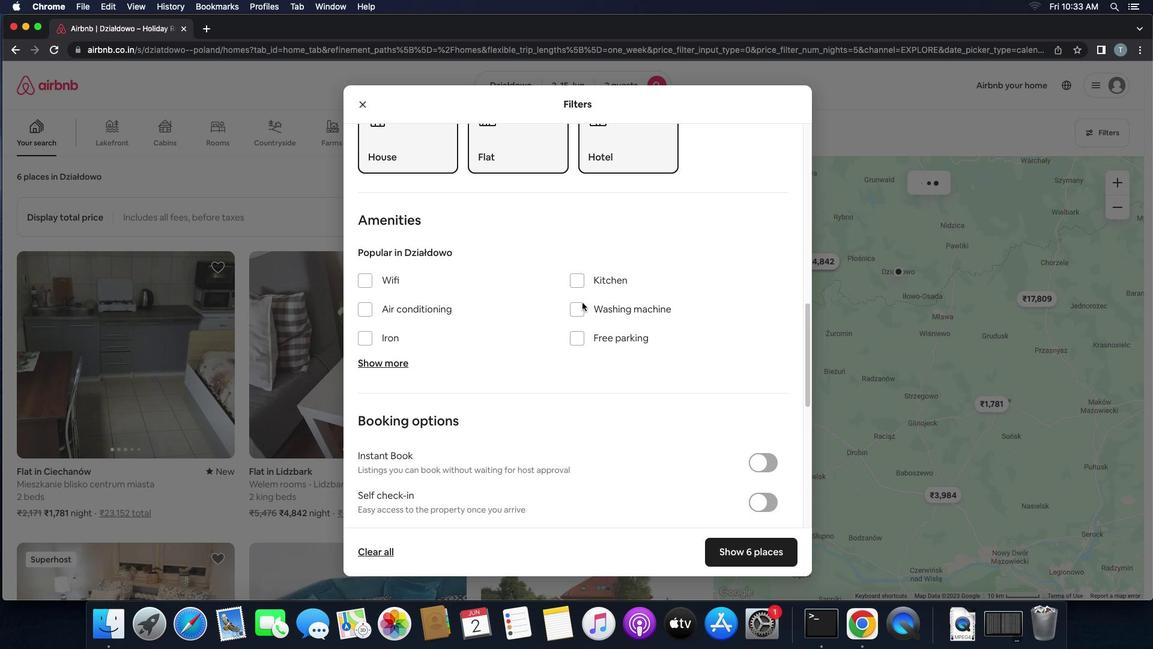 
Action: Mouse scrolled (585, 306) with delta (3, 1)
Screenshot: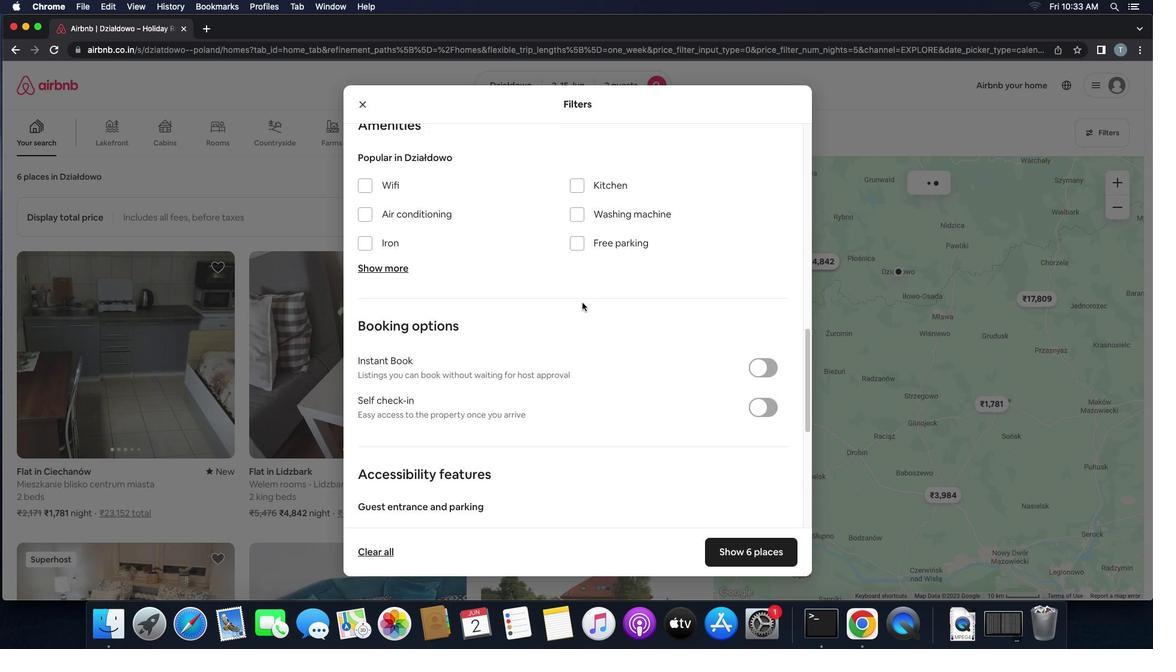 
Action: Mouse scrolled (585, 306) with delta (3, 0)
Screenshot: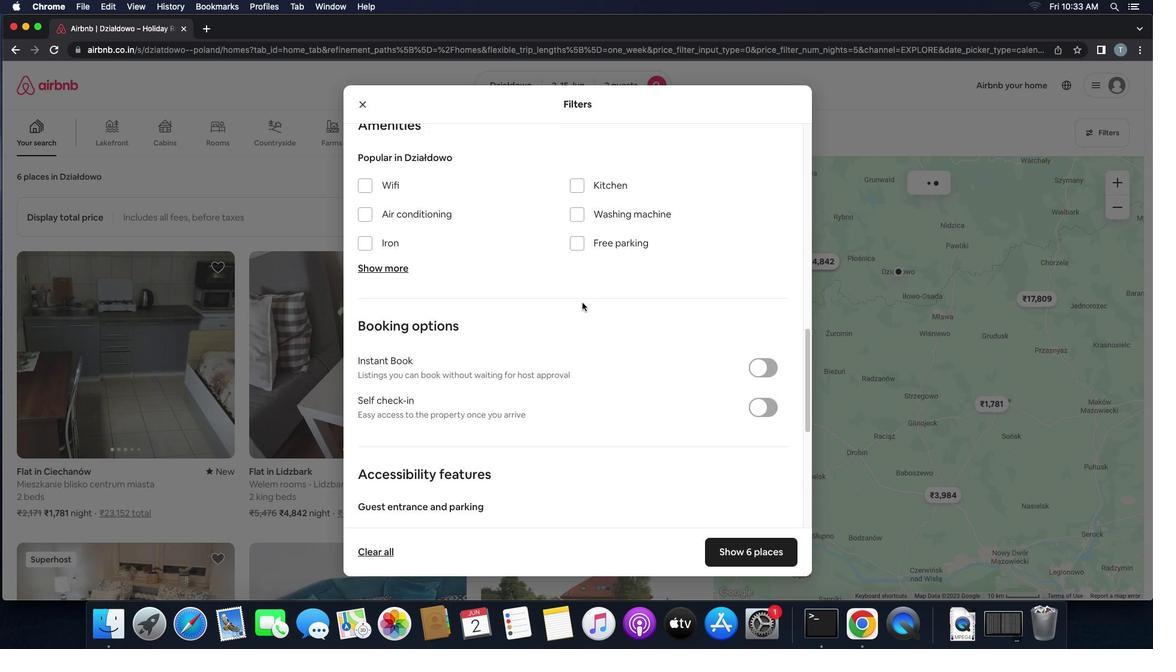
Action: Mouse scrolled (585, 306) with delta (3, 3)
Screenshot: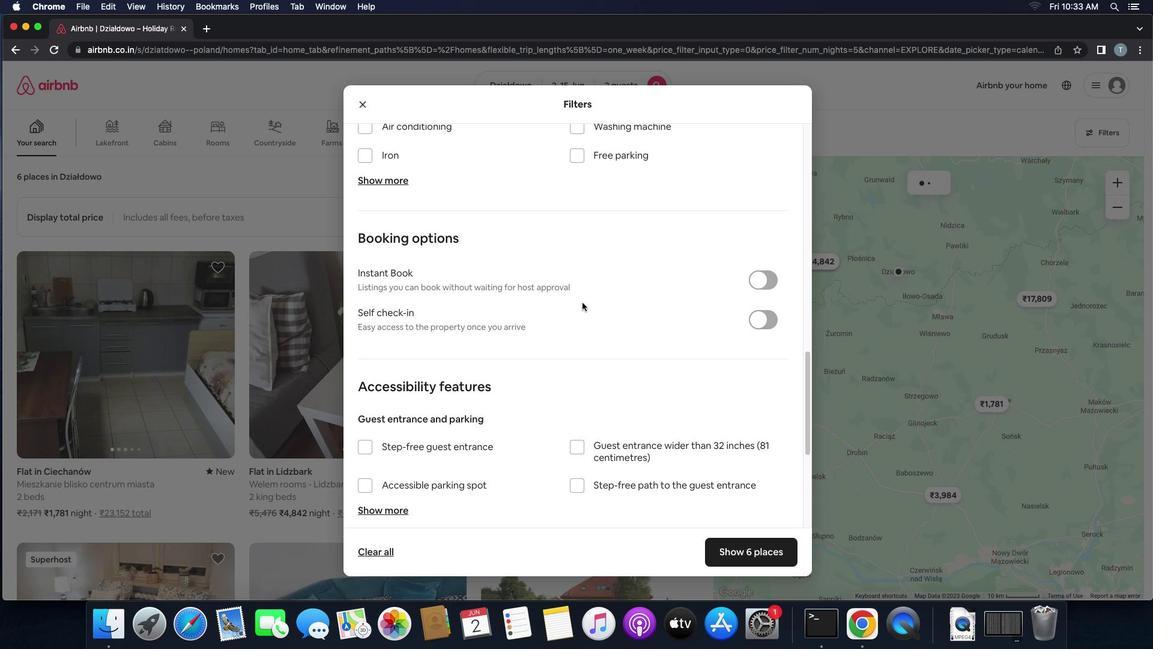 
Action: Mouse scrolled (585, 306) with delta (3, 3)
Screenshot: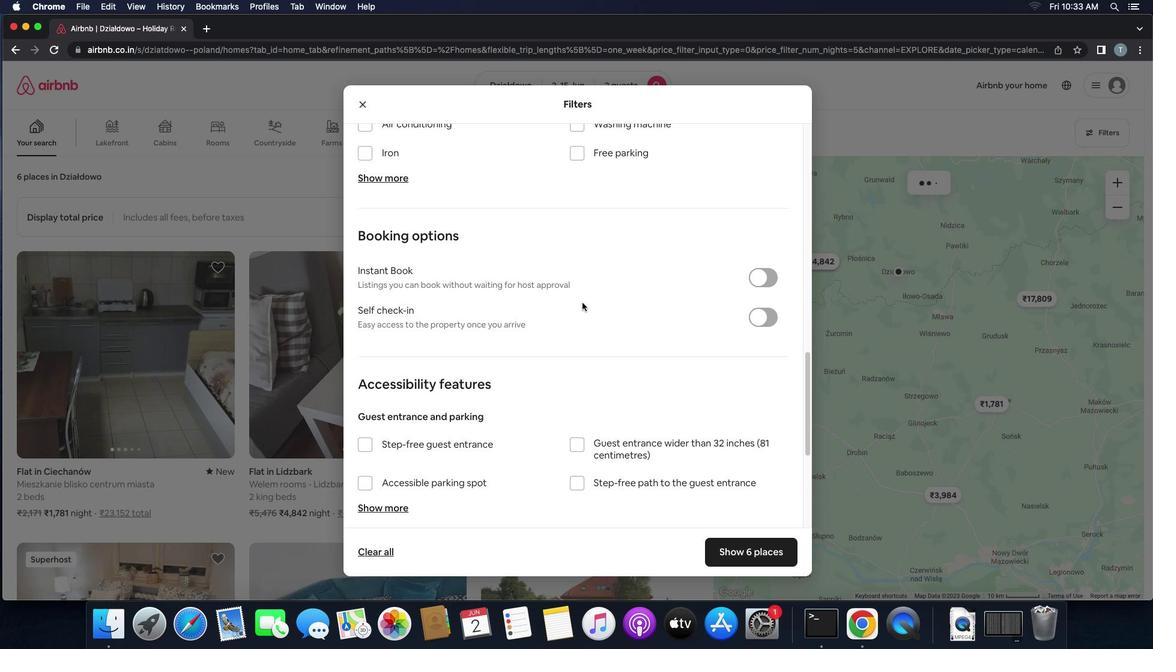 
Action: Mouse scrolled (585, 306) with delta (3, 3)
Screenshot: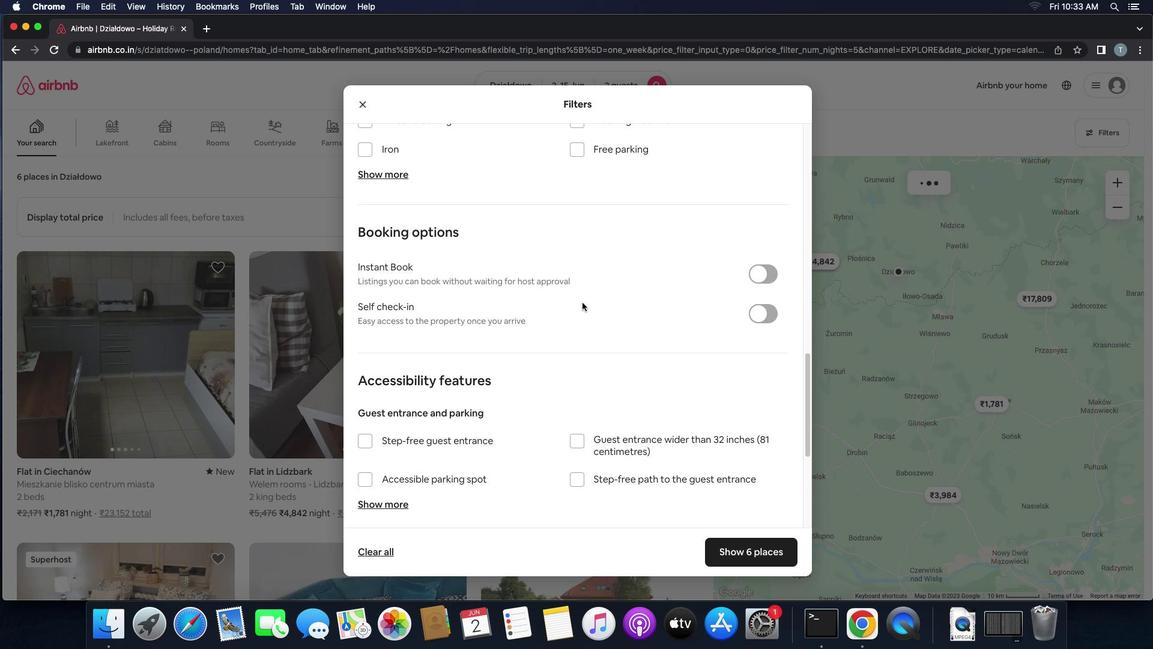 
Action: Mouse moved to (772, 316)
Screenshot: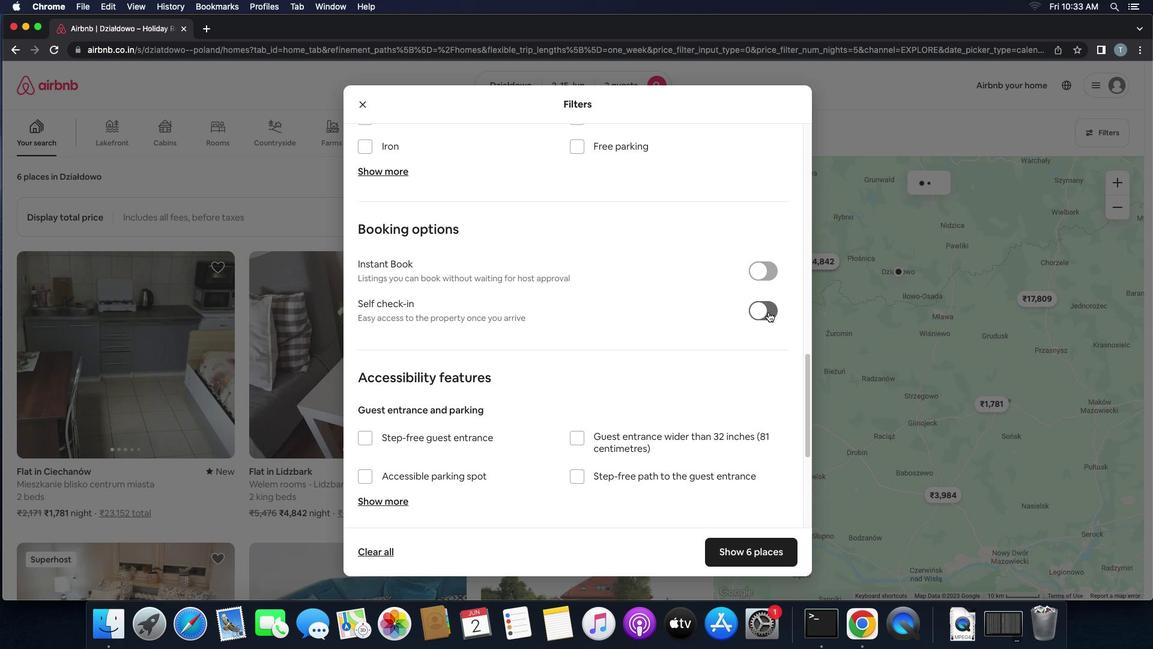
Action: Mouse pressed left at (772, 316)
Screenshot: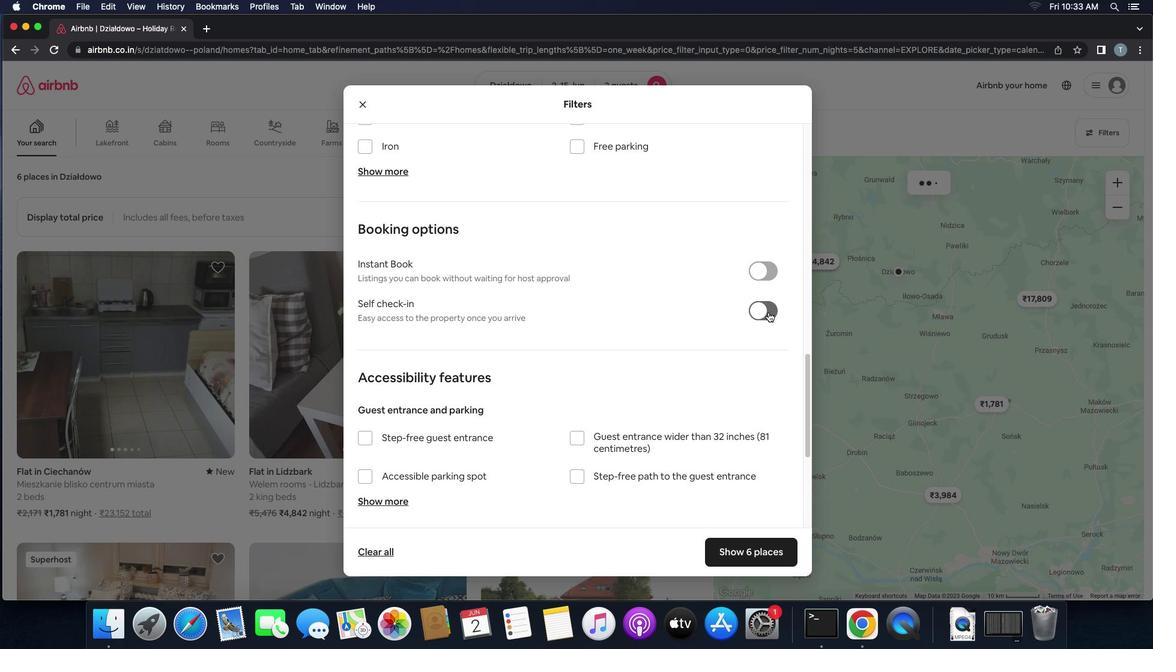 
Action: Mouse moved to (667, 355)
Screenshot: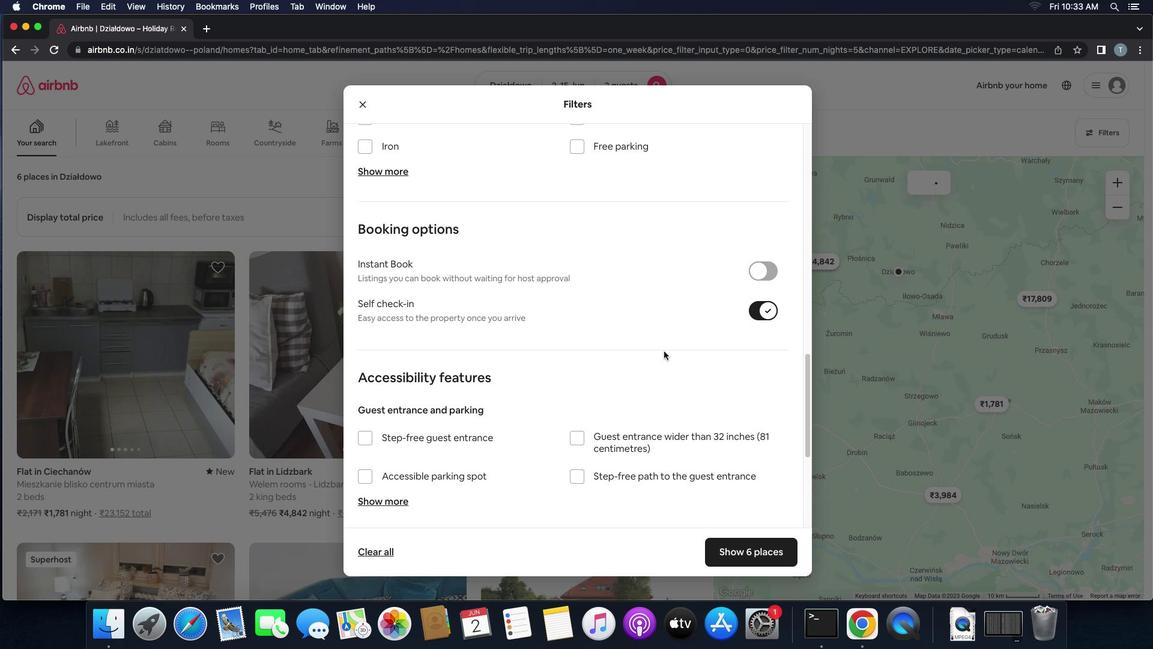 
Action: Mouse scrolled (667, 355) with delta (3, 3)
Screenshot: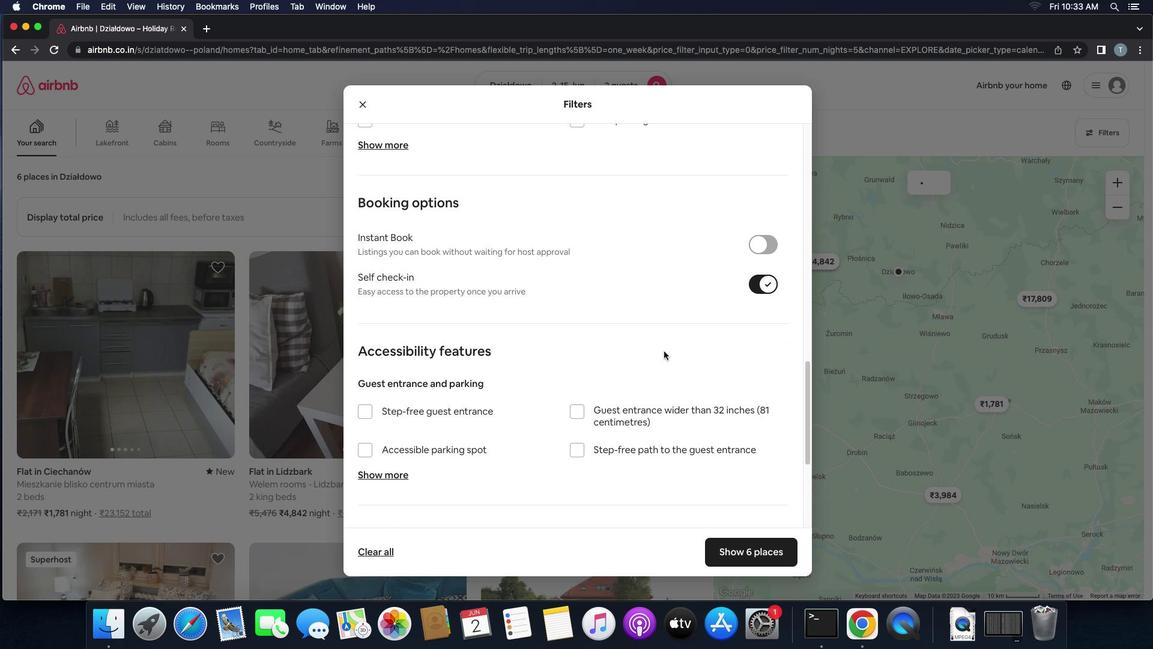 
Action: Mouse scrolled (667, 355) with delta (3, 3)
Screenshot: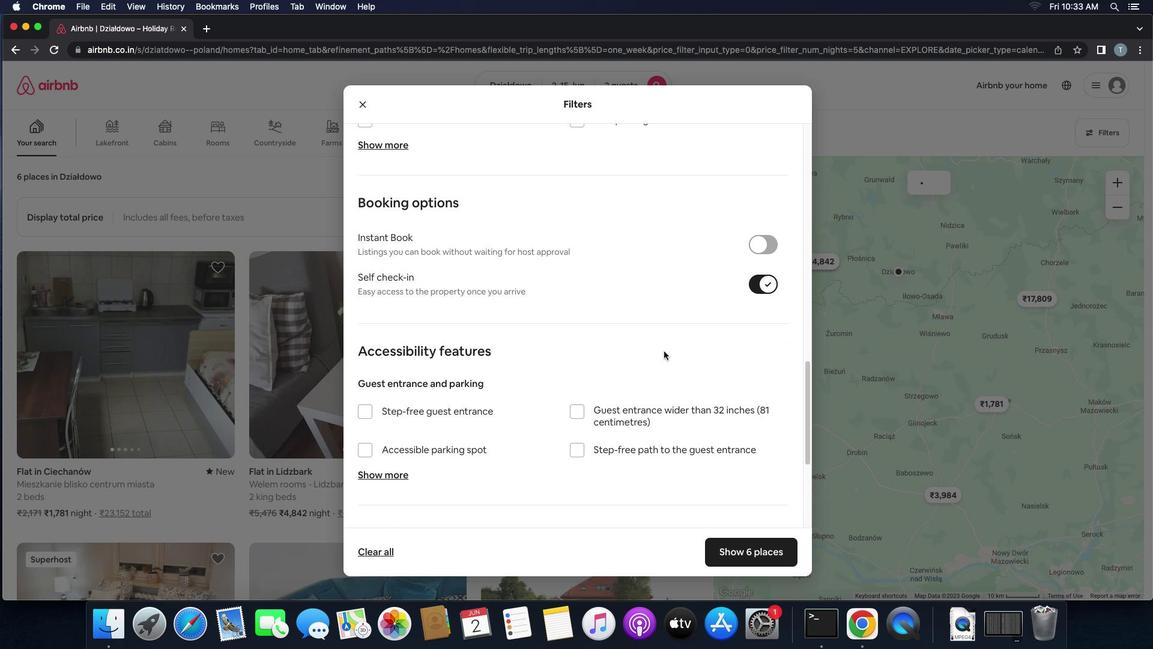 
Action: Mouse scrolled (667, 355) with delta (3, 1)
Screenshot: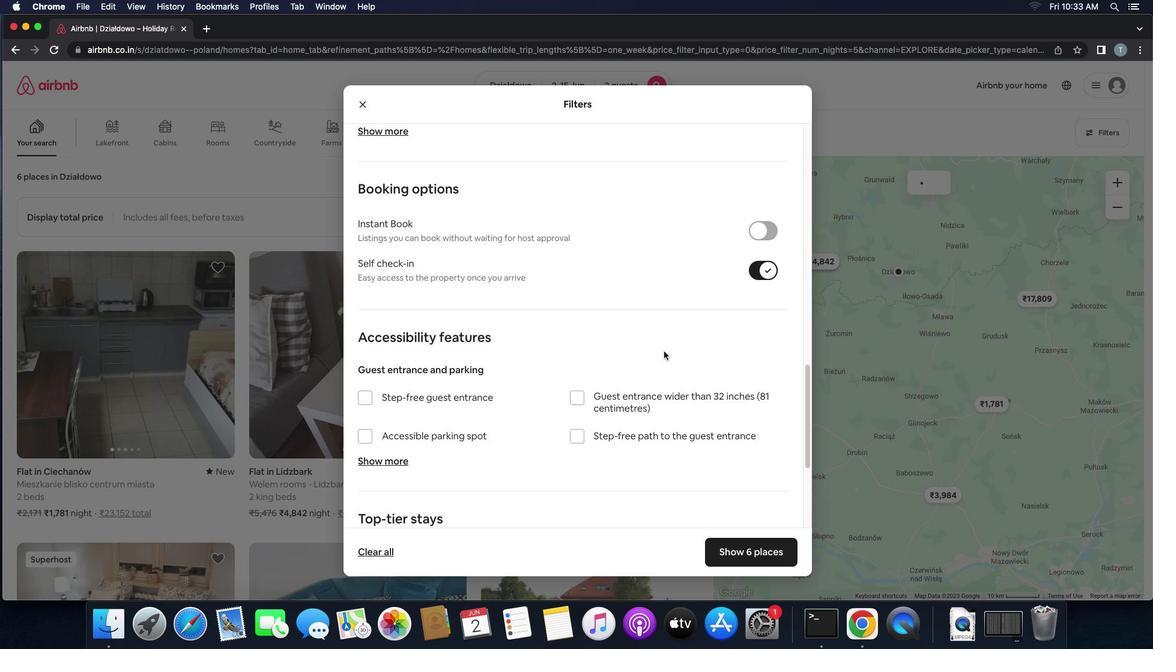 
Action: Mouse scrolled (667, 355) with delta (3, 3)
Screenshot: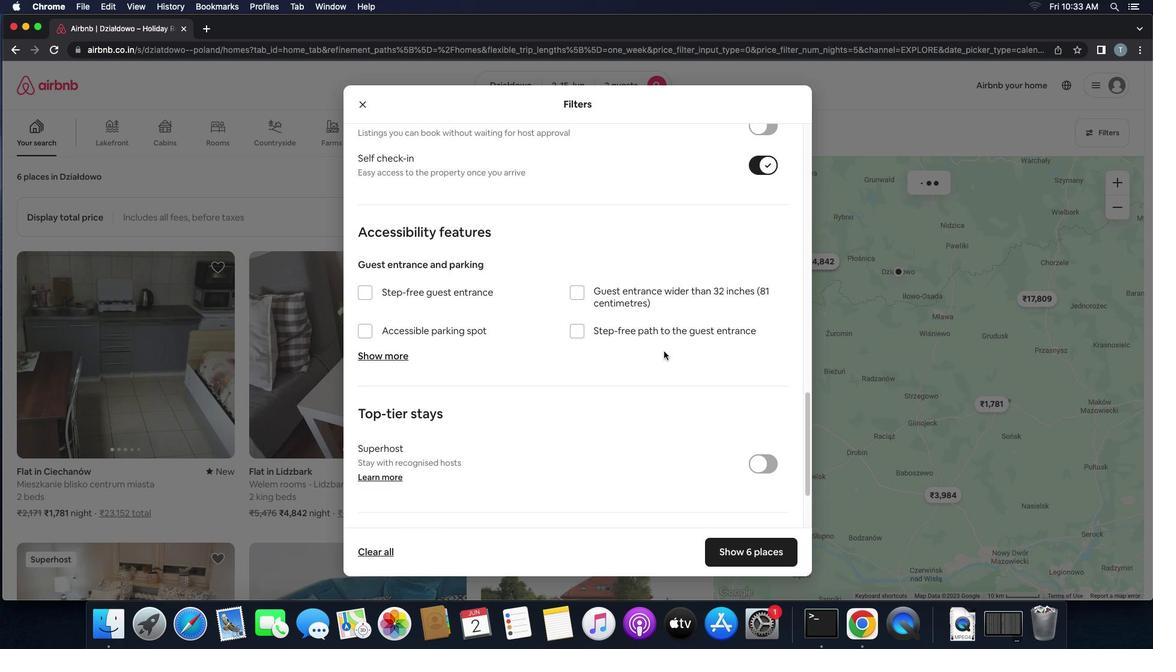 
Action: Mouse scrolled (667, 355) with delta (3, 3)
Screenshot: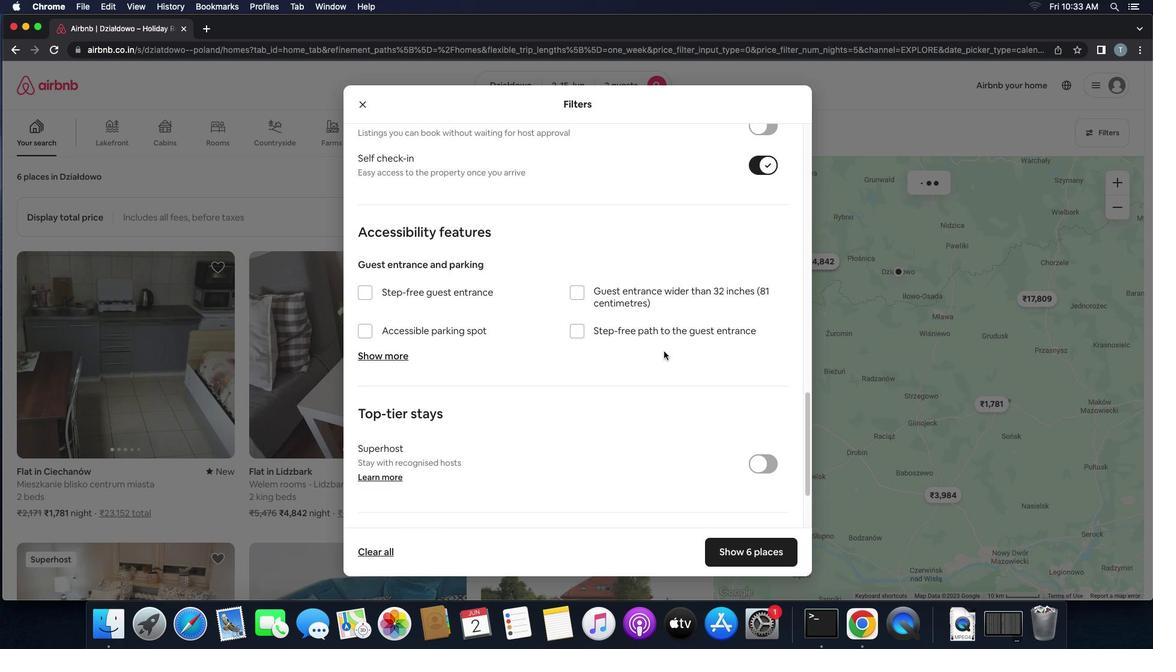 
Action: Mouse scrolled (667, 355) with delta (3, 1)
Screenshot: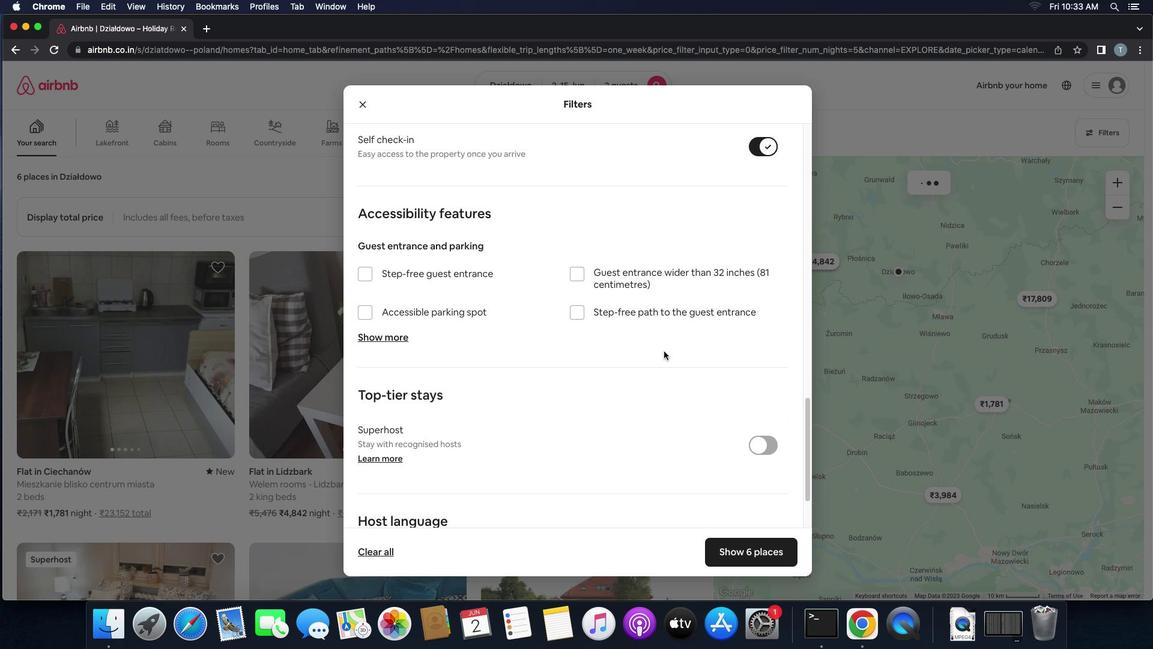 
Action: Mouse scrolled (667, 355) with delta (3, 0)
Screenshot: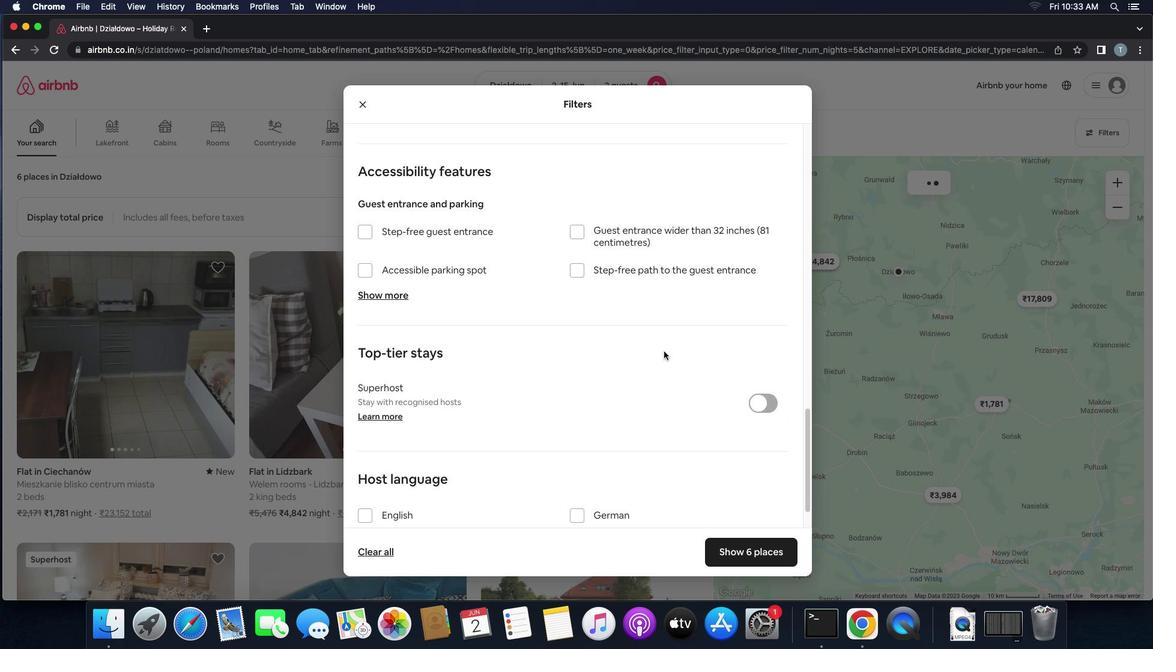 
Action: Mouse moved to (667, 367)
Screenshot: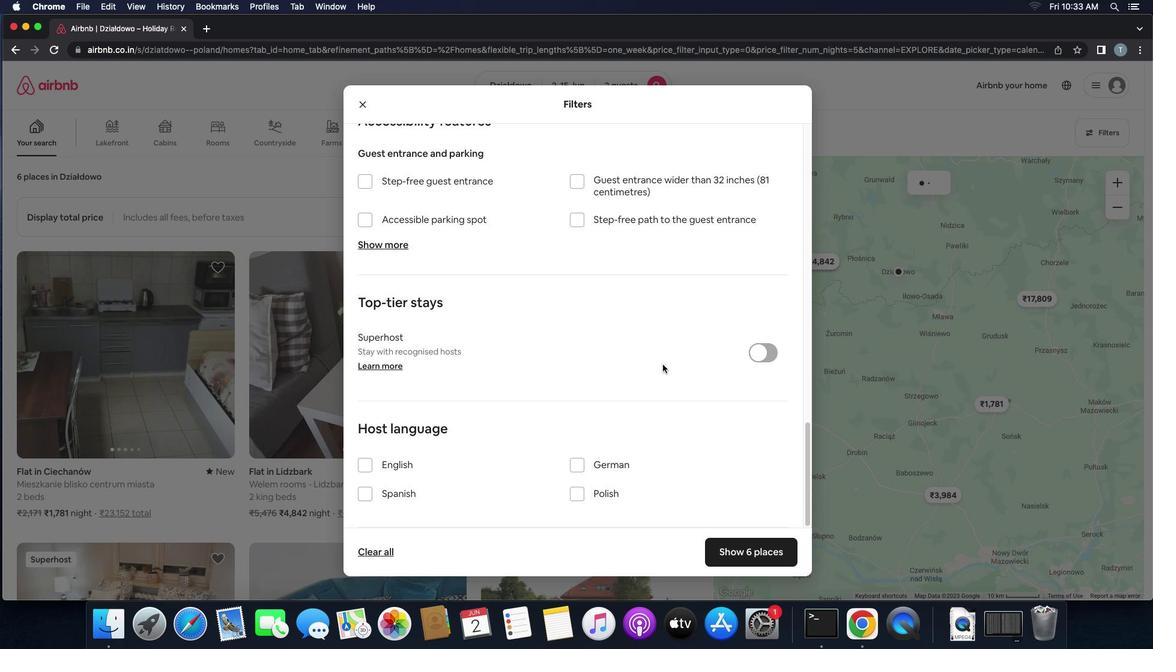 
Action: Mouse scrolled (667, 367) with delta (3, 3)
Screenshot: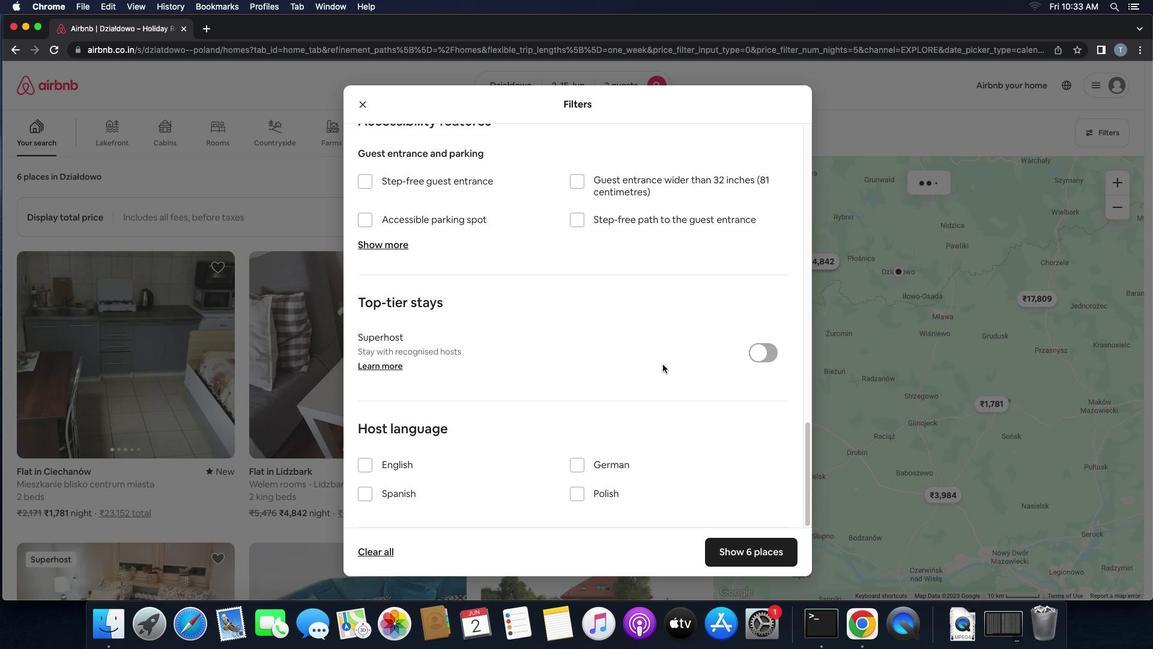 
Action: Mouse scrolled (667, 367) with delta (3, 3)
Screenshot: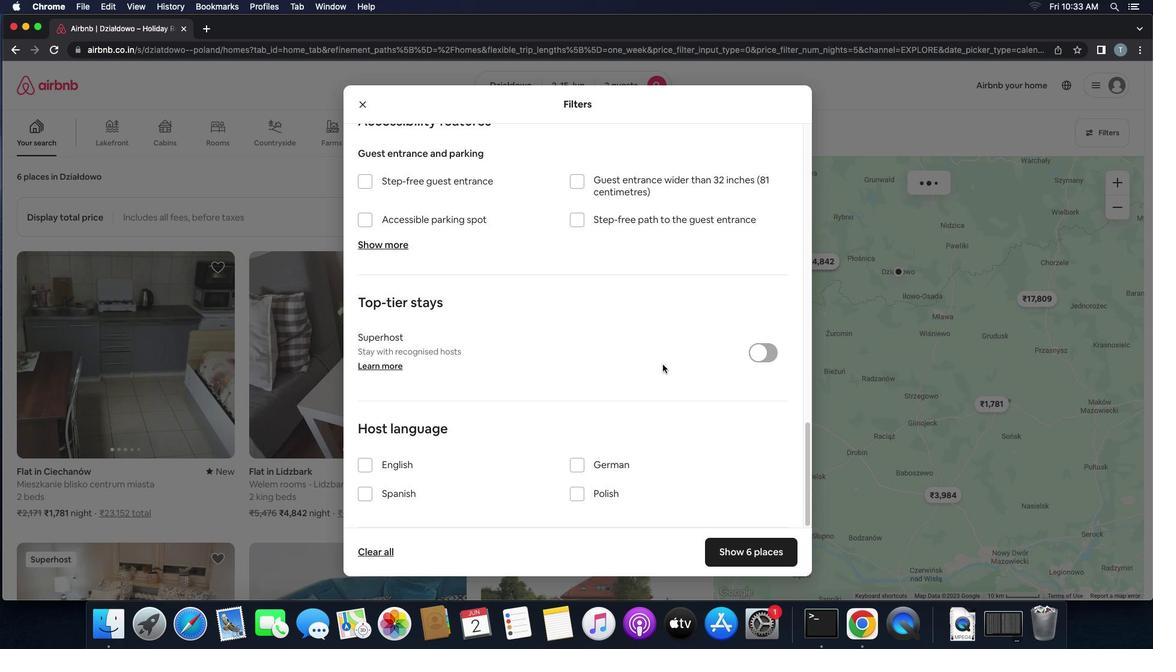 
Action: Mouse scrolled (667, 367) with delta (3, 2)
Screenshot: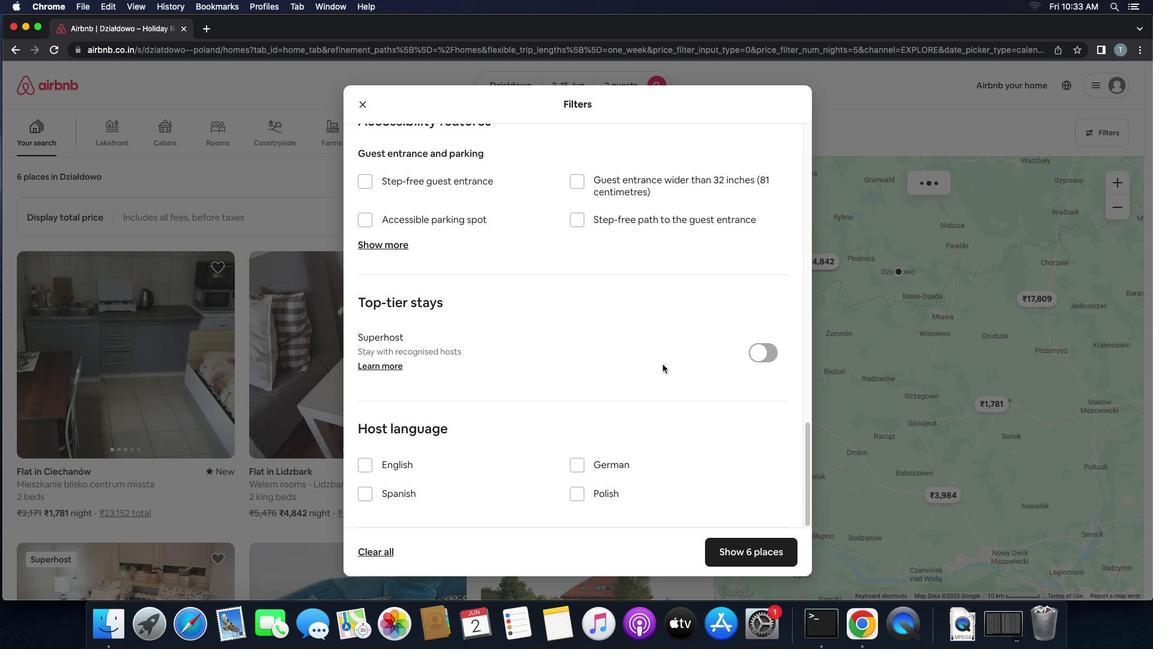 
Action: Mouse moved to (369, 463)
Screenshot: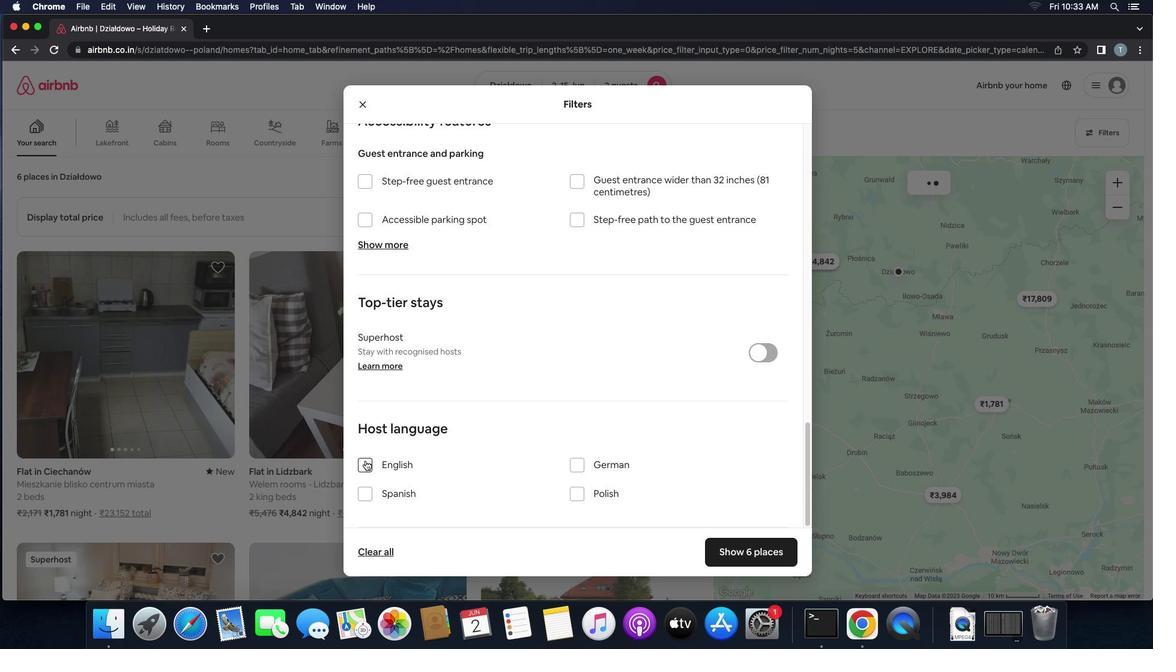 
Action: Mouse pressed left at (369, 463)
Screenshot: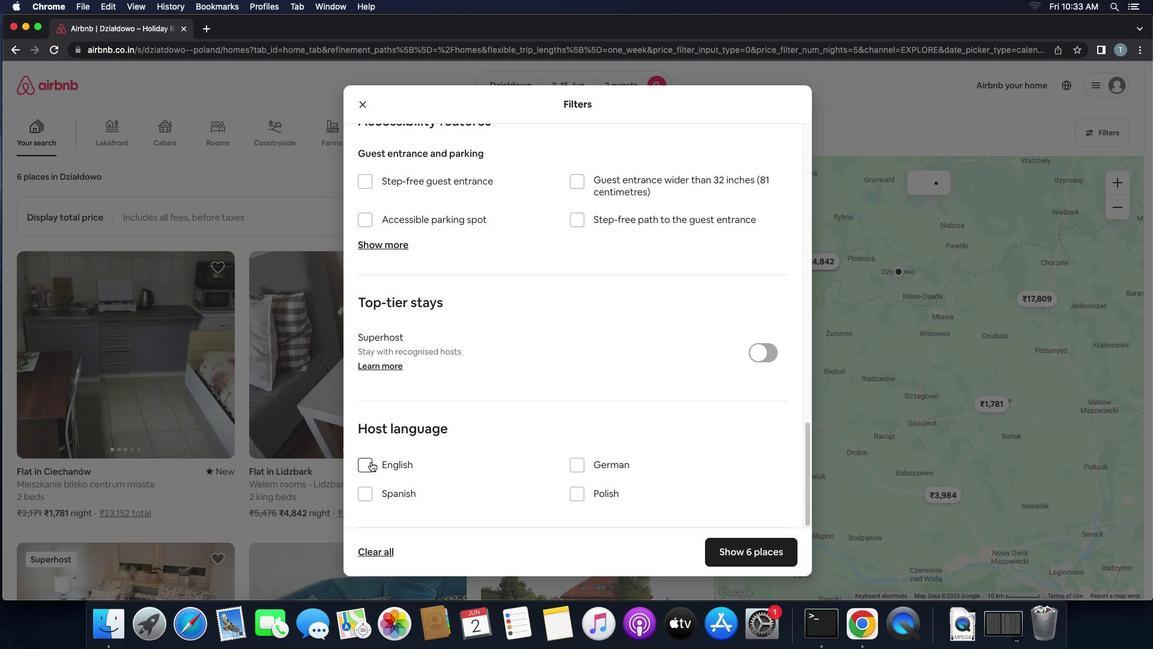 
Action: Mouse moved to (738, 552)
Screenshot: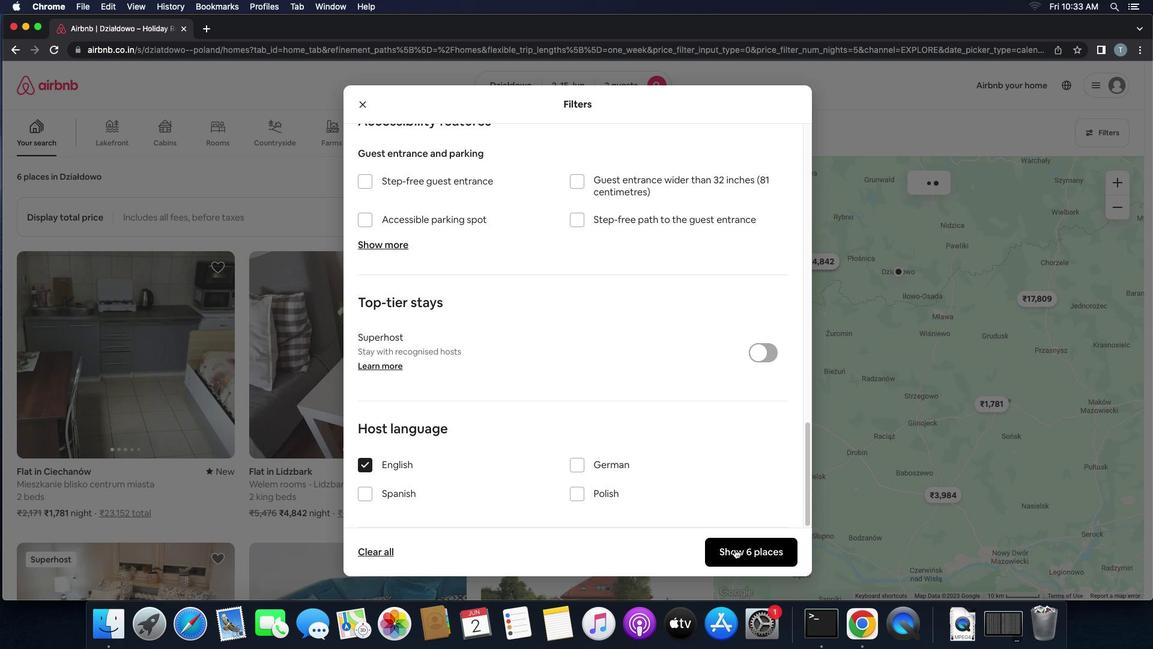 
Action: Mouse pressed left at (738, 552)
Screenshot: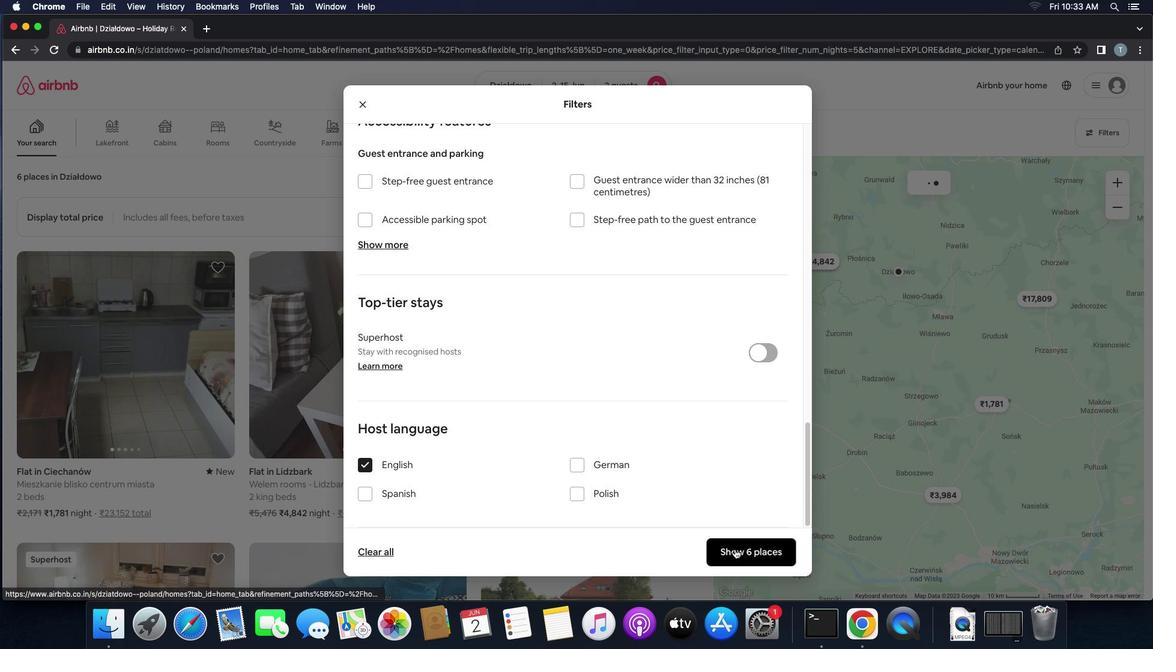 
Action: Mouse moved to (738, 552)
Screenshot: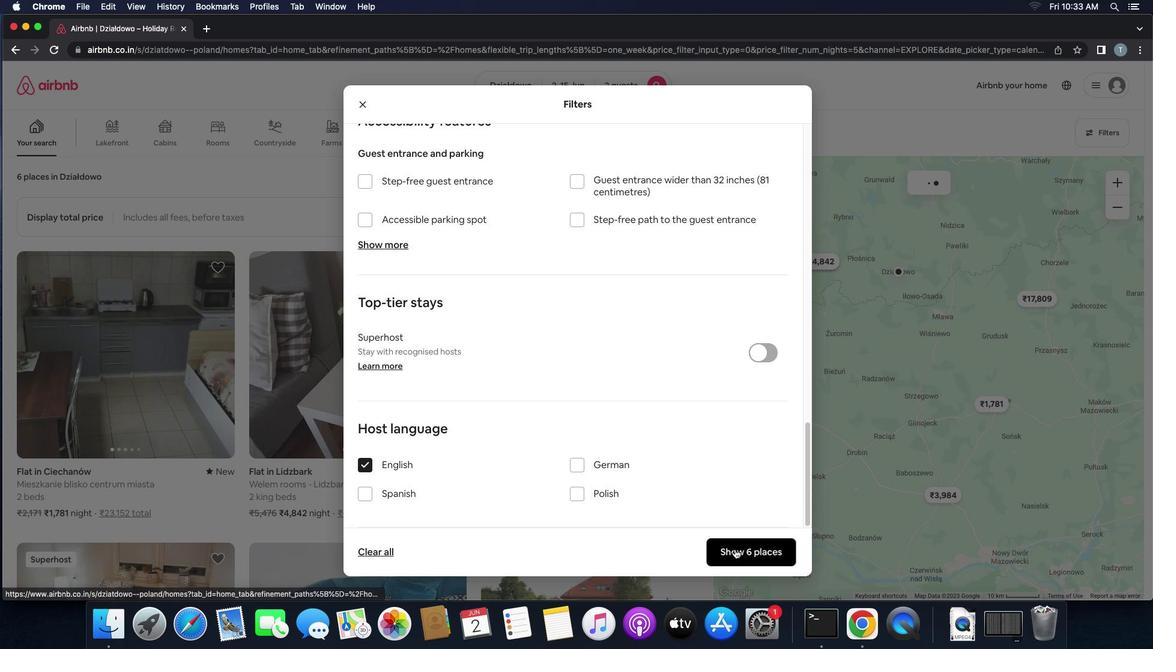 
